 Task: In the  document Bella.txt change page color to  'Light Brown'. Add link on bottom left corner of the sheet: 'in.pinterest.com' Insert page numer on bottom of the page
Action: Mouse moved to (279, 491)
Screenshot: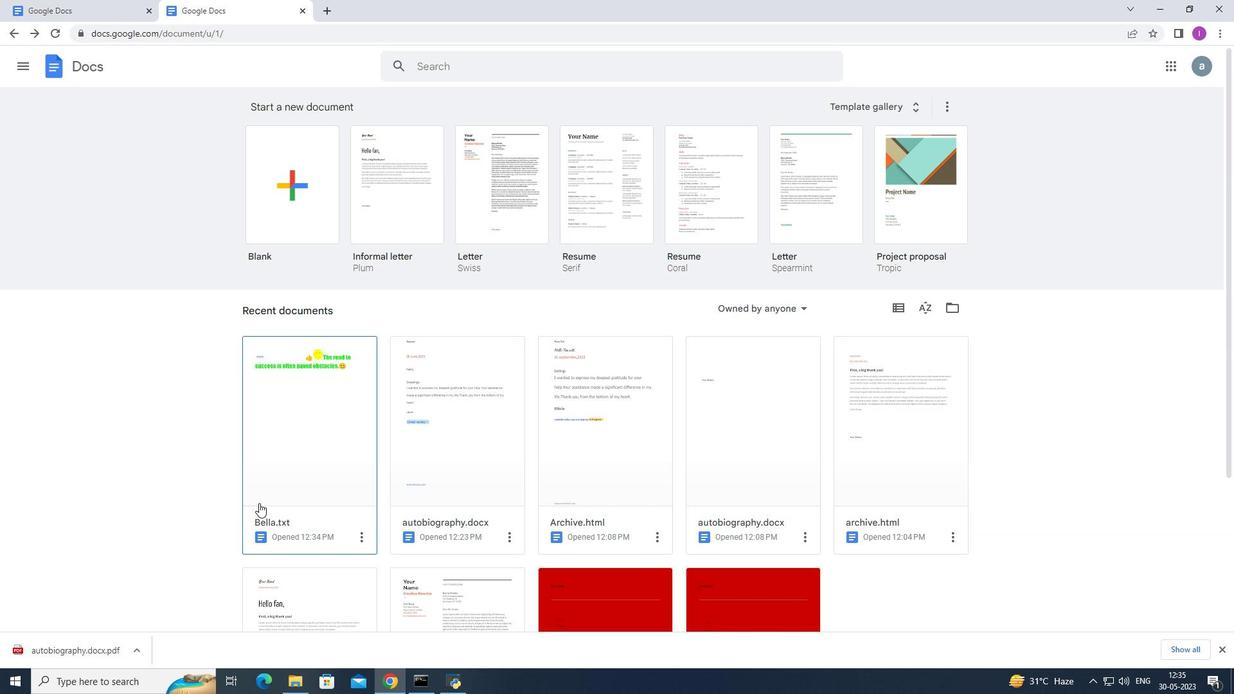 
Action: Mouse pressed left at (279, 491)
Screenshot: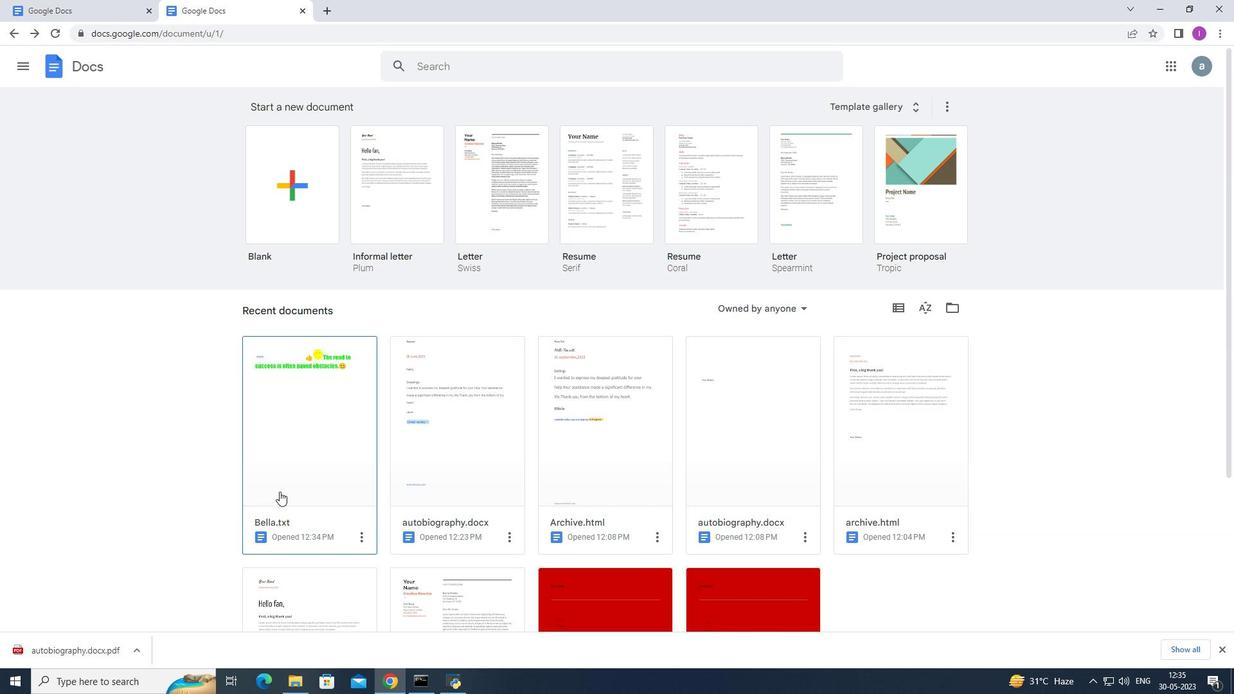 
Action: Mouse moved to (13, 29)
Screenshot: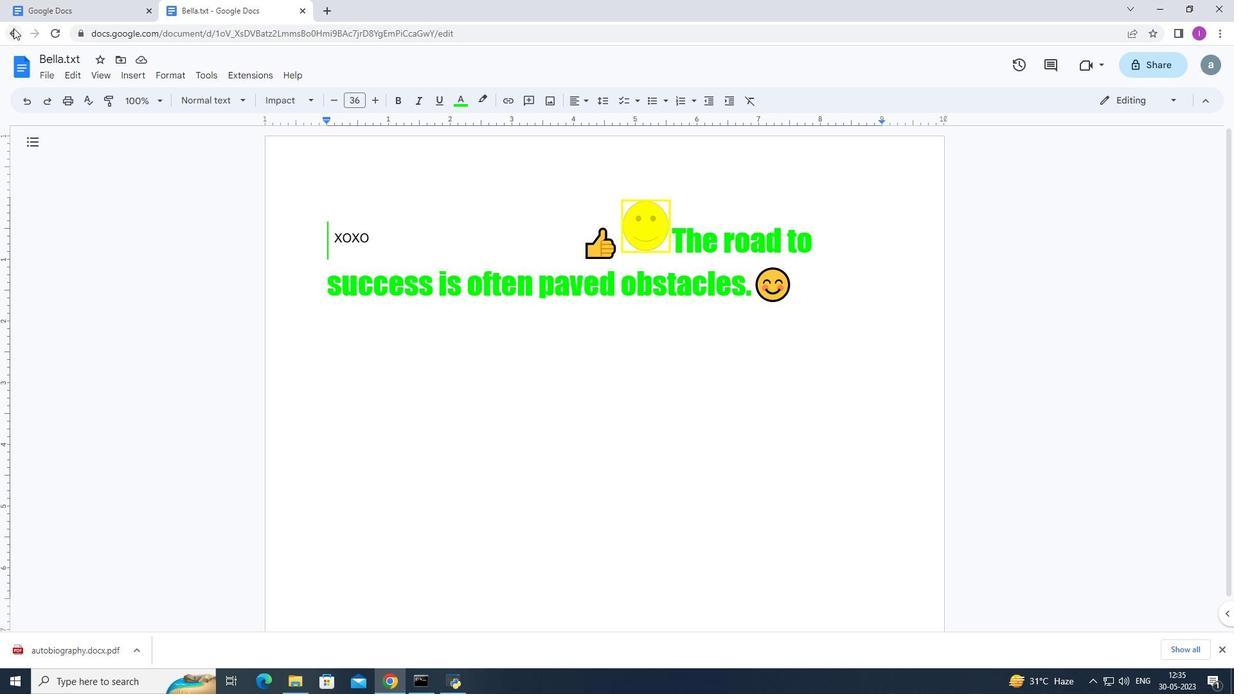 
Action: Mouse pressed left at (13, 29)
Screenshot: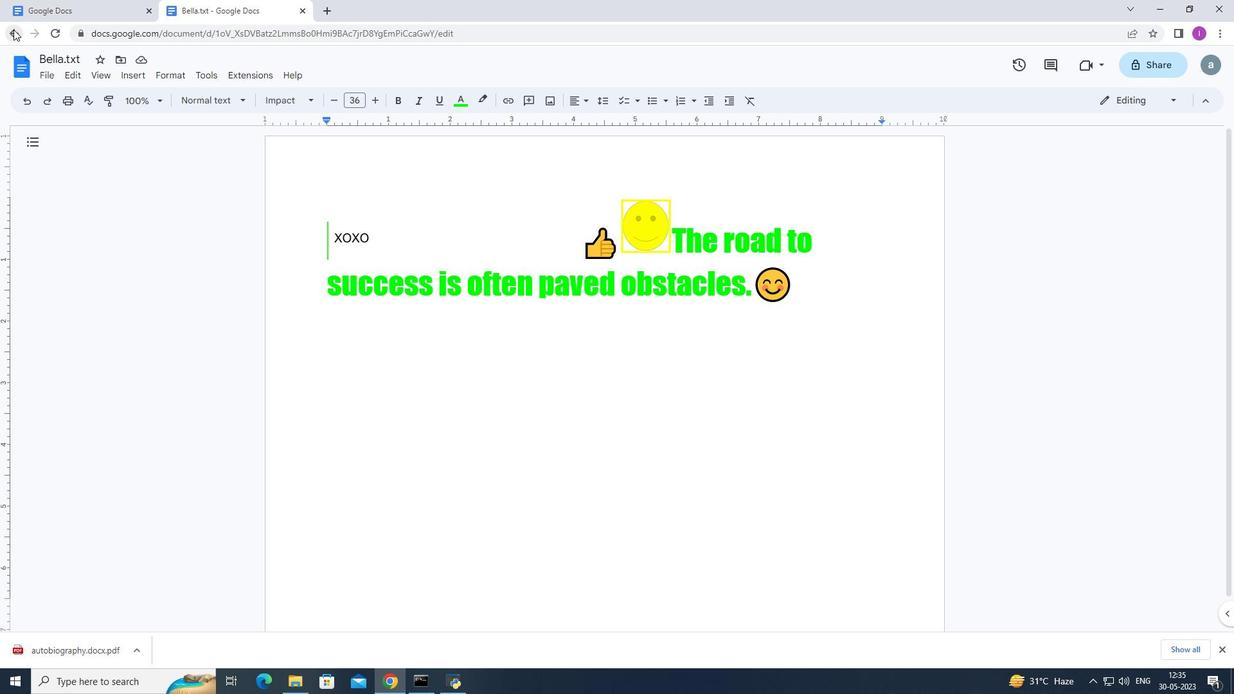 
Action: Mouse moved to (509, 476)
Screenshot: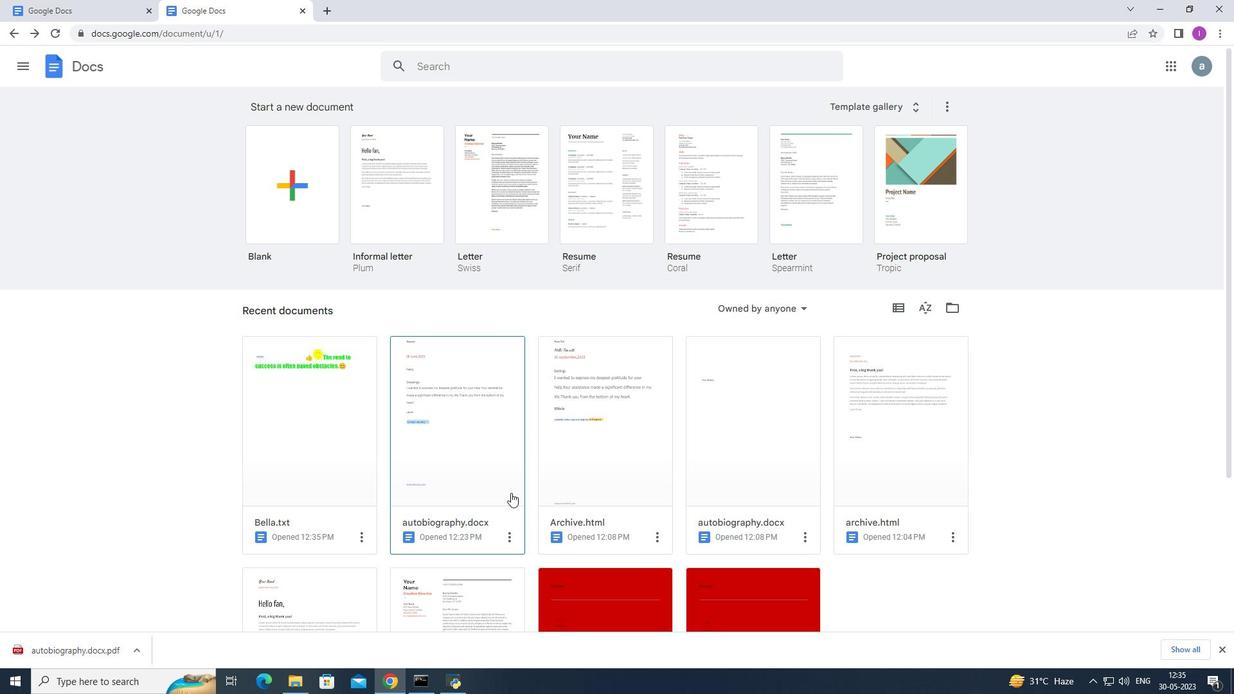 
Action: Mouse scrolled (509, 476) with delta (0, 0)
Screenshot: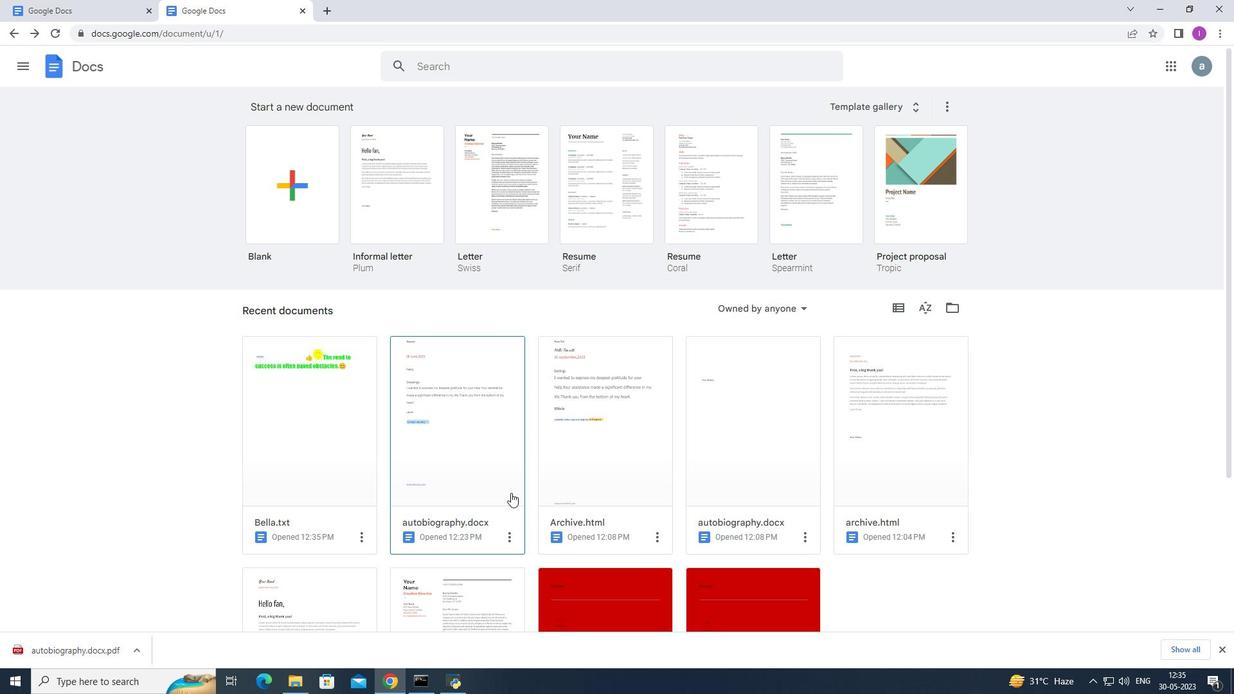 
Action: Mouse moved to (509, 476)
Screenshot: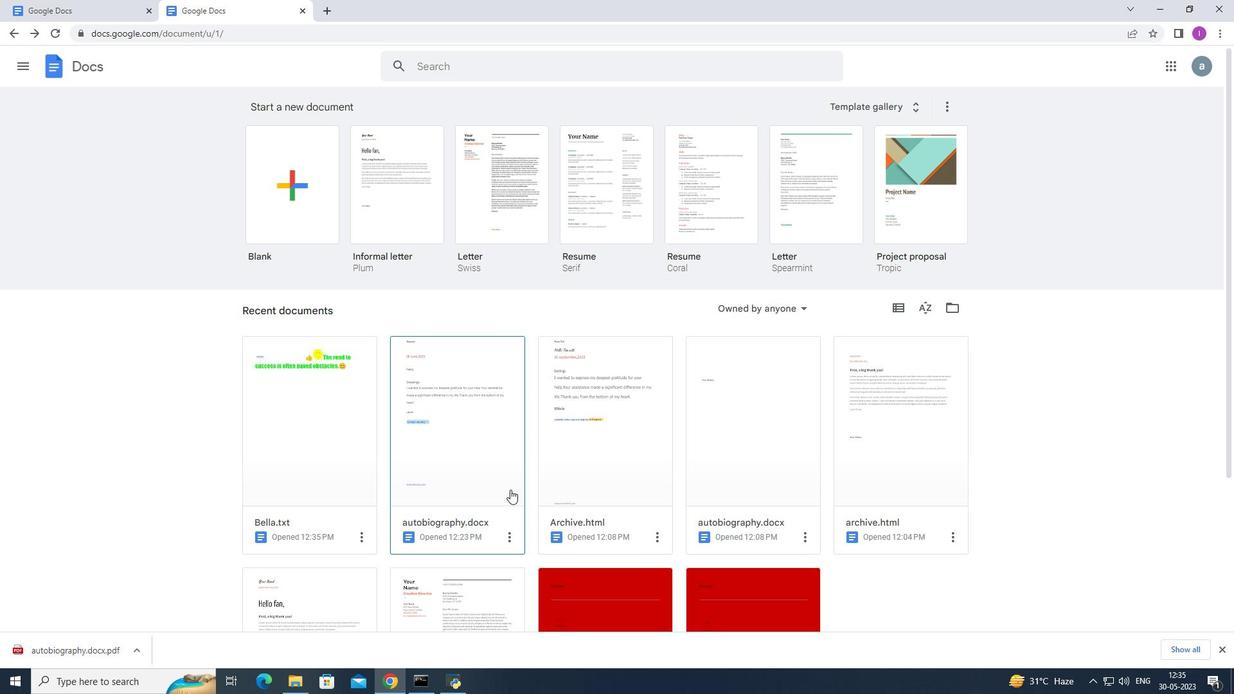 
Action: Mouse scrolled (509, 476) with delta (0, 0)
Screenshot: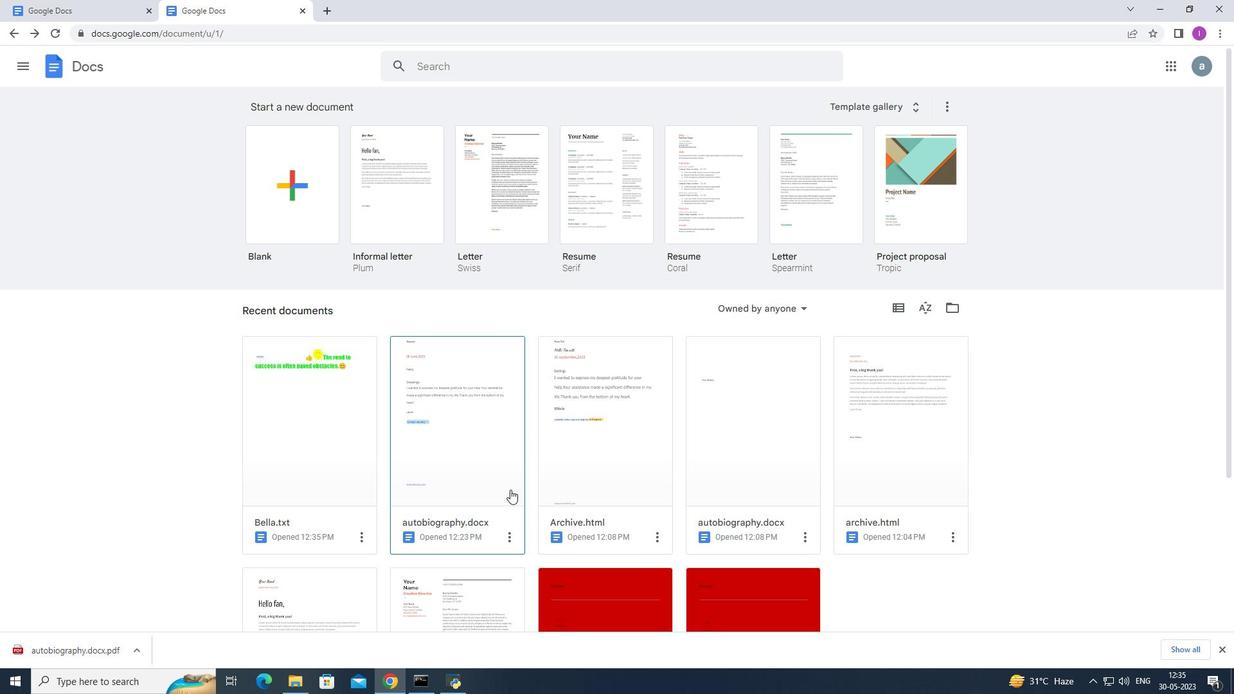 
Action: Mouse moved to (511, 476)
Screenshot: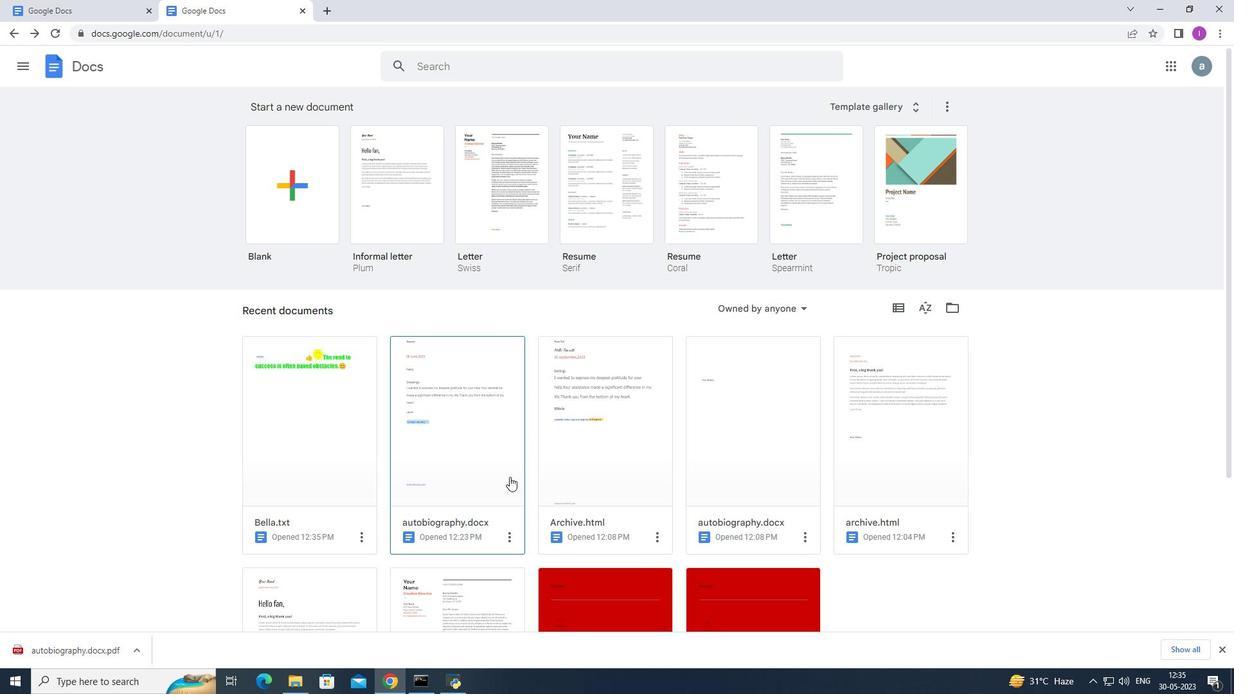 
Action: Mouse scrolled (511, 475) with delta (0, 0)
Screenshot: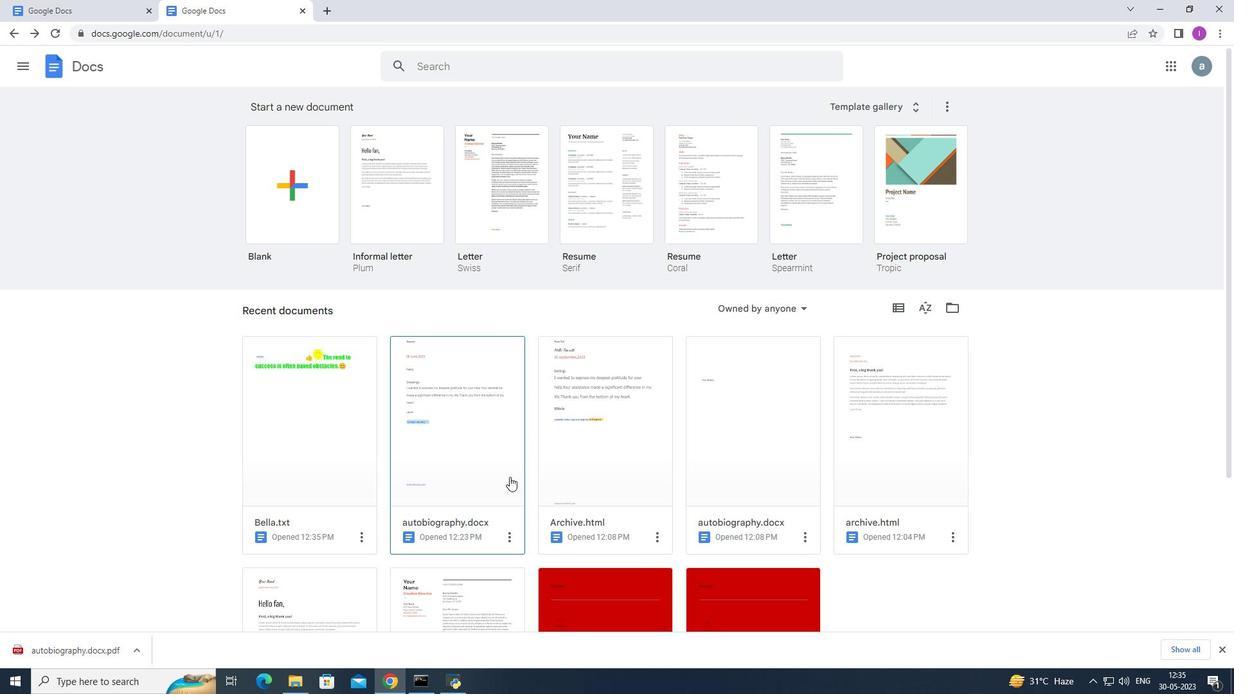 
Action: Mouse scrolled (511, 476) with delta (0, 0)
Screenshot: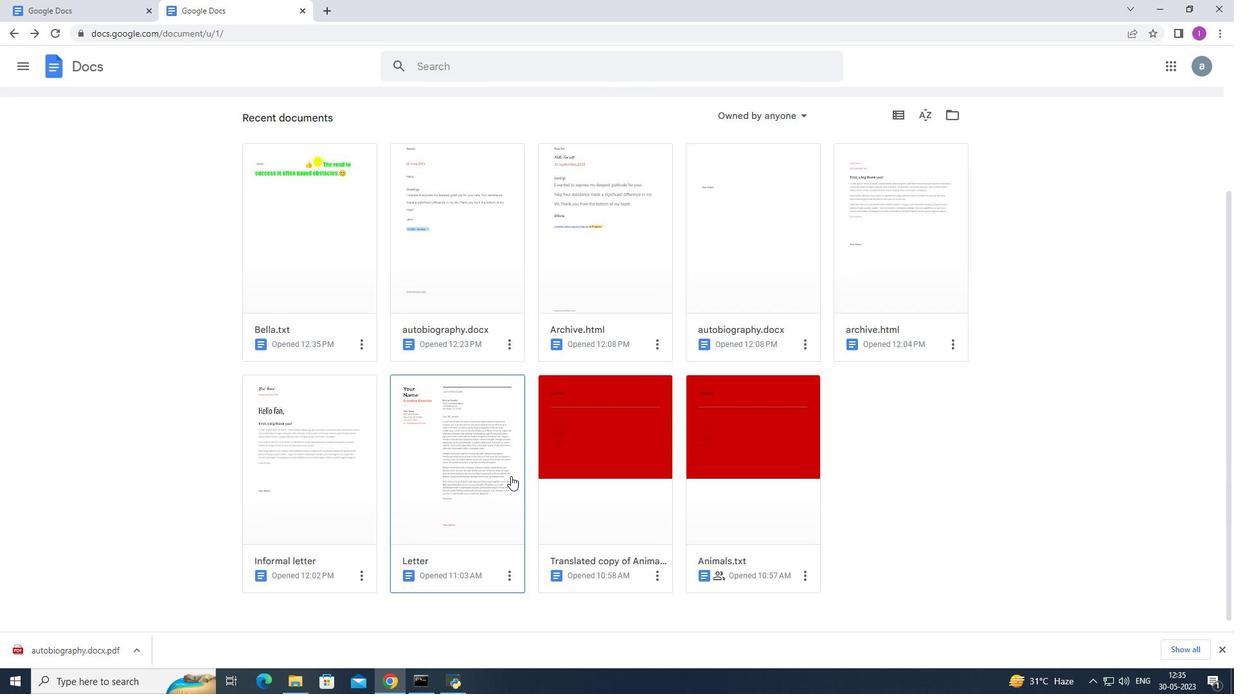 
Action: Mouse scrolled (511, 476) with delta (0, 0)
Screenshot: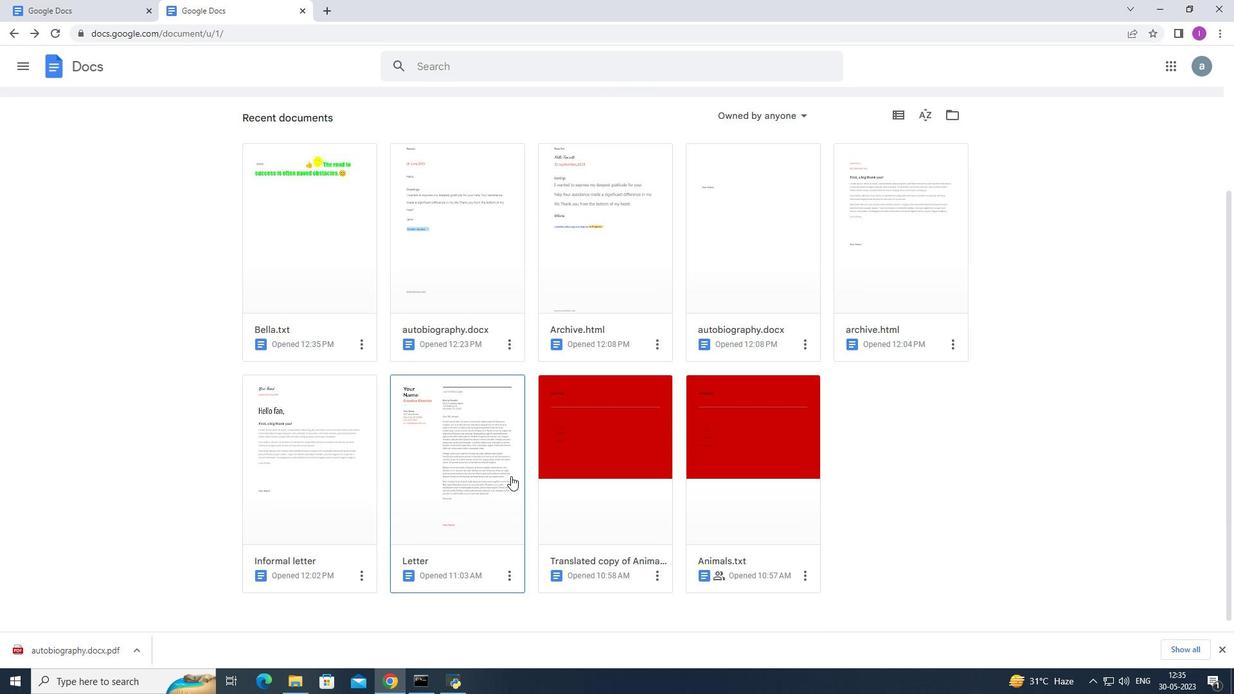 
Action: Mouse scrolled (511, 476) with delta (0, 0)
Screenshot: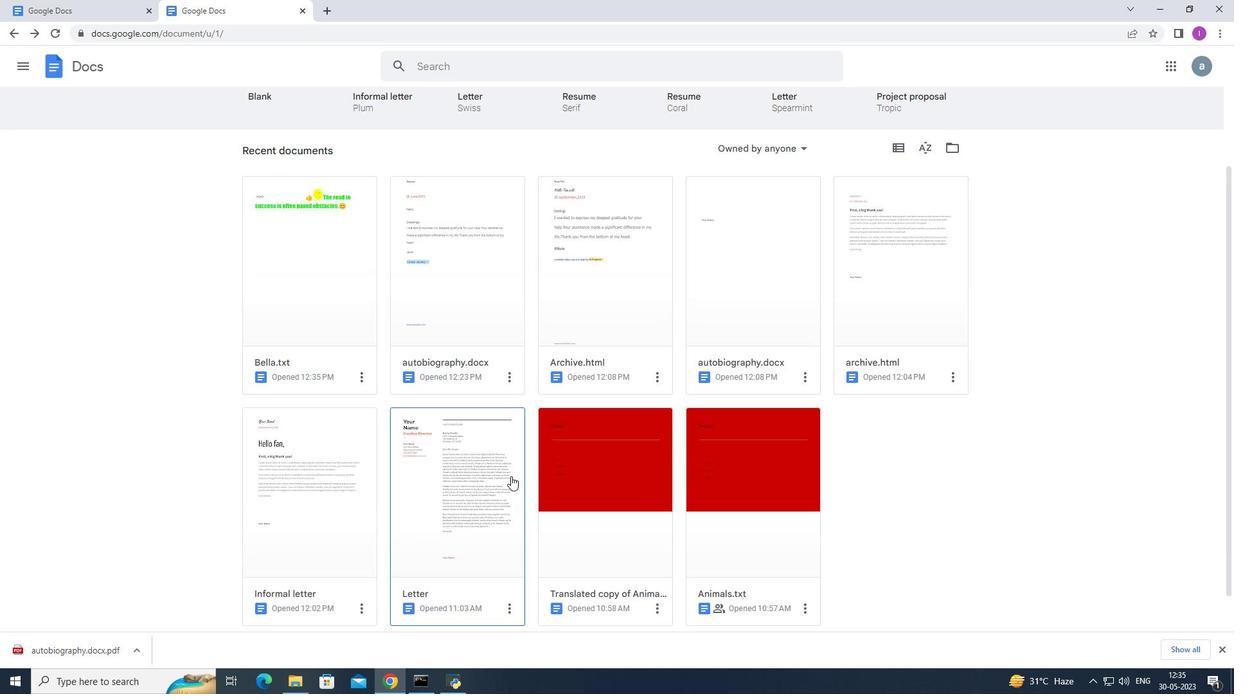 
Action: Mouse scrolled (511, 476) with delta (0, 0)
Screenshot: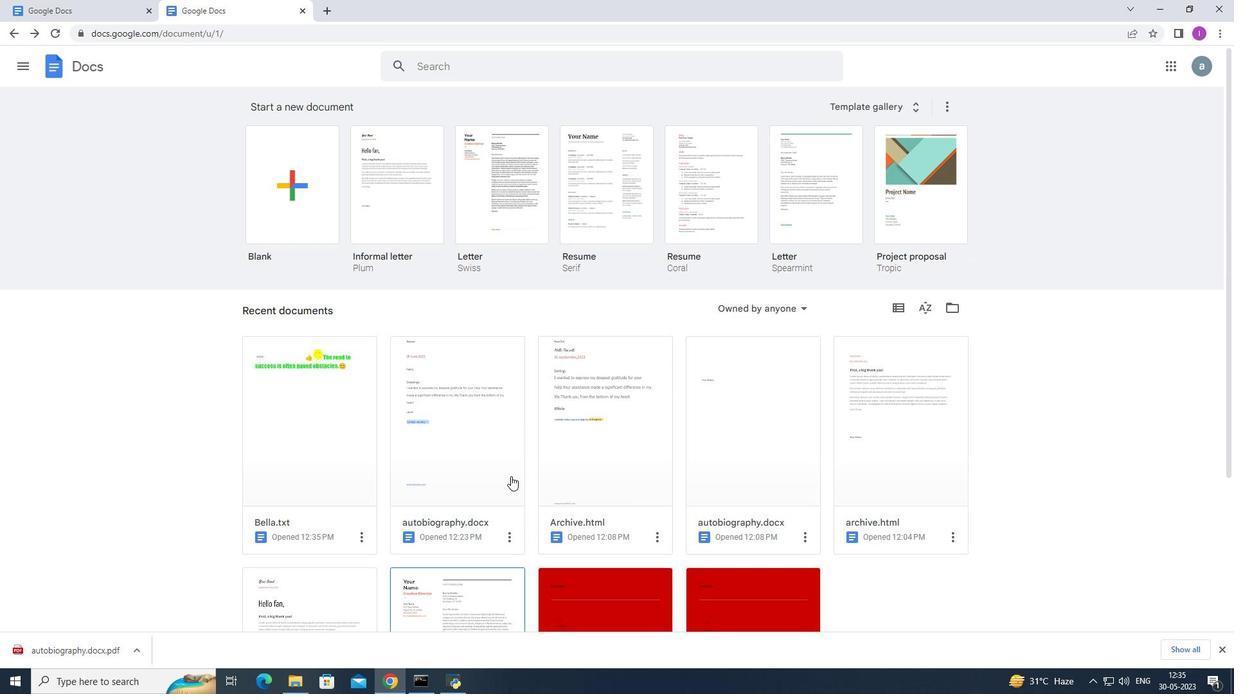 
Action: Mouse moved to (291, 471)
Screenshot: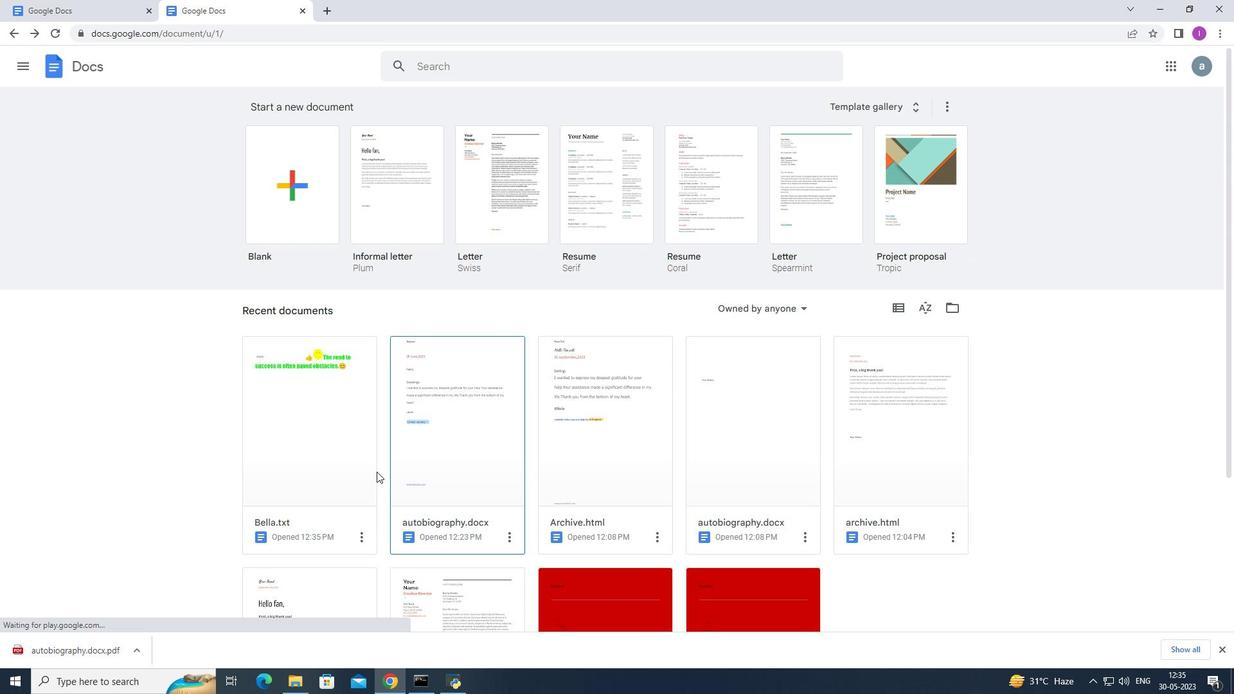 
Action: Mouse pressed left at (291, 471)
Screenshot: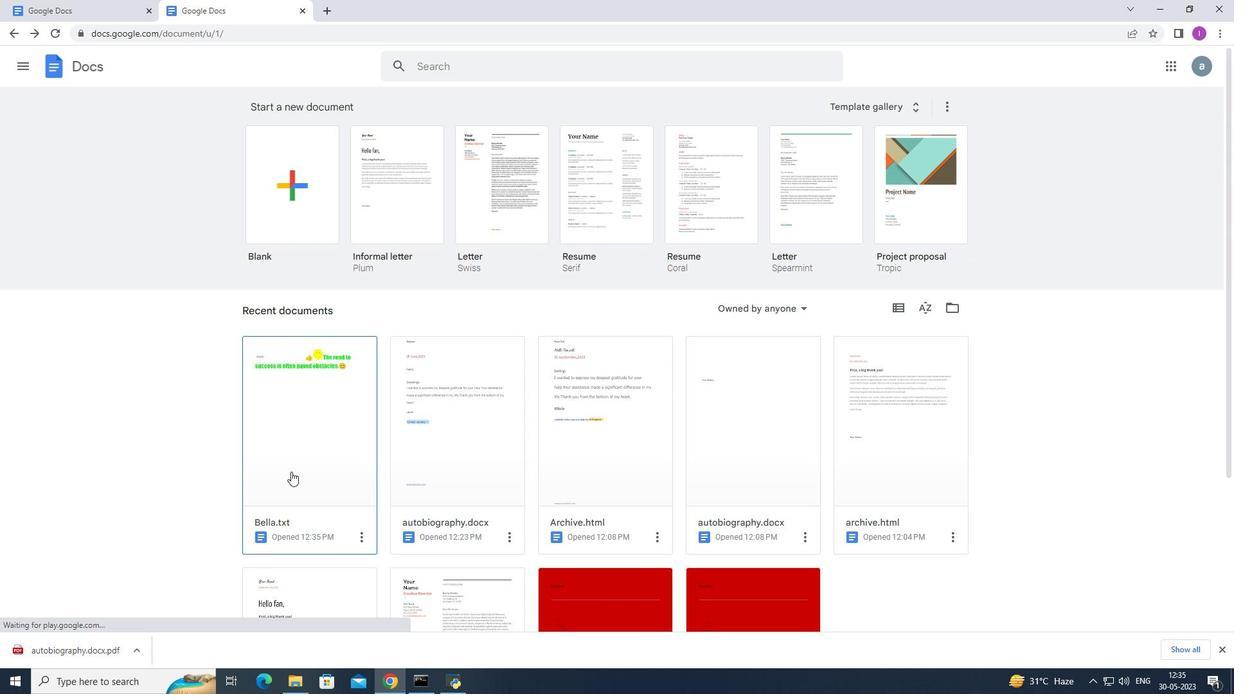 
Action: Mouse moved to (756, 289)
Screenshot: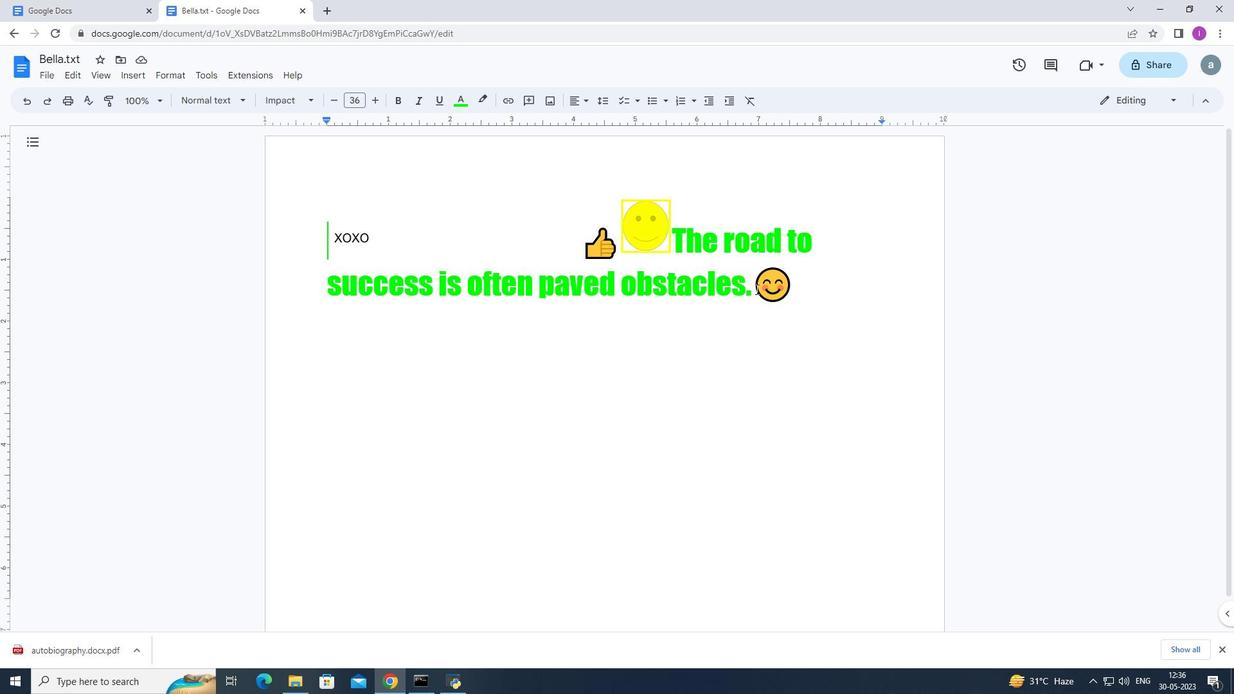 
Action: Mouse pressed left at (756, 289)
Screenshot: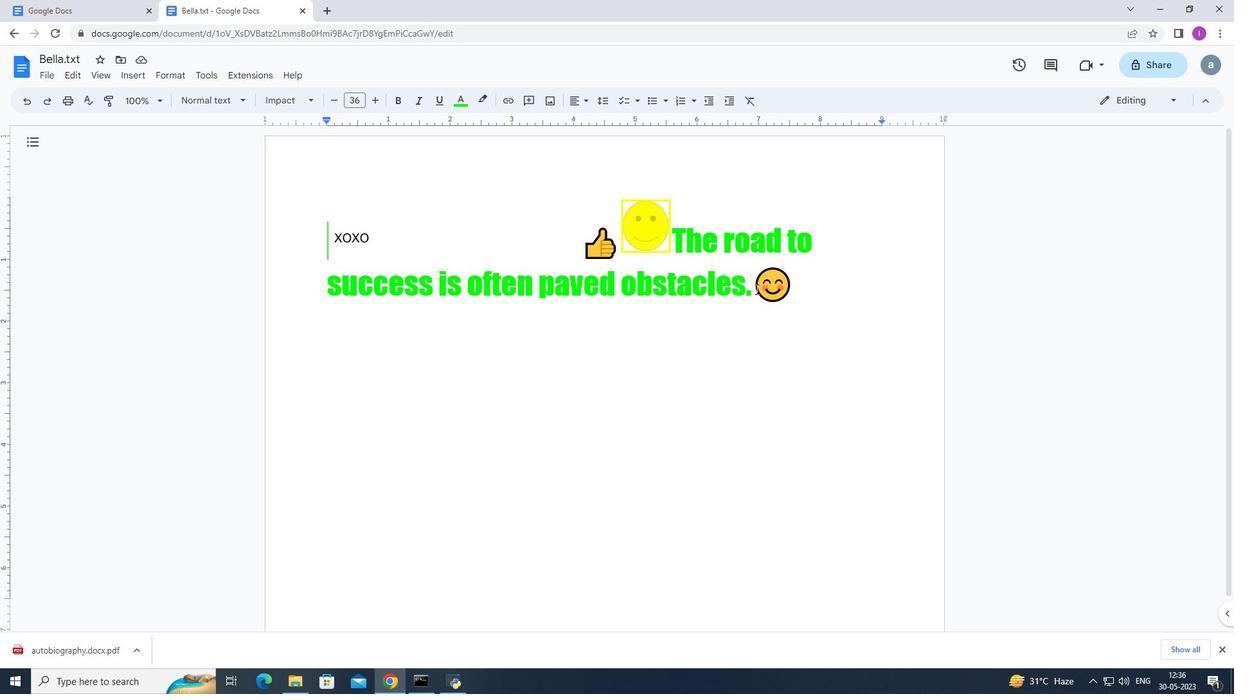 
Action: Mouse moved to (518, 519)
Screenshot: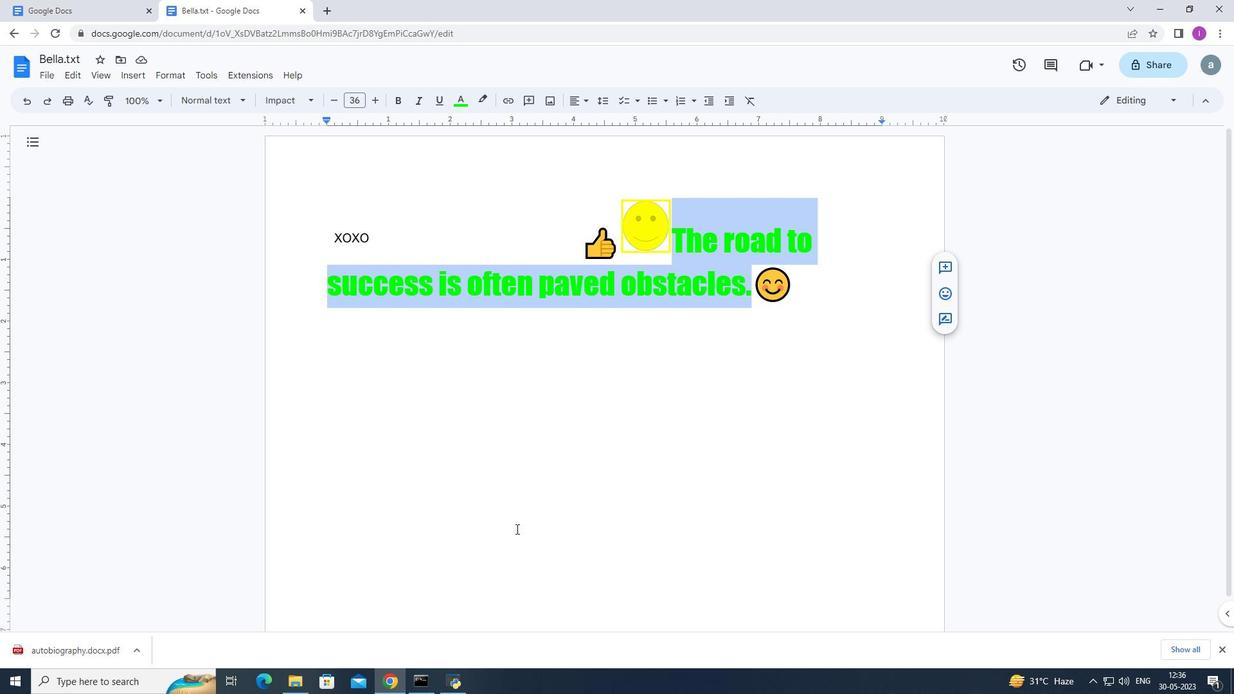 
Action: Mouse pressed left at (518, 519)
Screenshot: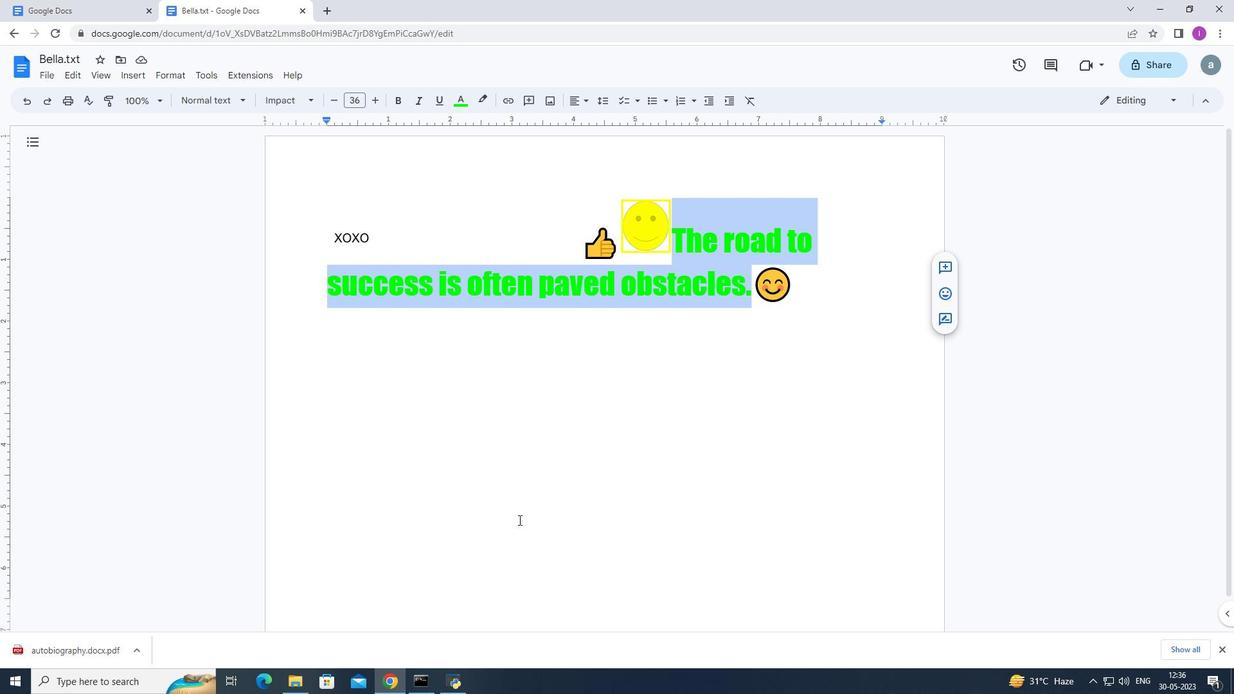 
Action: Mouse moved to (132, 79)
Screenshot: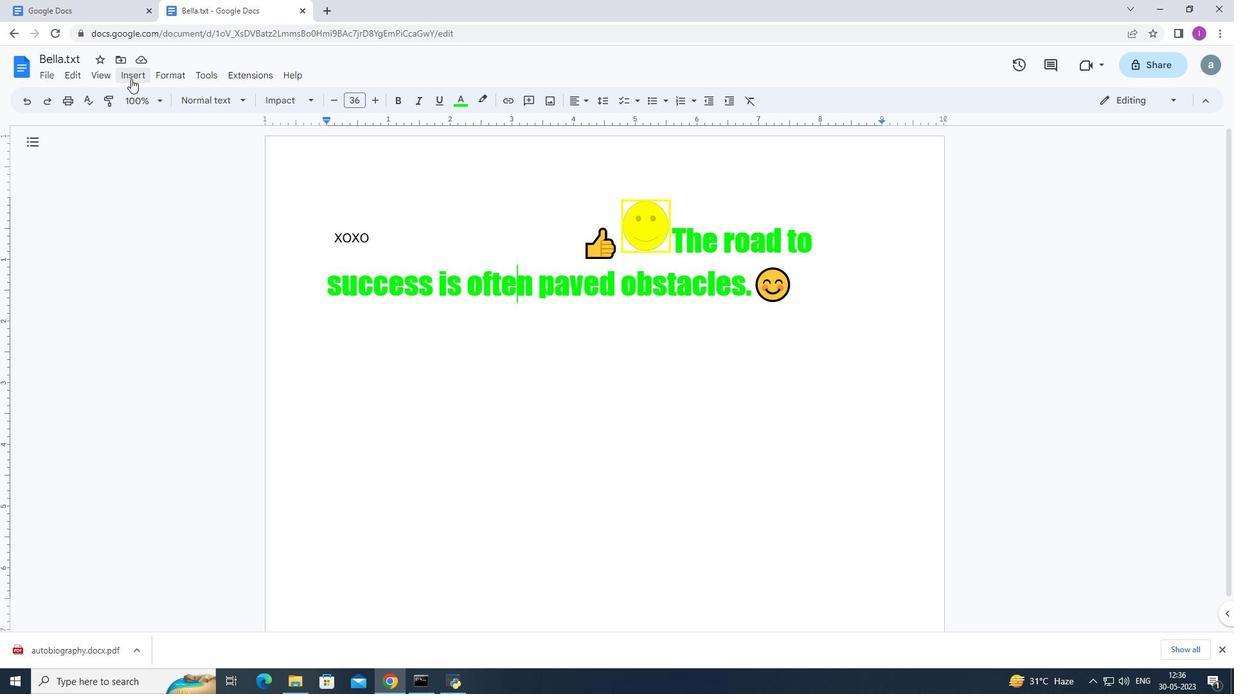 
Action: Mouse pressed left at (132, 79)
Screenshot: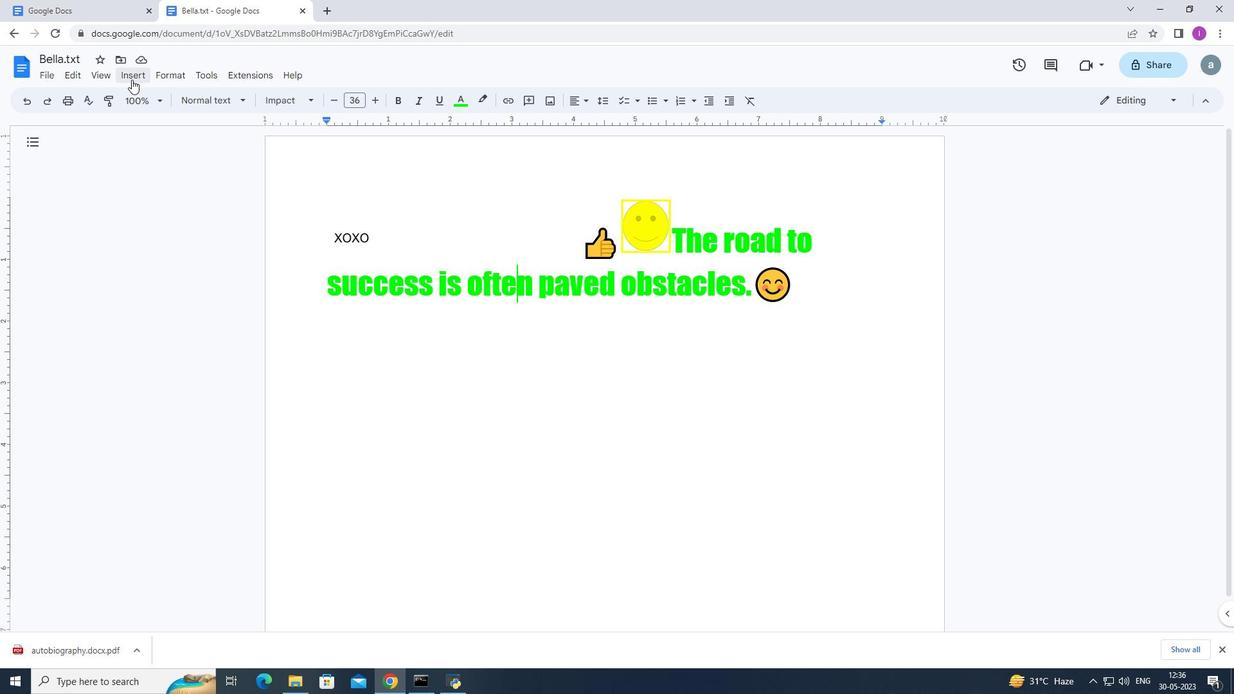 
Action: Mouse moved to (165, 71)
Screenshot: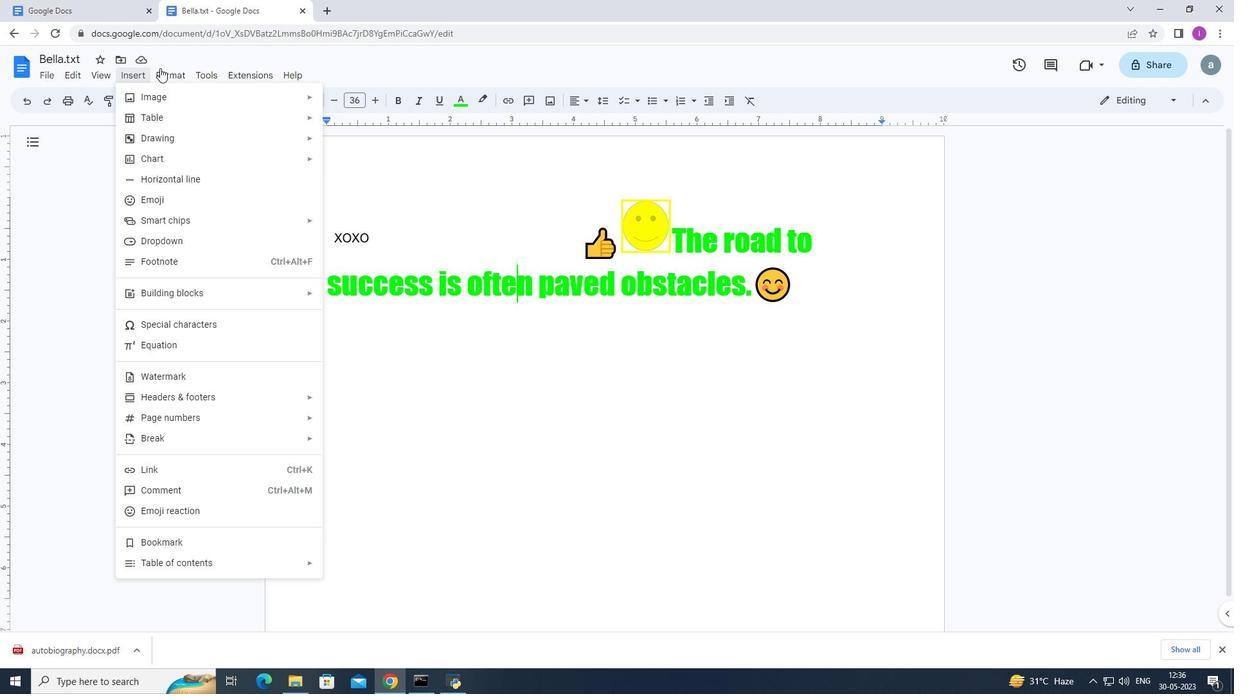 
Action: Mouse pressed left at (165, 71)
Screenshot: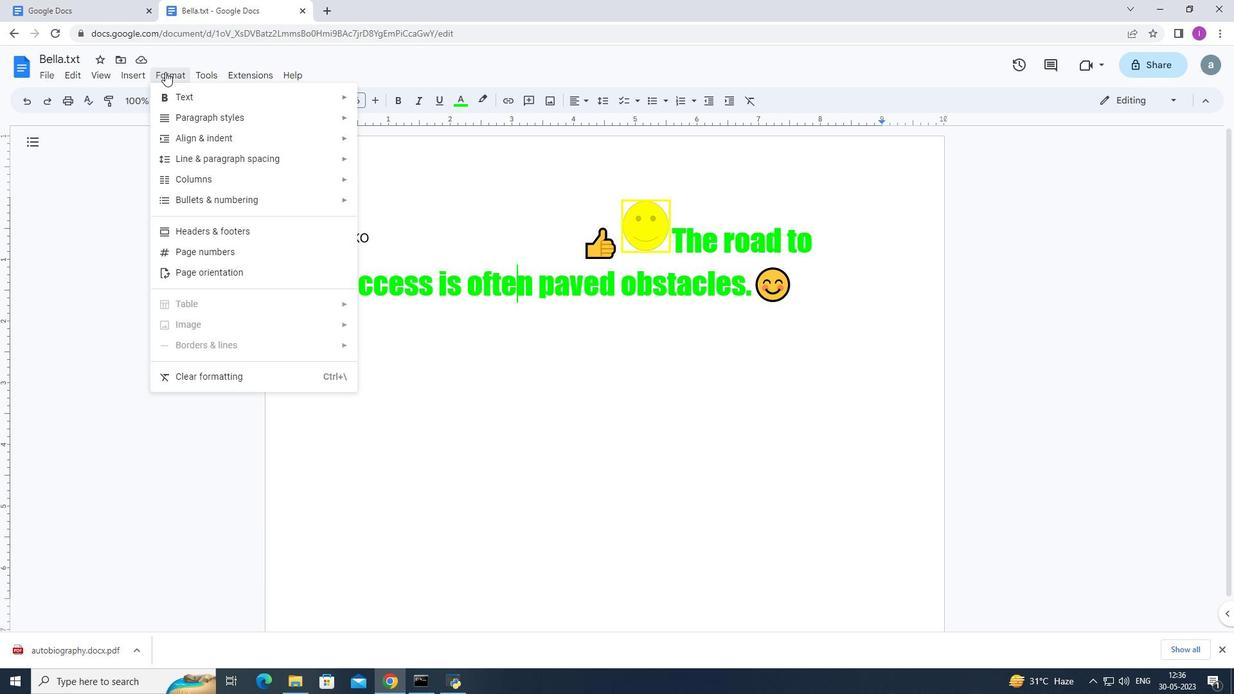 
Action: Mouse pressed left at (165, 71)
Screenshot: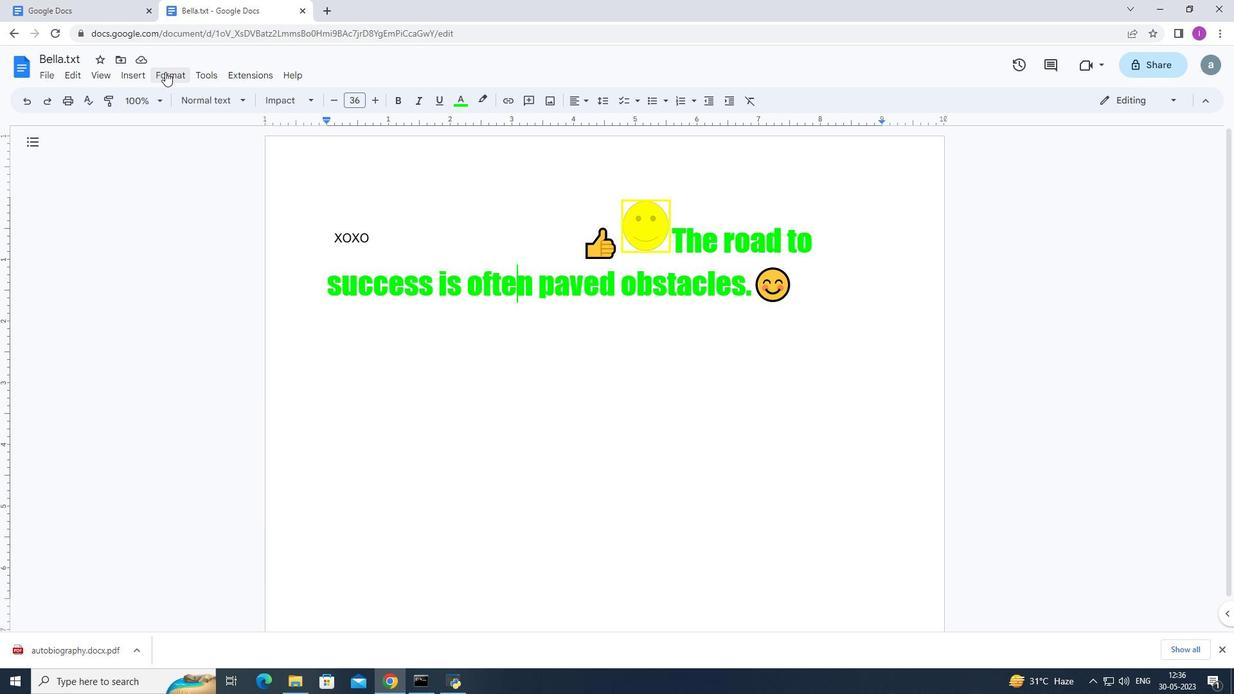 
Action: Mouse moved to (207, 76)
Screenshot: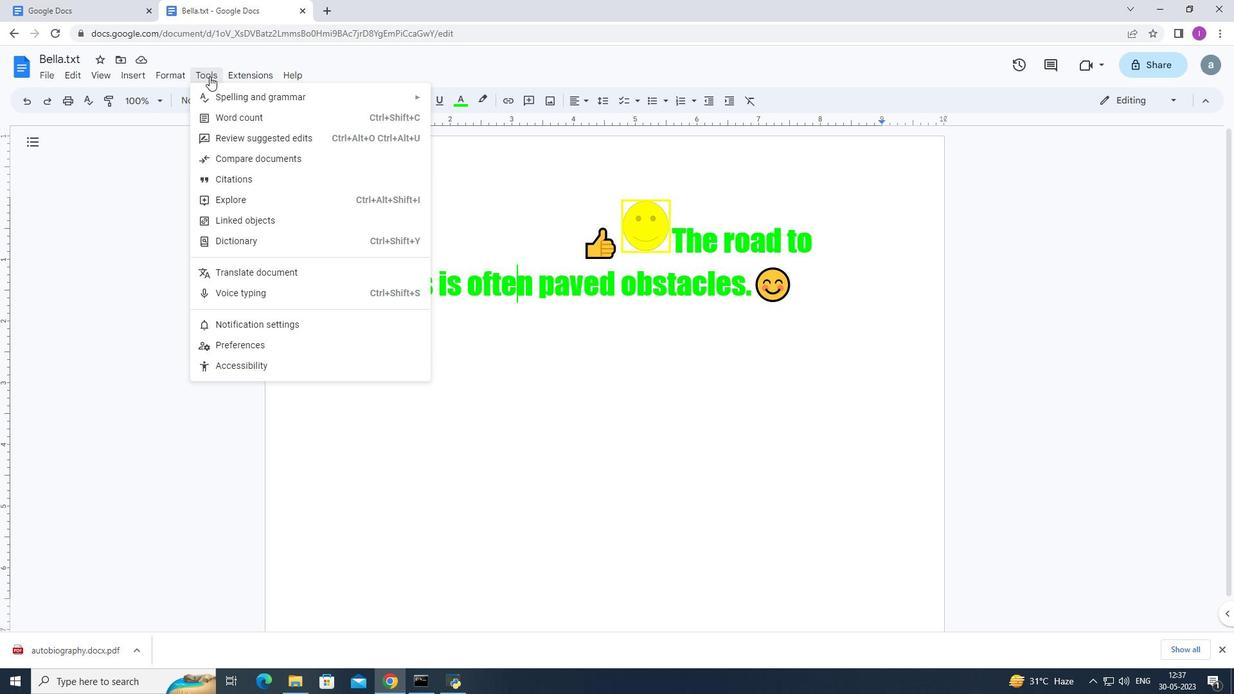
Action: Mouse pressed left at (207, 76)
Screenshot: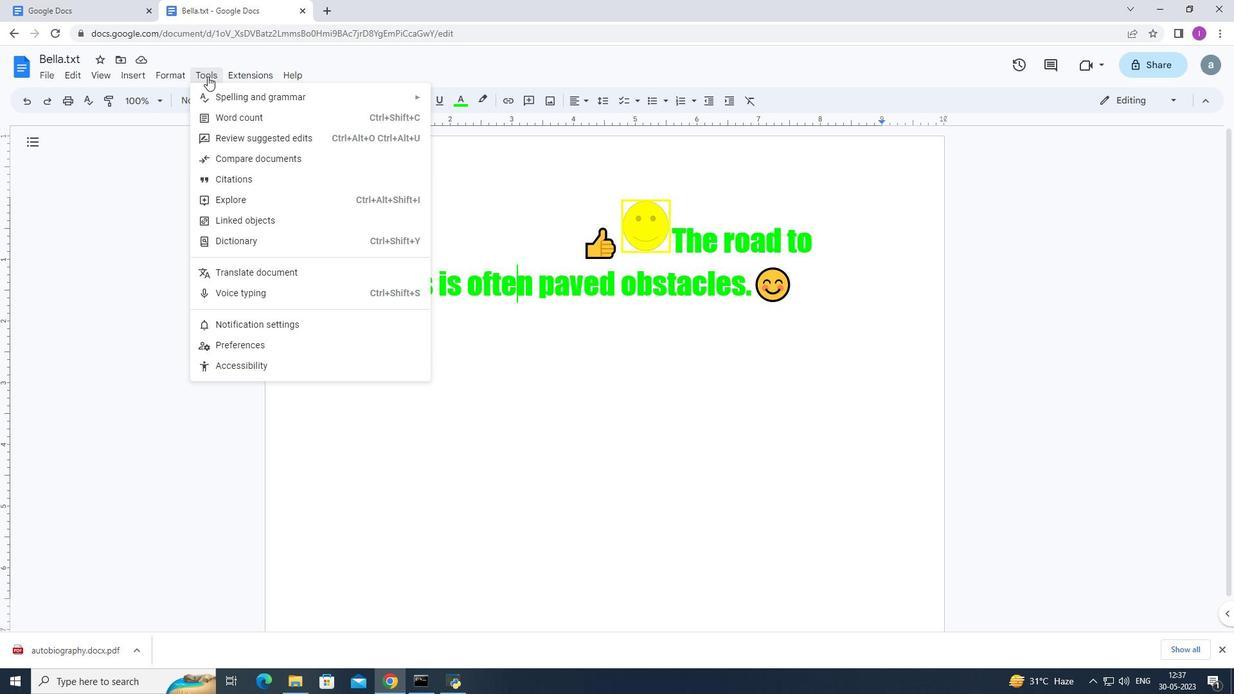 
Action: Mouse pressed left at (207, 76)
Screenshot: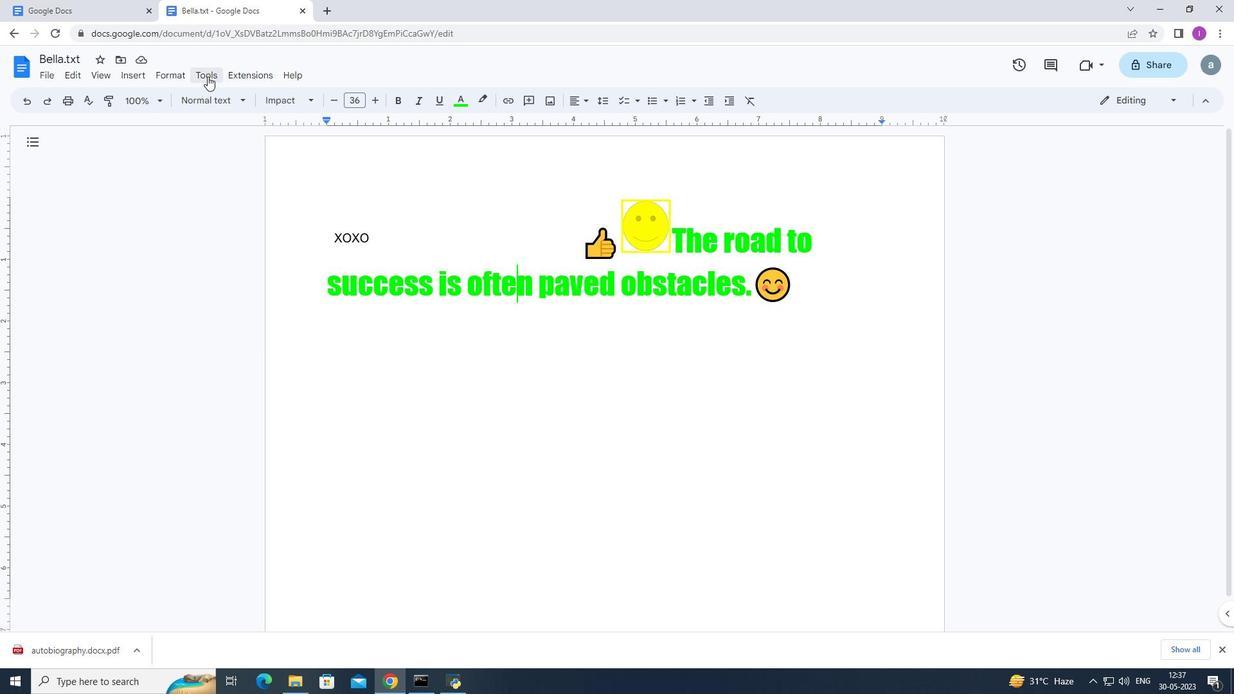 
Action: Mouse moved to (205, 264)
Screenshot: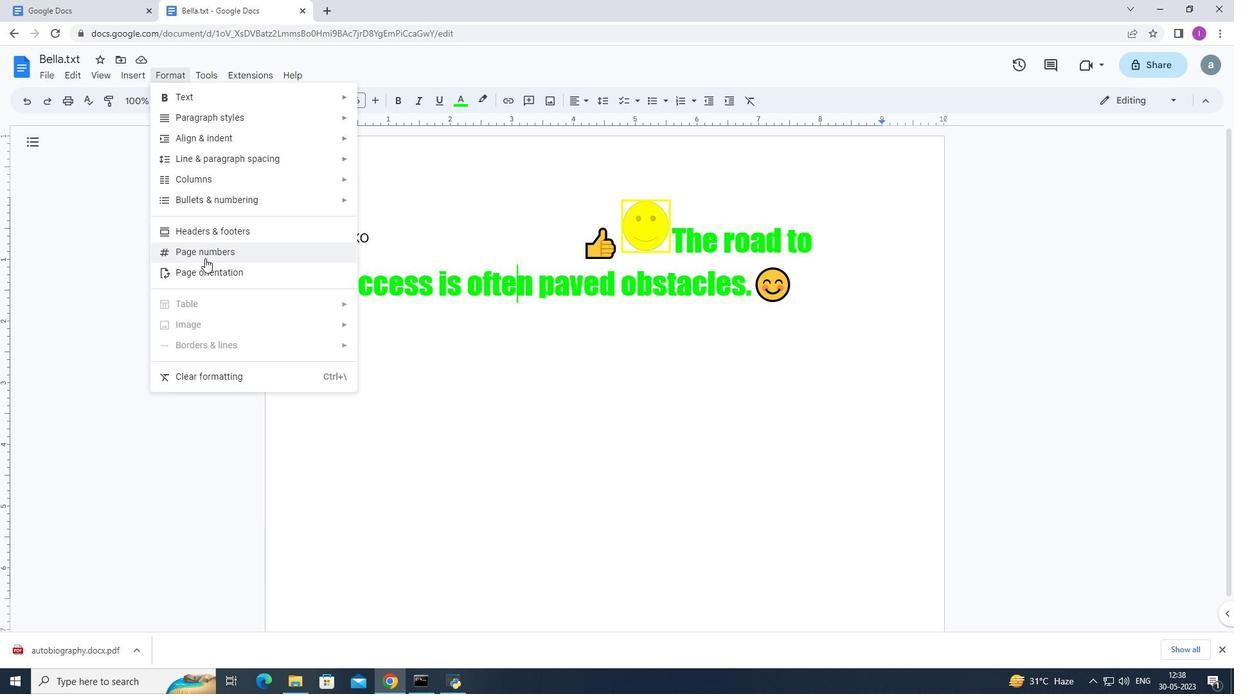 
Action: Mouse pressed left at (205, 264)
Screenshot: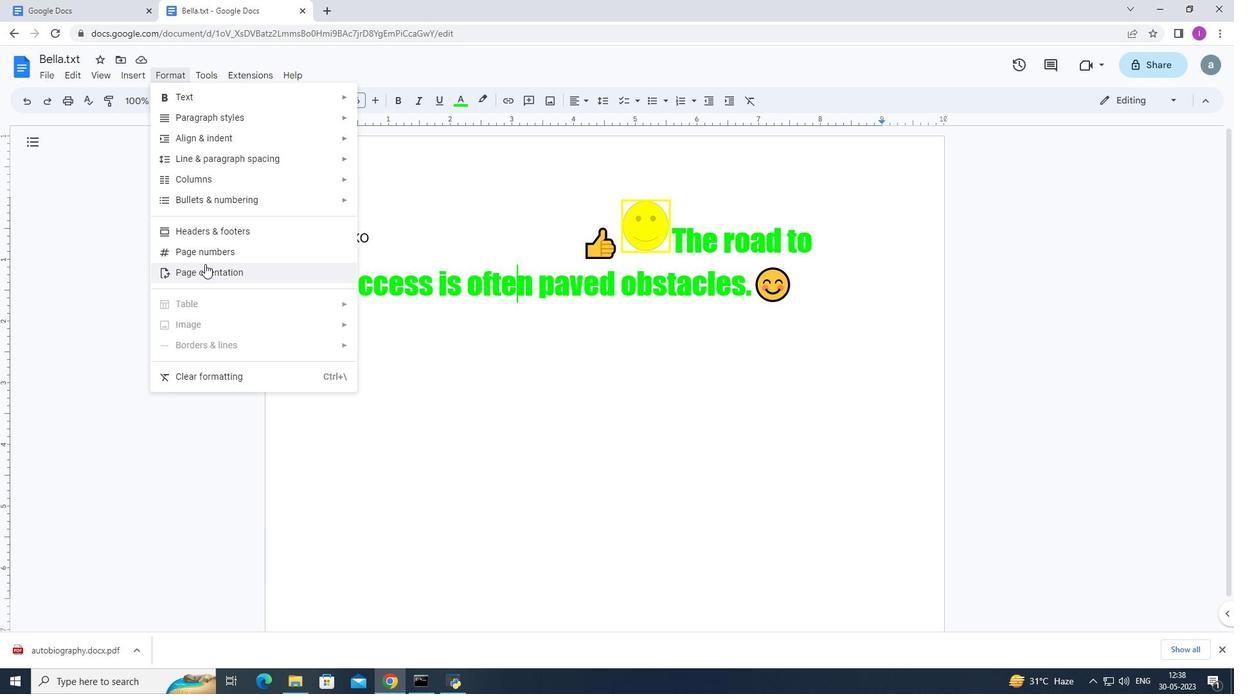 
Action: Mouse moved to (703, 258)
Screenshot: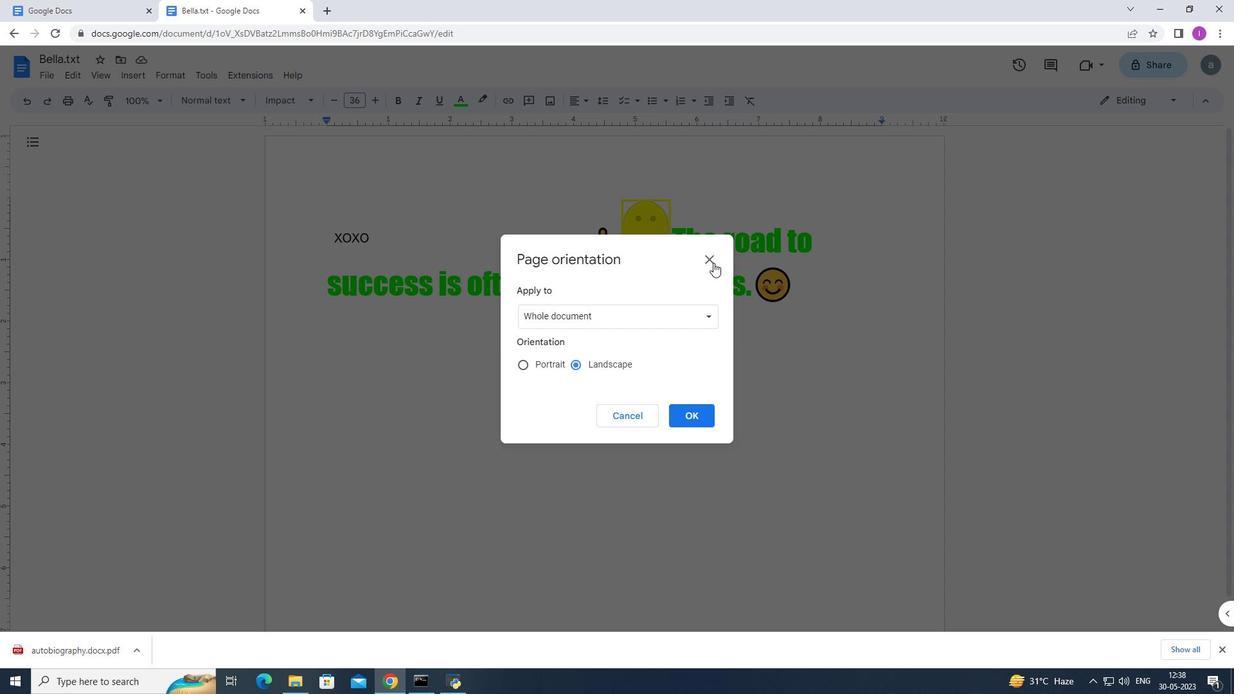 
Action: Mouse pressed left at (703, 258)
Screenshot: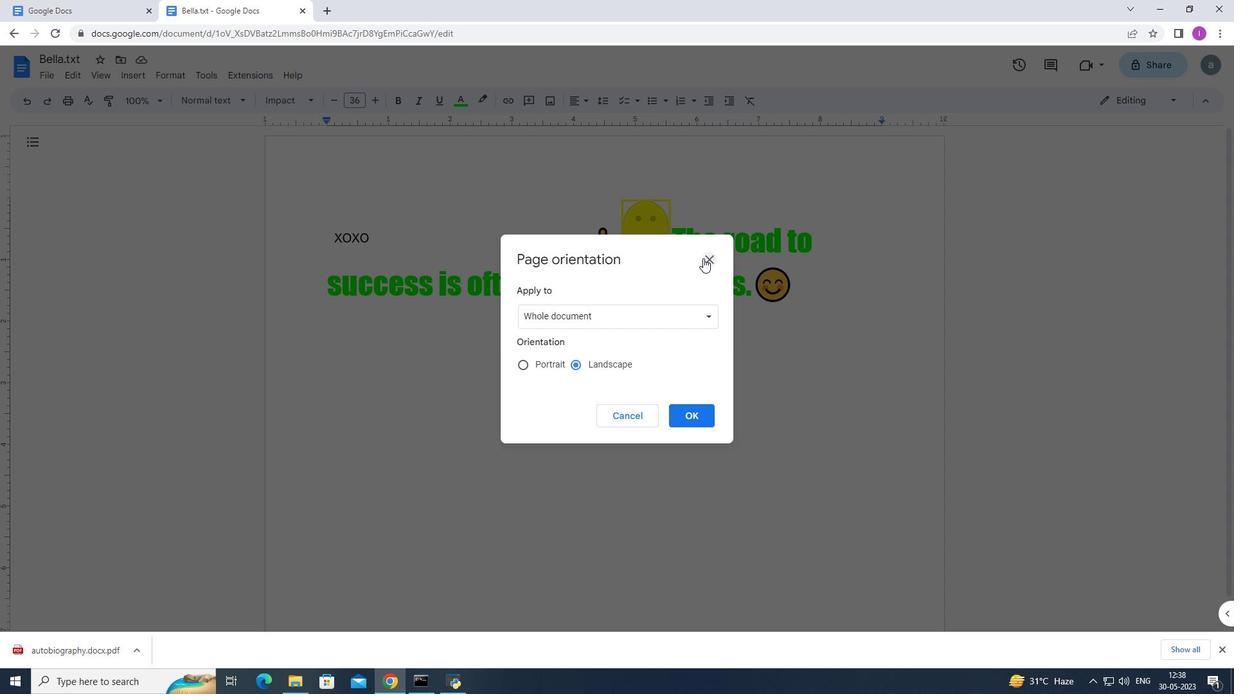 
Action: Mouse moved to (239, 71)
Screenshot: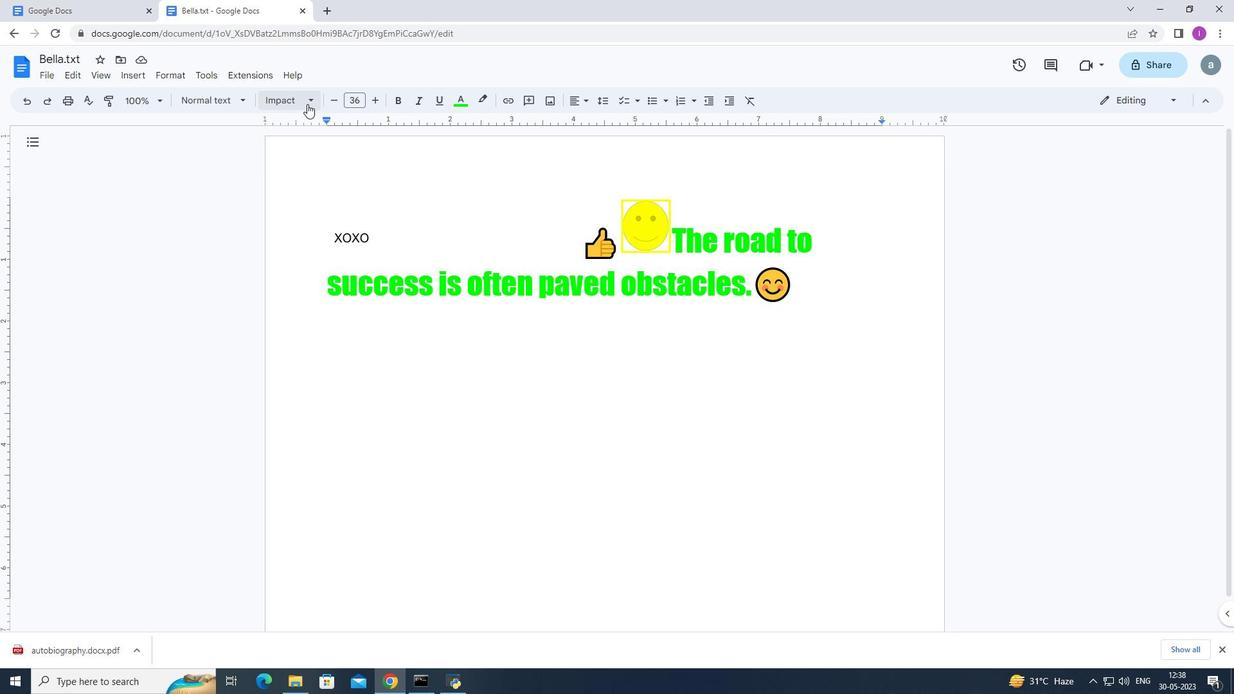 
Action: Mouse pressed left at (239, 71)
Screenshot: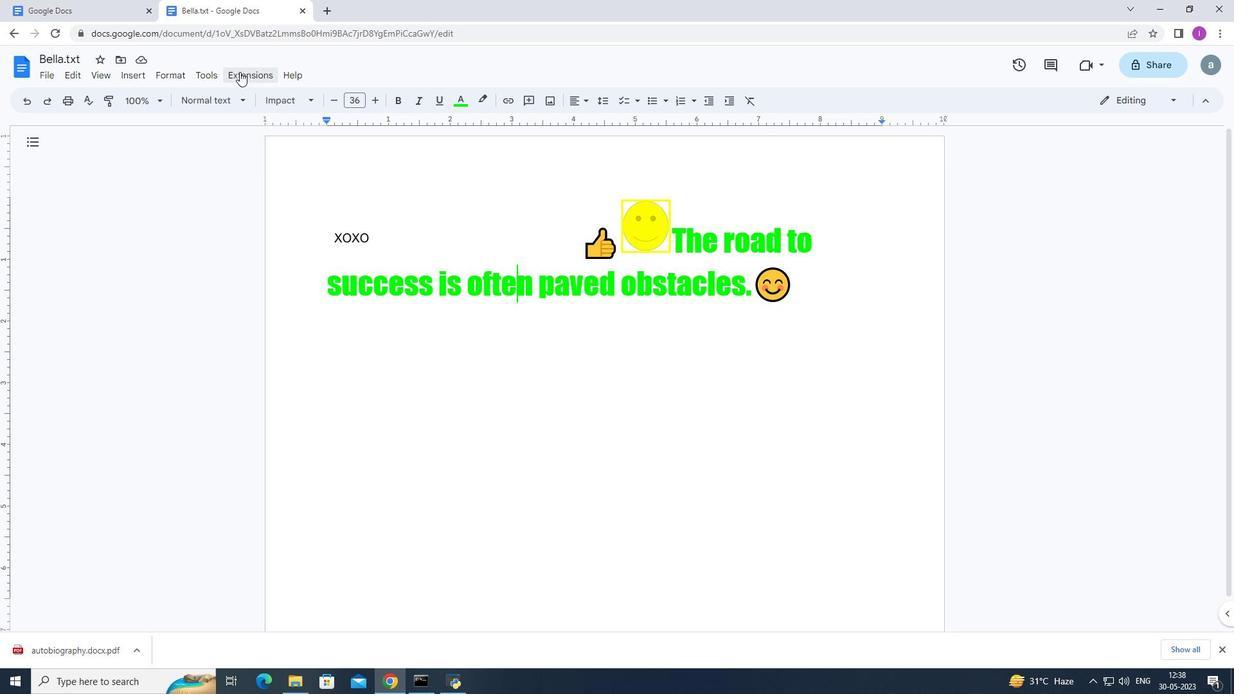 
Action: Mouse moved to (201, 71)
Screenshot: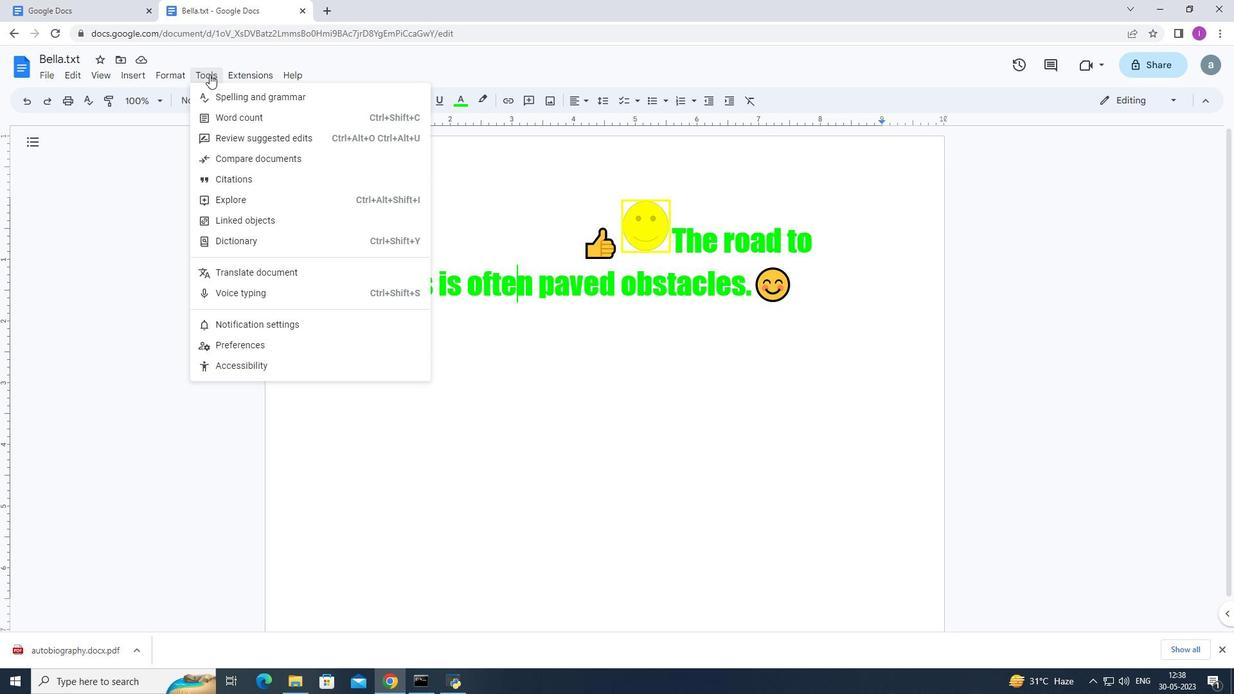 
Action: Mouse pressed left at (201, 71)
Screenshot: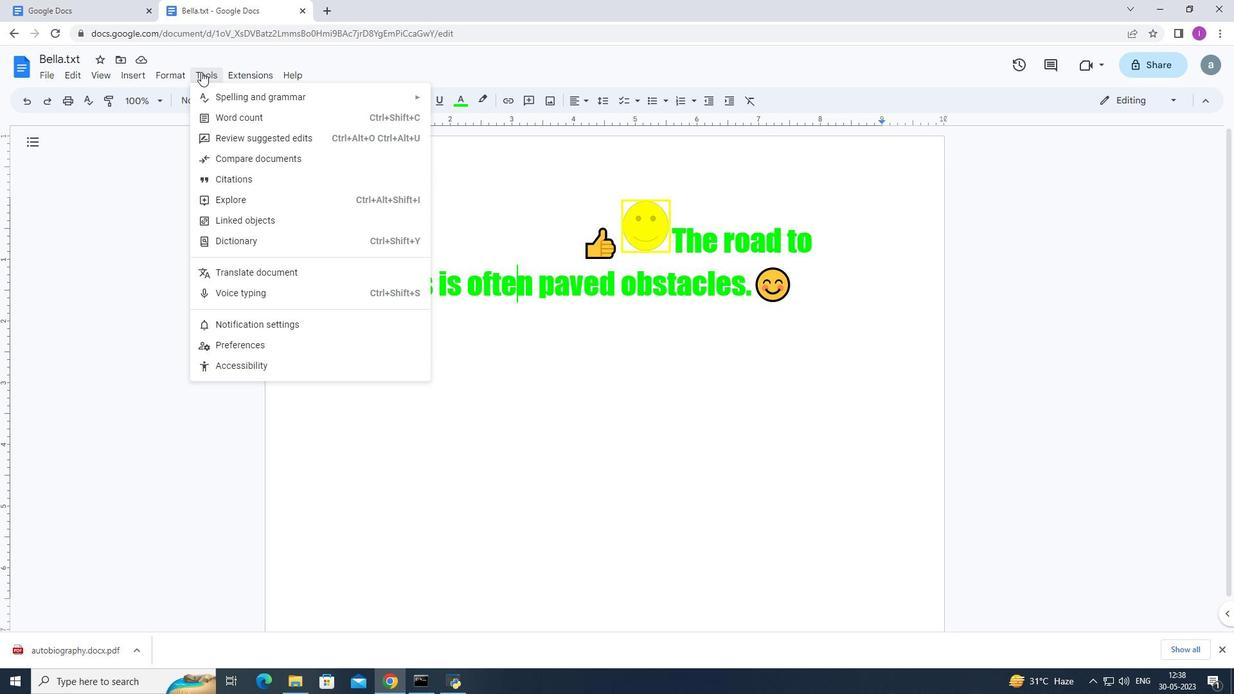 
Action: Mouse pressed left at (201, 71)
Screenshot: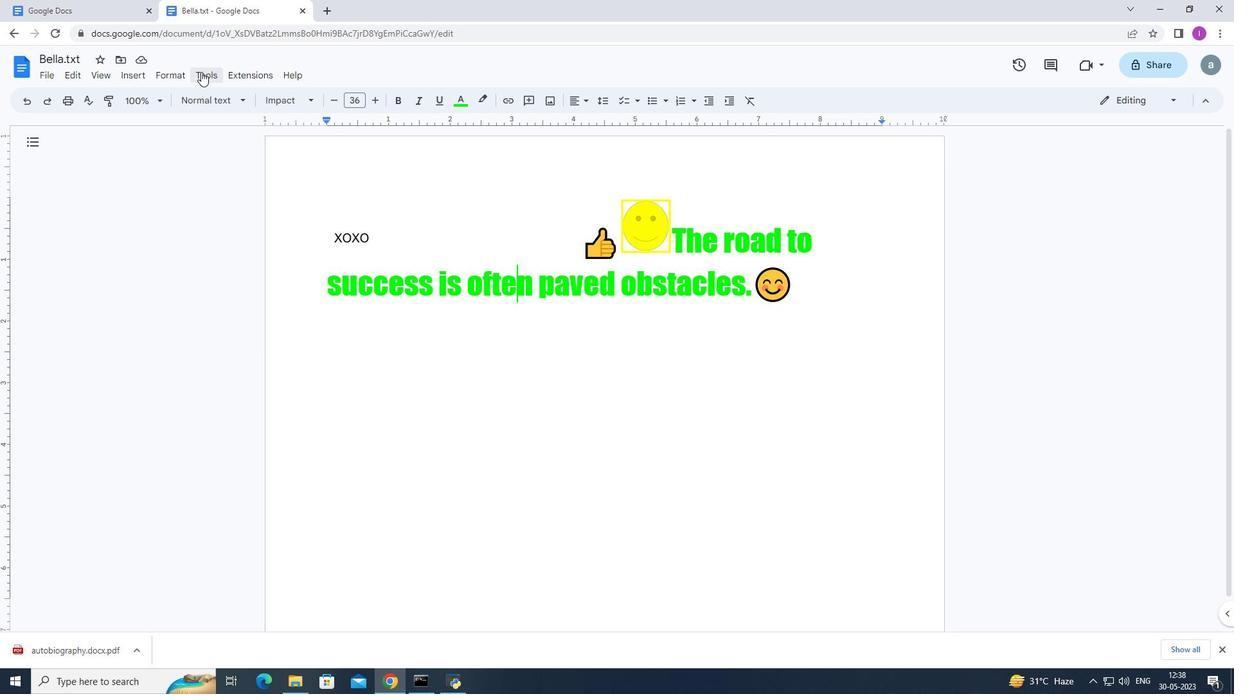 
Action: Mouse moved to (77, 434)
Screenshot: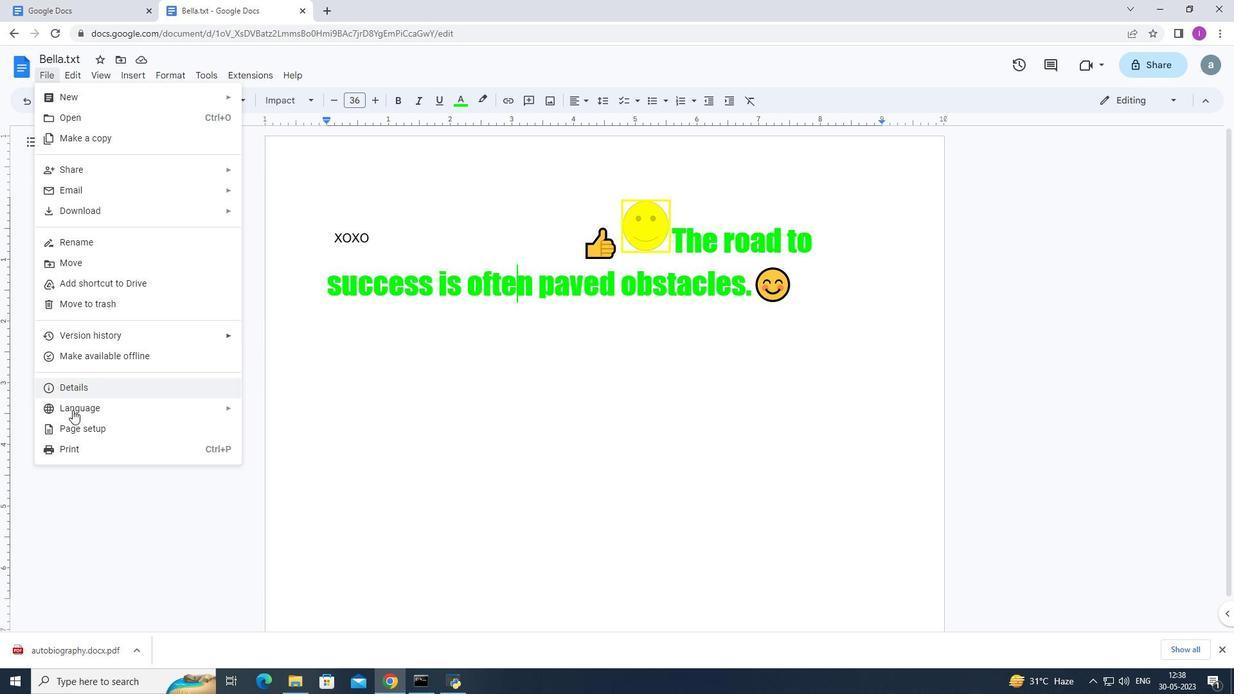 
Action: Mouse pressed left at (77, 434)
Screenshot: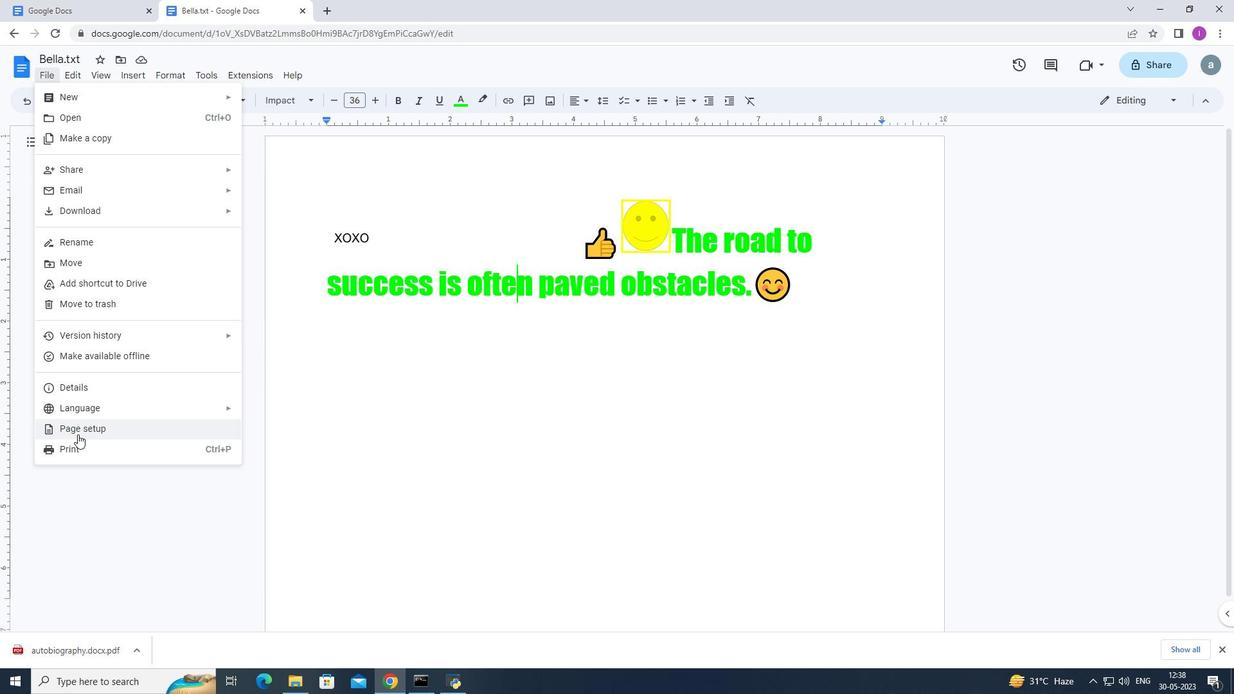 
Action: Mouse moved to (513, 420)
Screenshot: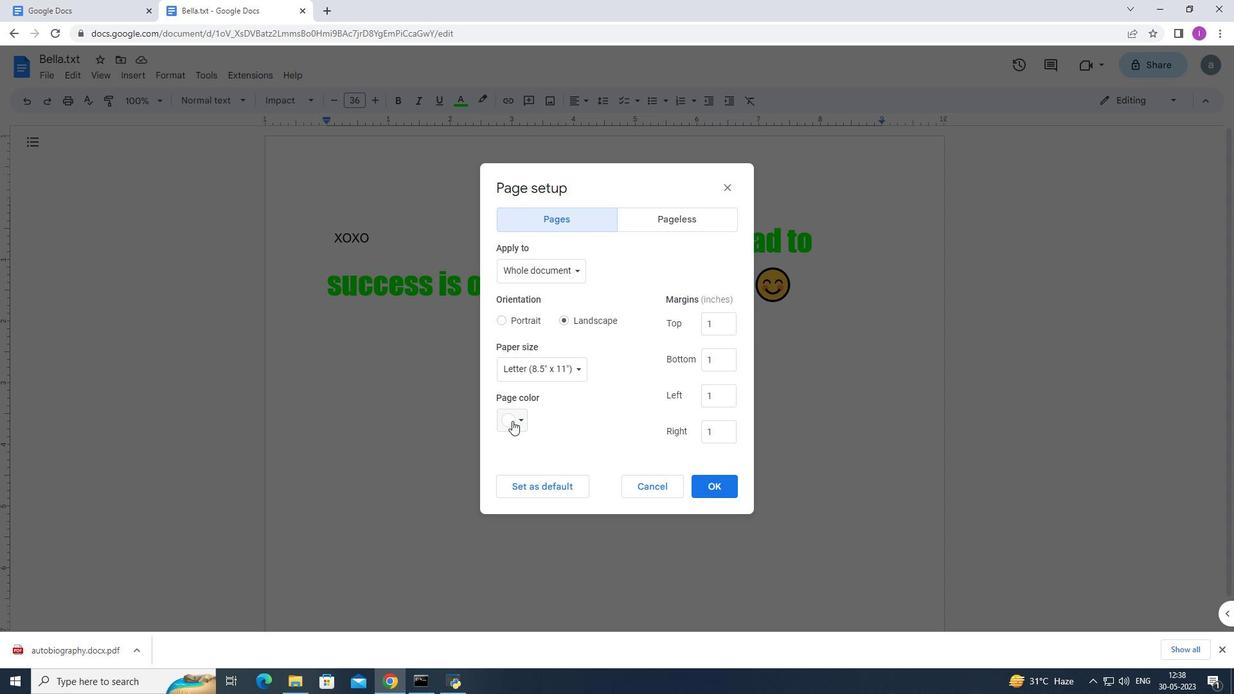 
Action: Mouse pressed left at (513, 420)
Screenshot: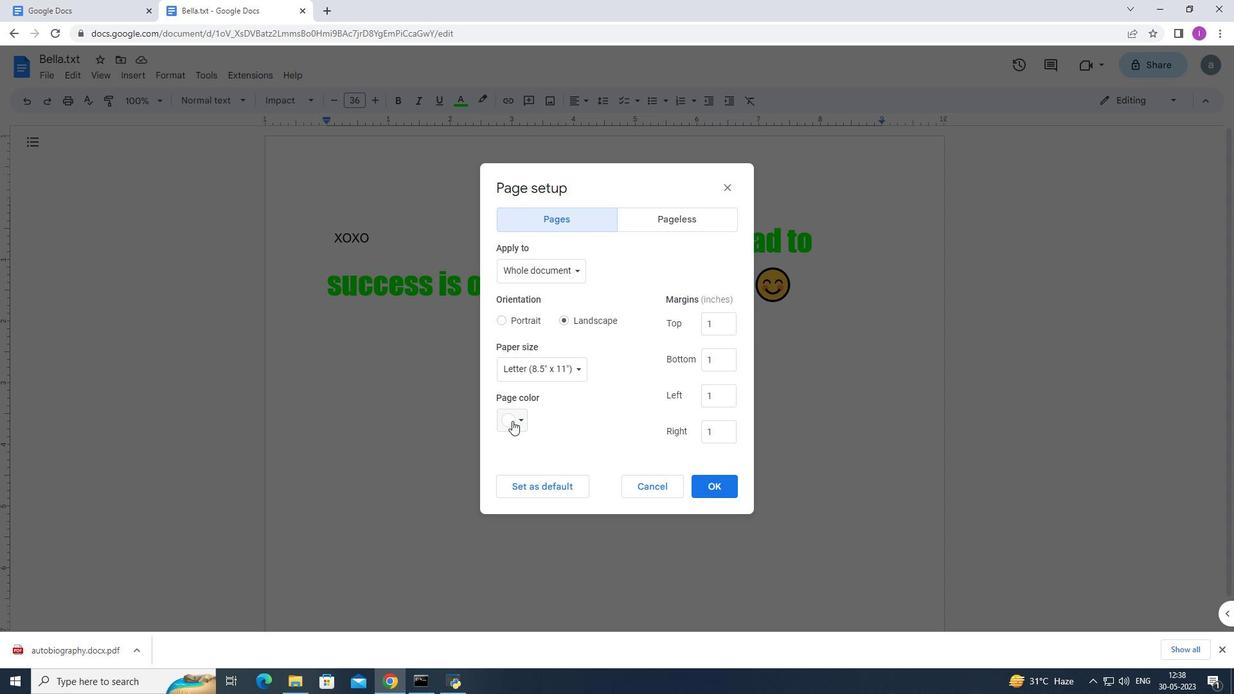 
Action: Mouse moved to (512, 576)
Screenshot: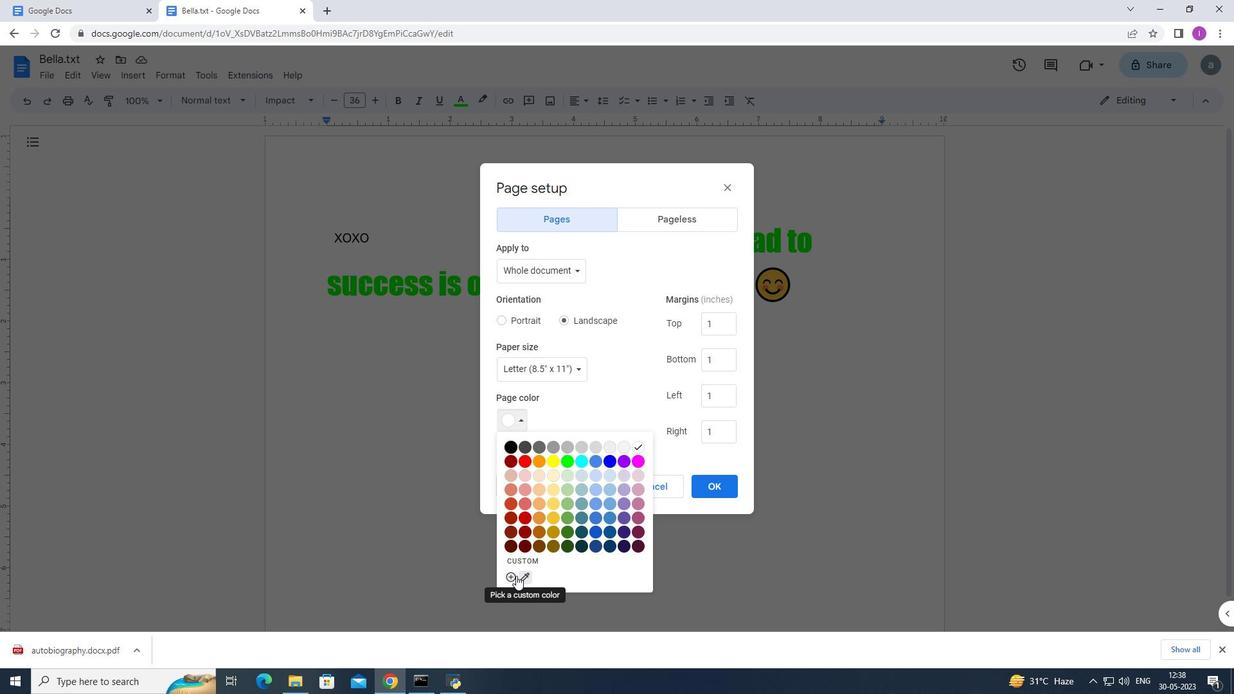 
Action: Mouse pressed left at (512, 576)
Screenshot: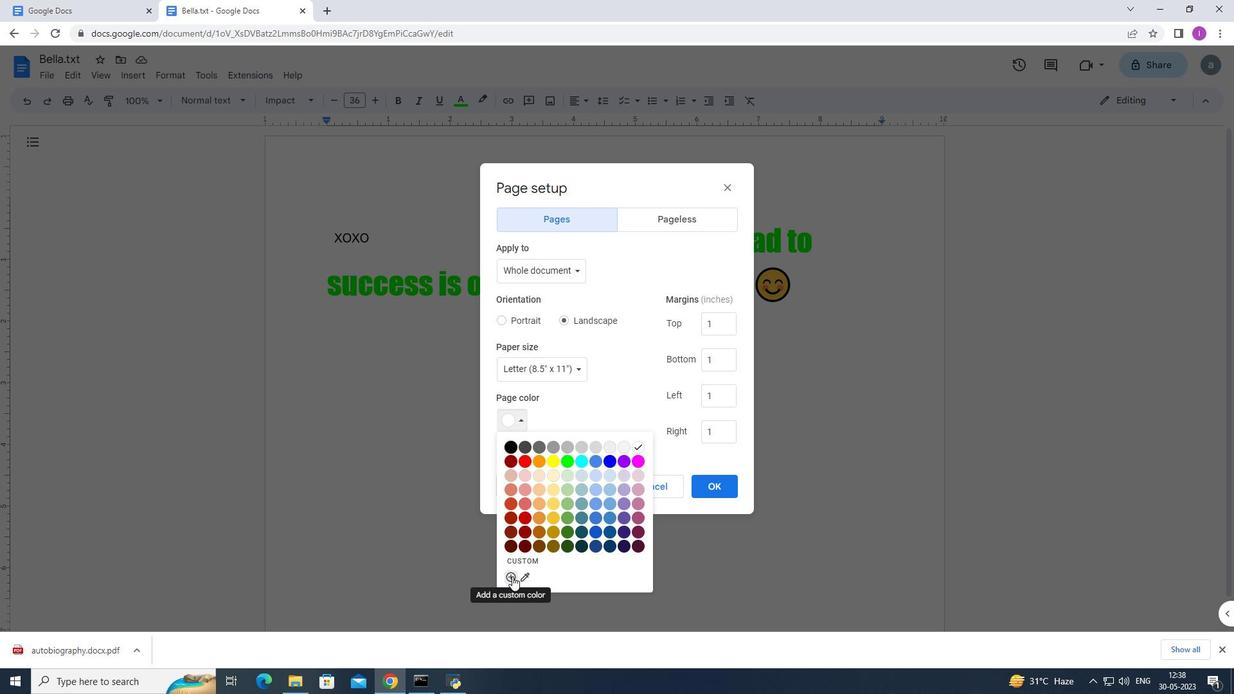 
Action: Mouse moved to (623, 430)
Screenshot: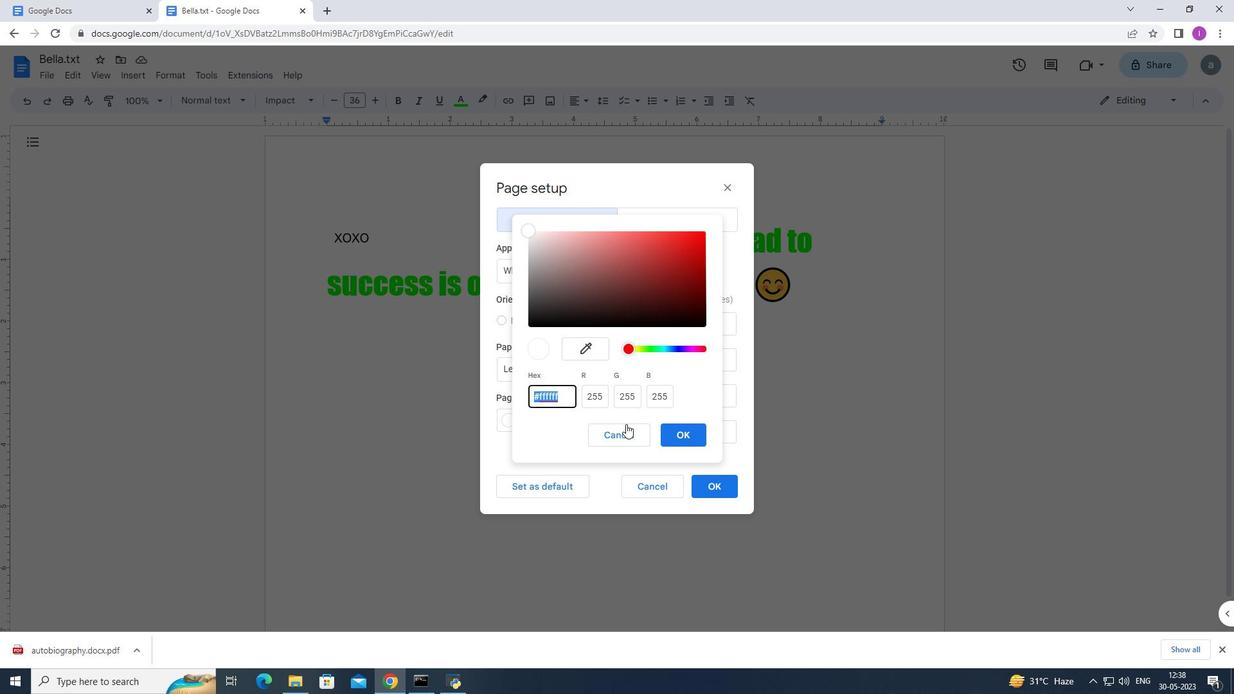 
Action: Mouse pressed left at (623, 430)
Screenshot: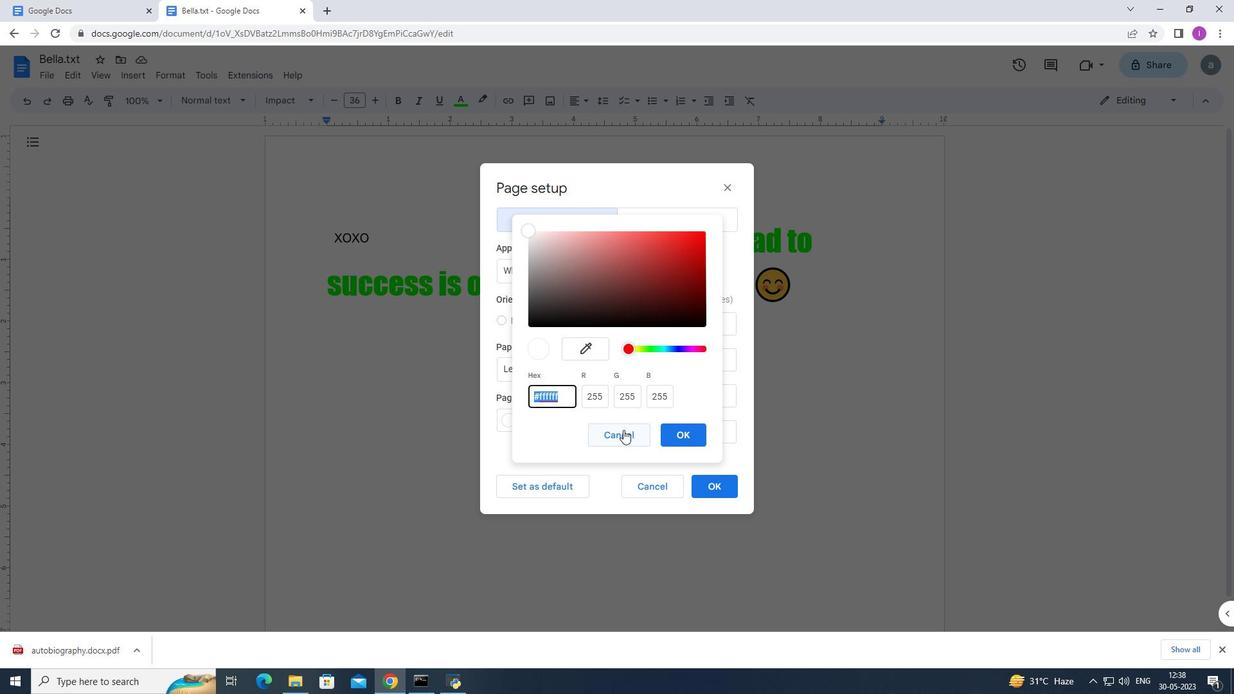 
Action: Mouse moved to (522, 420)
Screenshot: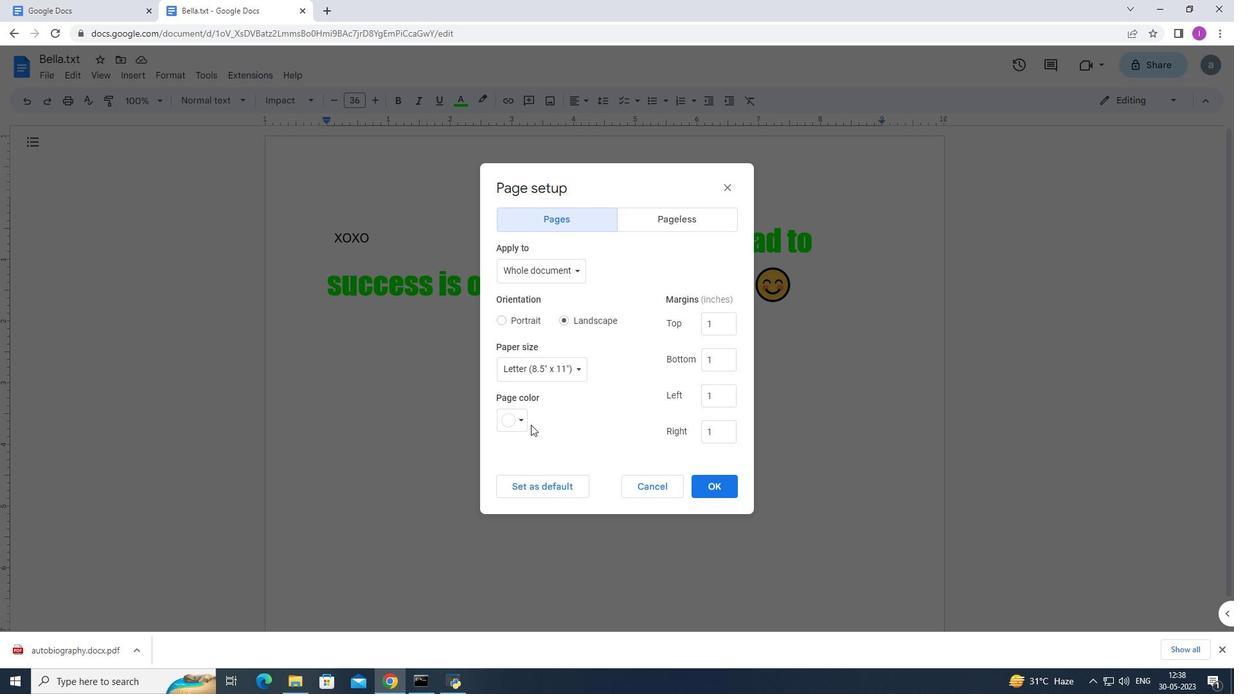 
Action: Mouse pressed left at (522, 420)
Screenshot: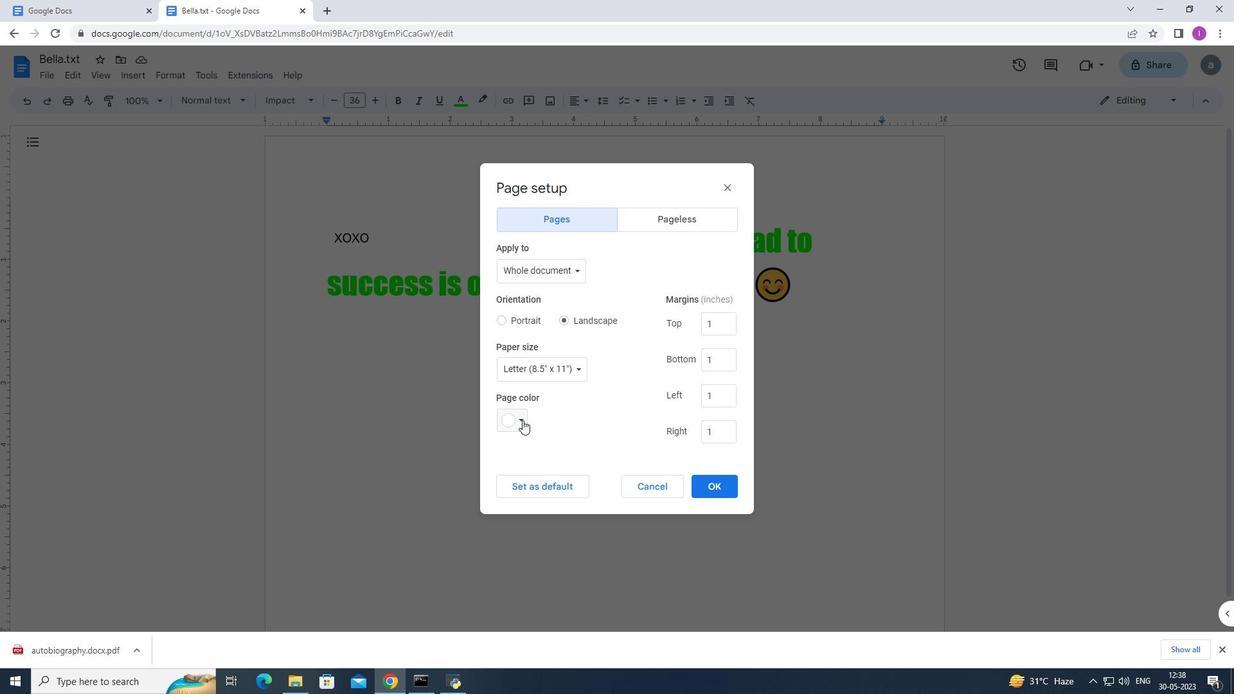 
Action: Mouse moved to (538, 531)
Screenshot: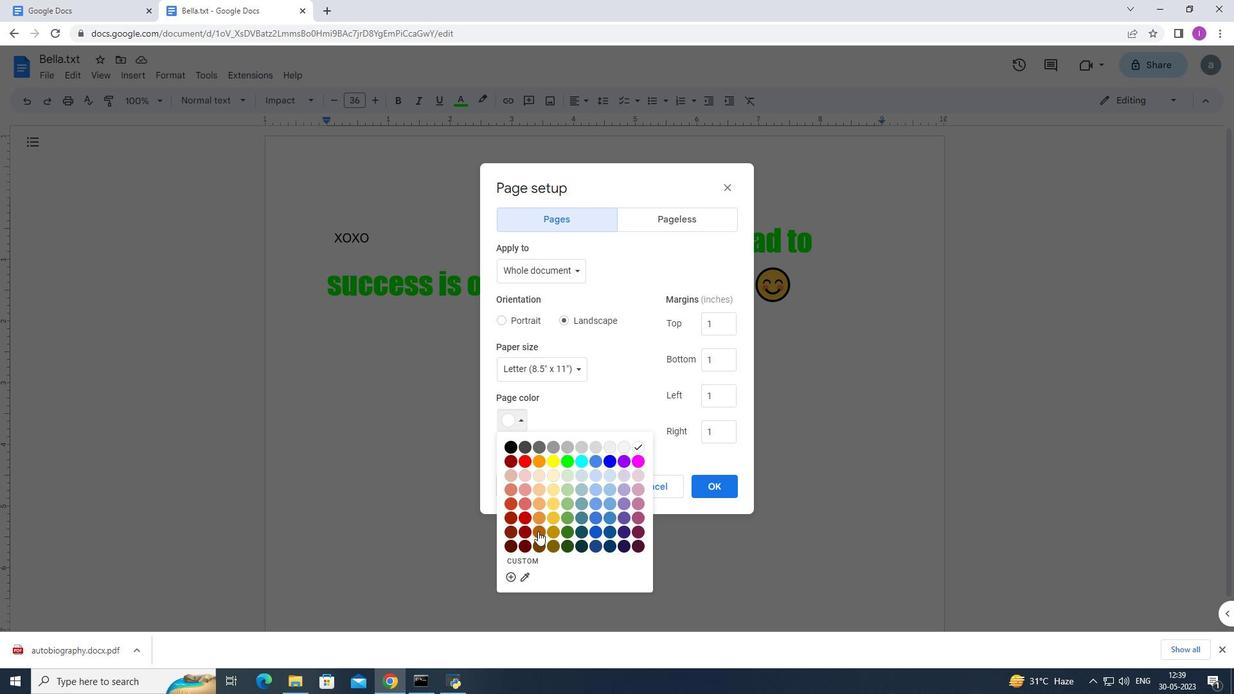 
Action: Mouse pressed left at (538, 531)
Screenshot: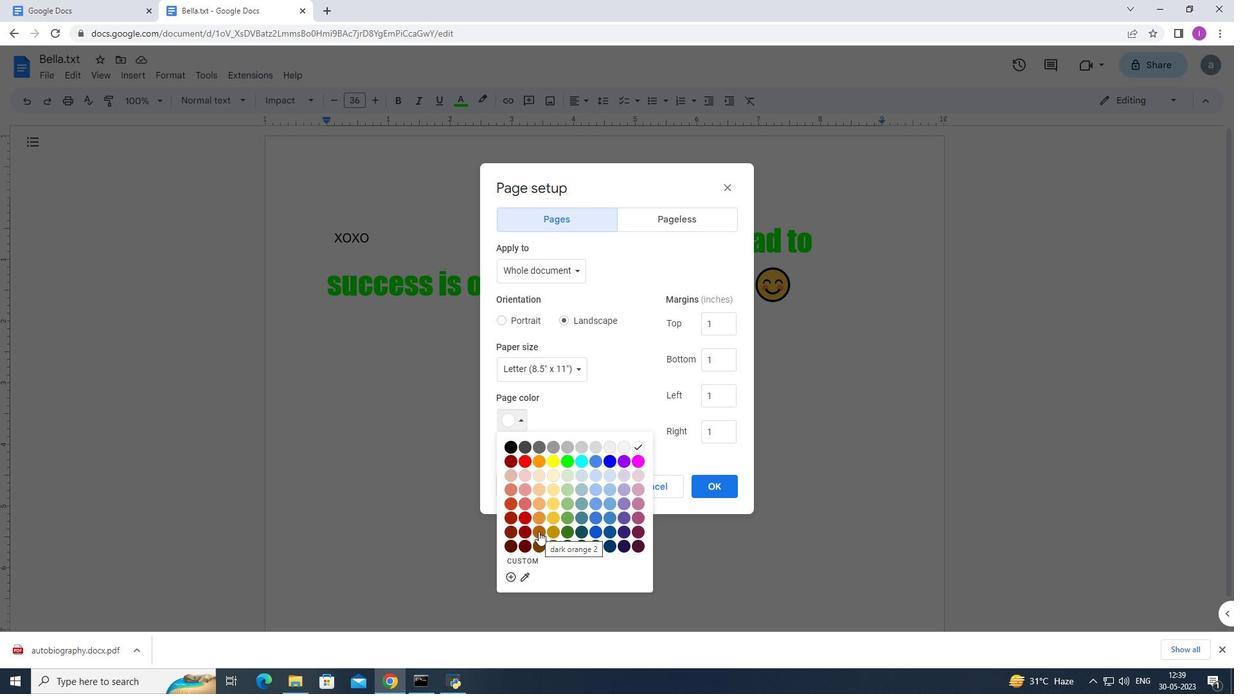 
Action: Mouse moved to (725, 484)
Screenshot: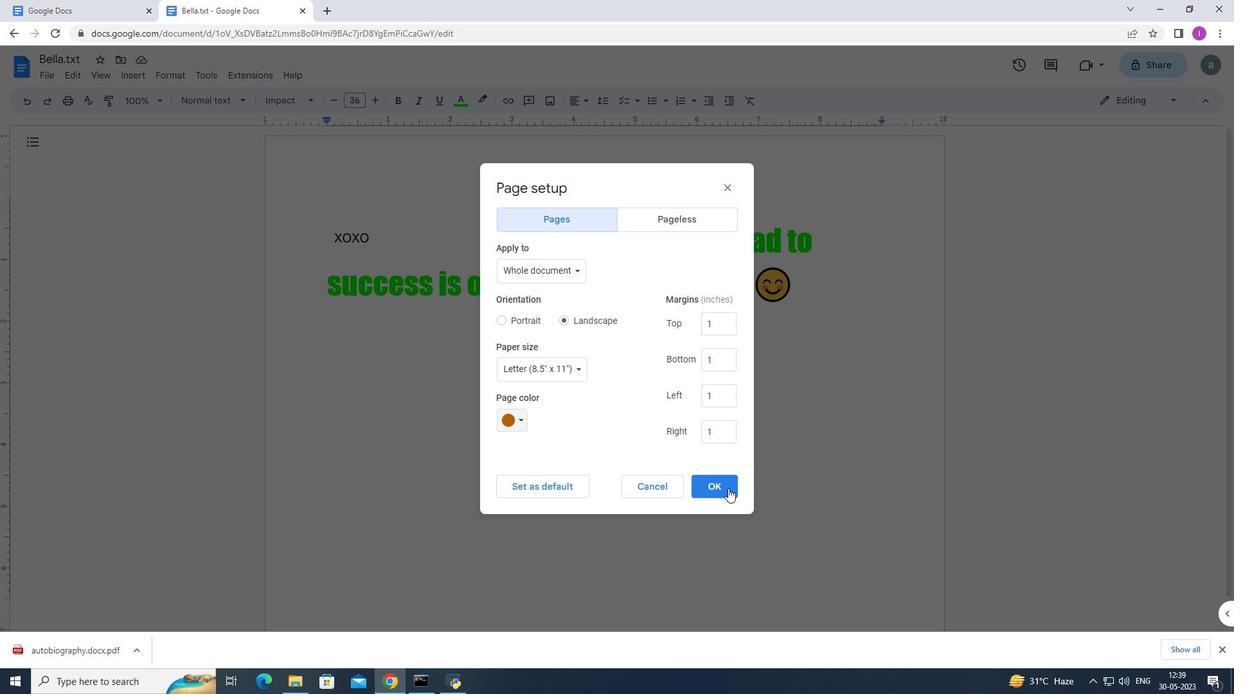 
Action: Mouse pressed left at (725, 484)
Screenshot: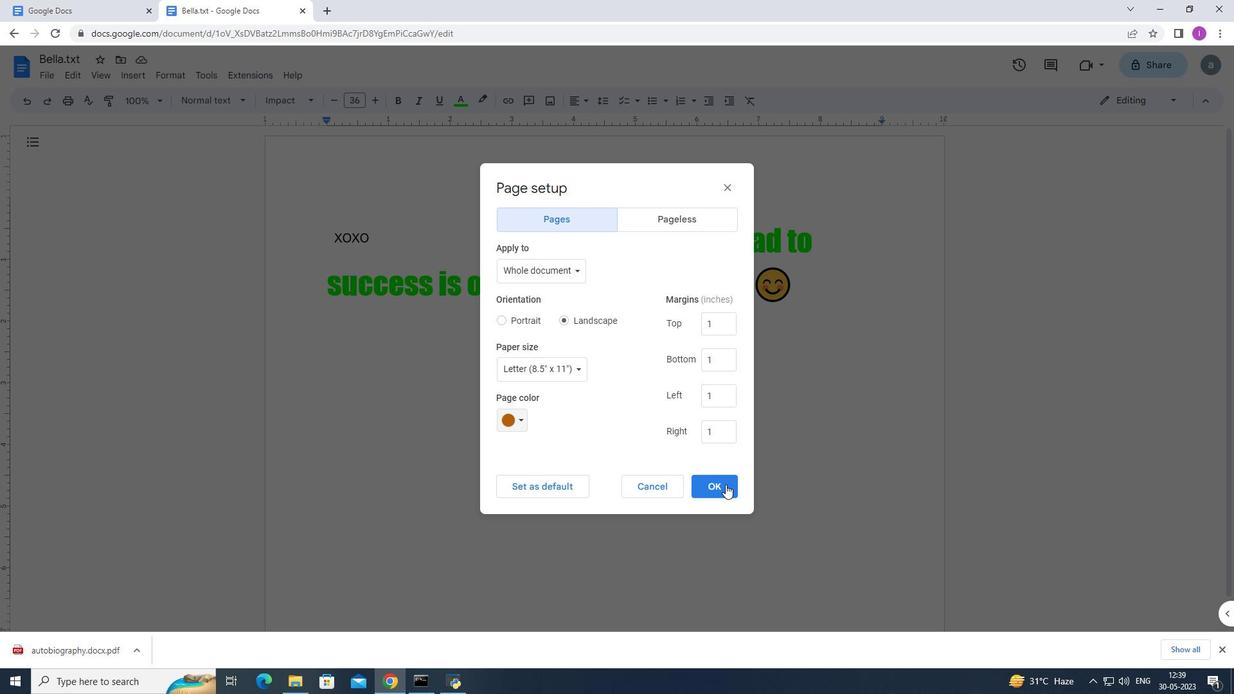 
Action: Mouse moved to (138, 77)
Screenshot: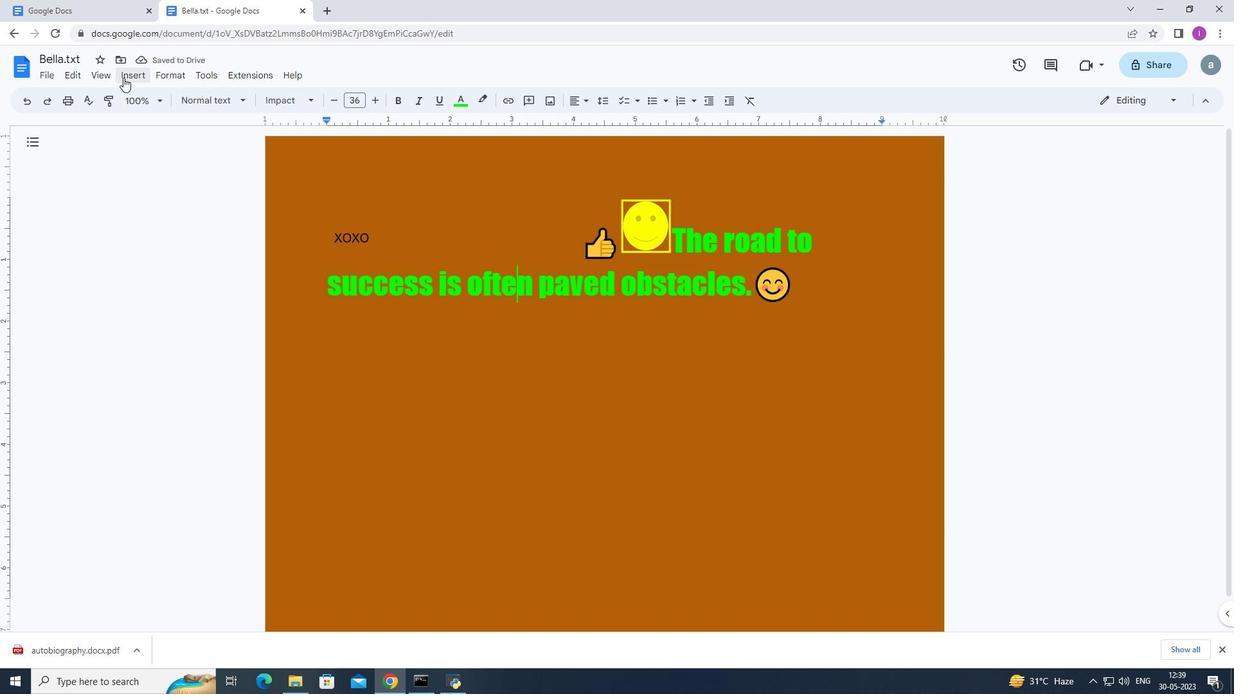 
Action: Mouse pressed left at (138, 77)
Screenshot: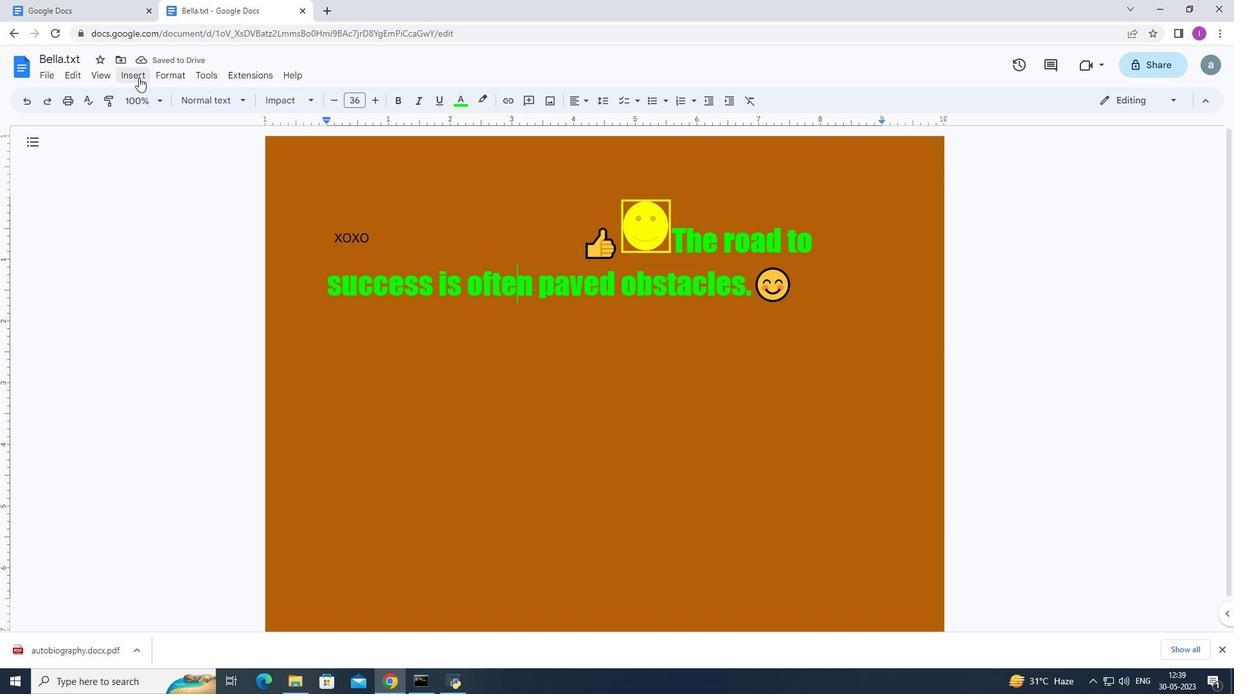 
Action: Mouse moved to (389, 544)
Screenshot: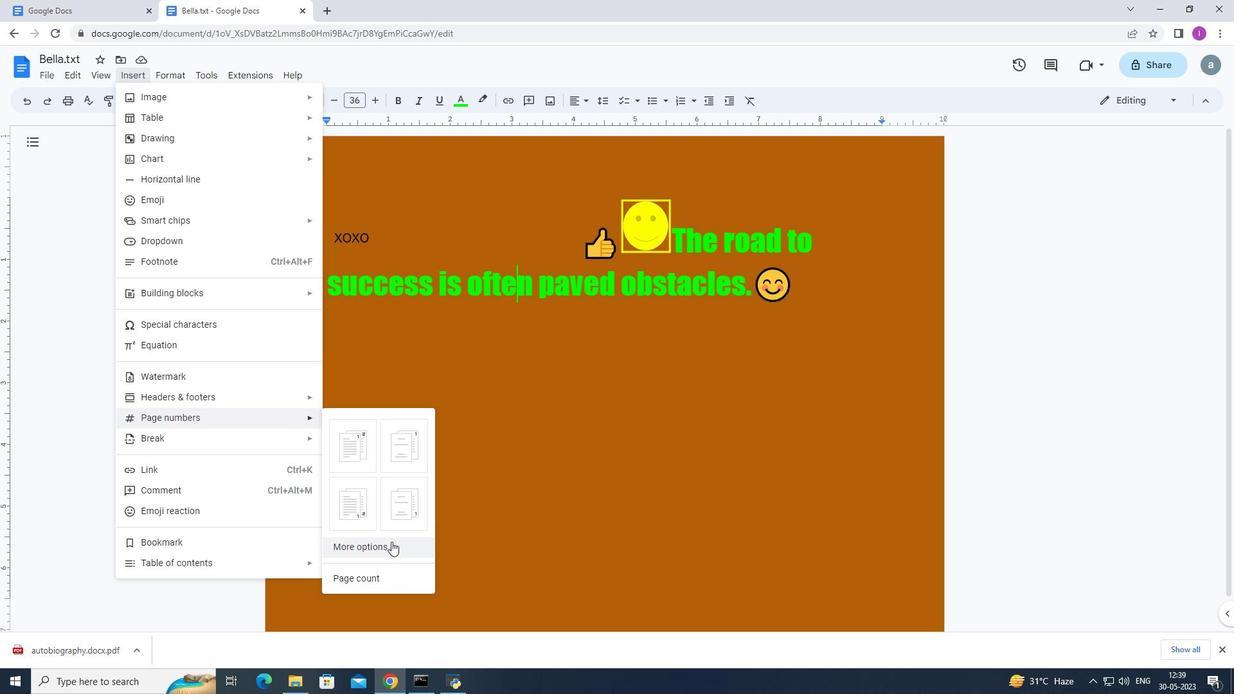 
Action: Mouse pressed left at (389, 544)
Screenshot: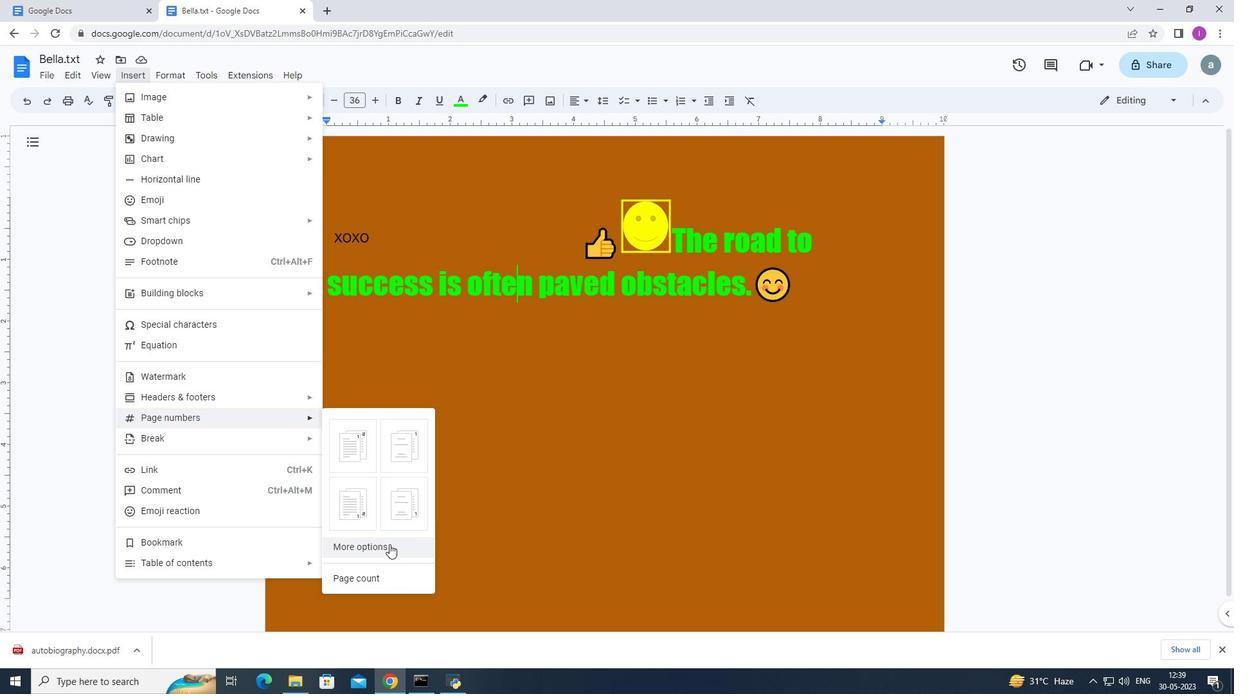 
Action: Mouse moved to (590, 284)
Screenshot: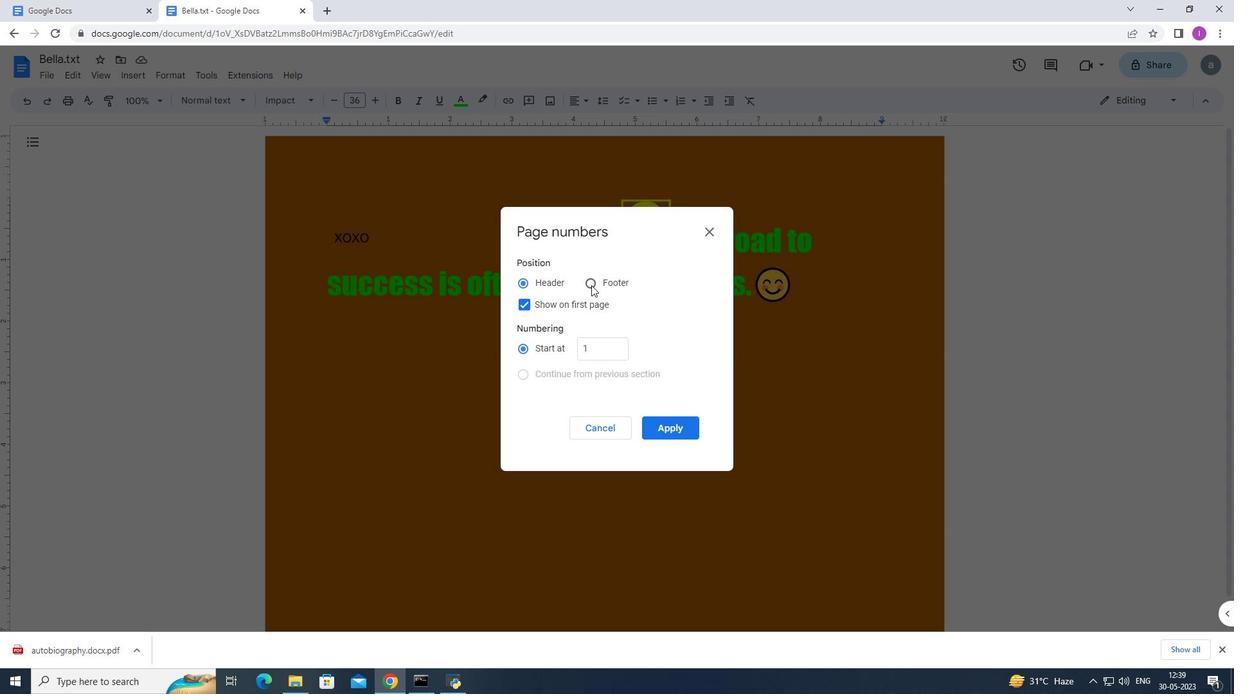 
Action: Mouse pressed left at (590, 284)
Screenshot: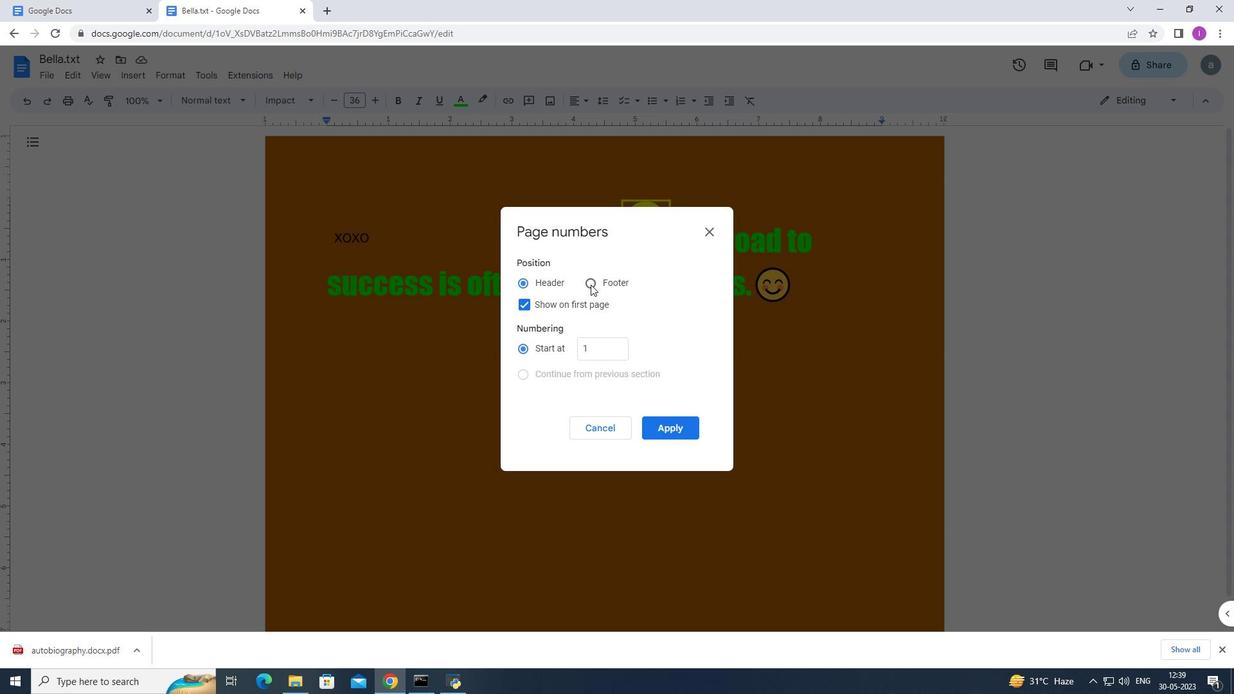 
Action: Mouse moved to (675, 431)
Screenshot: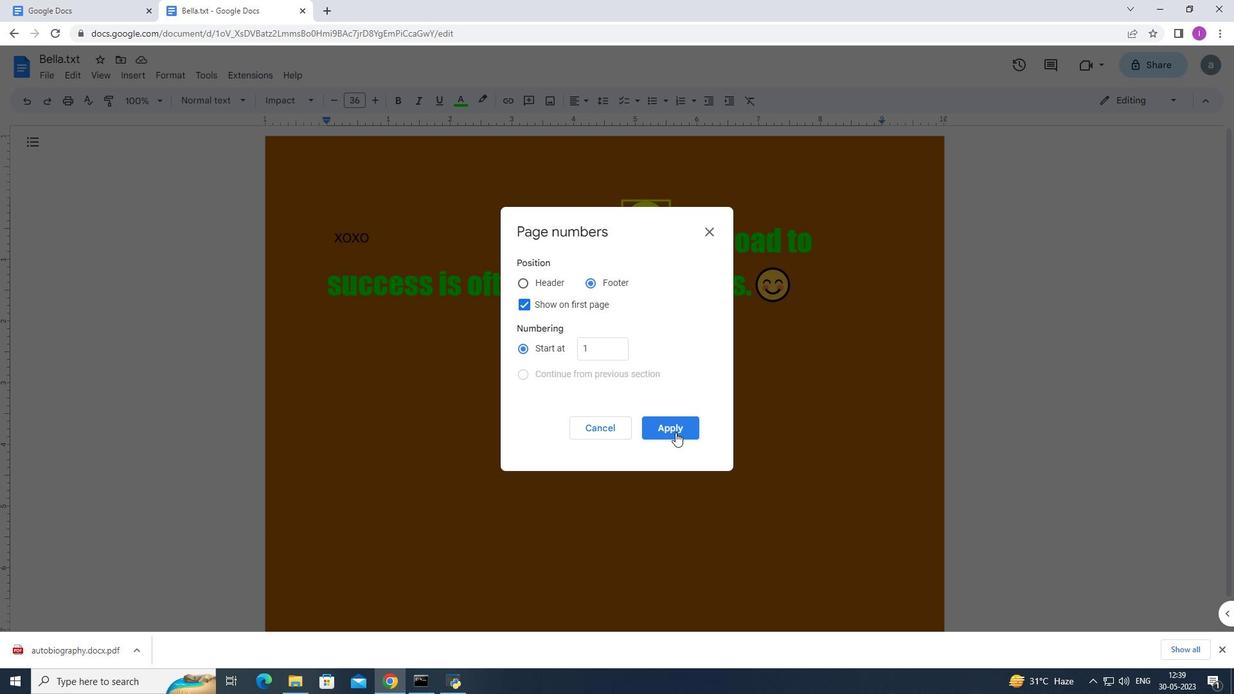 
Action: Mouse pressed left at (675, 431)
Screenshot: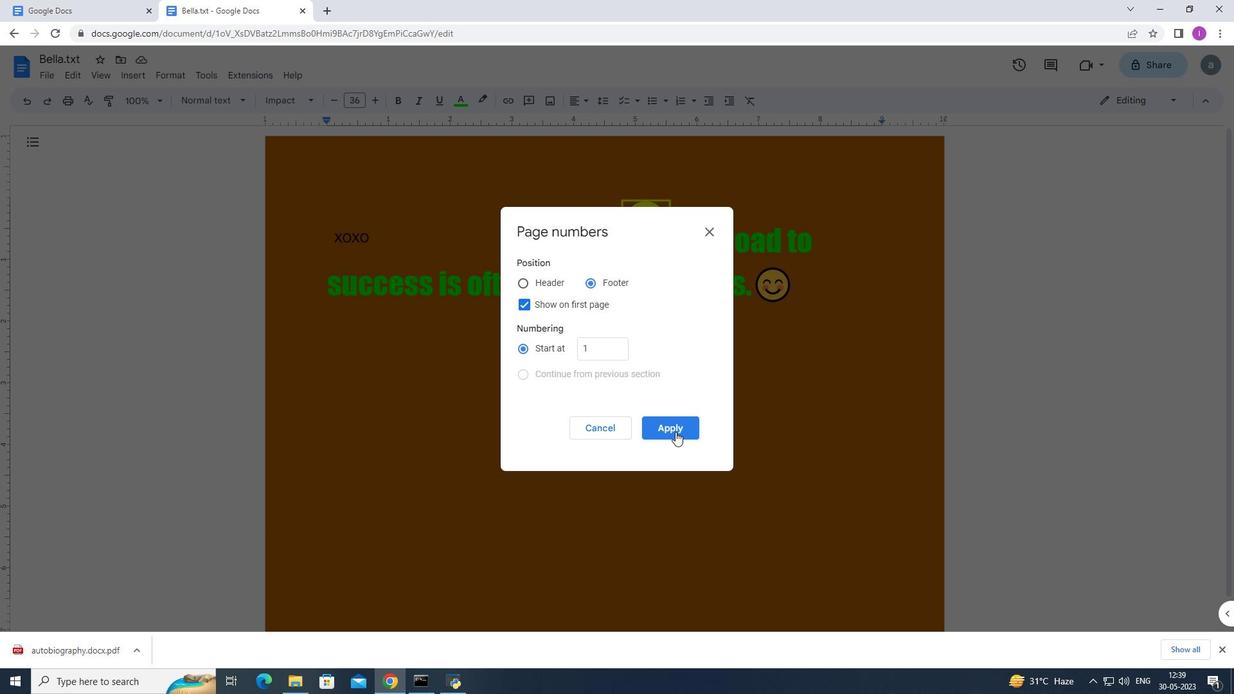 
Action: Mouse moved to (925, 586)
Screenshot: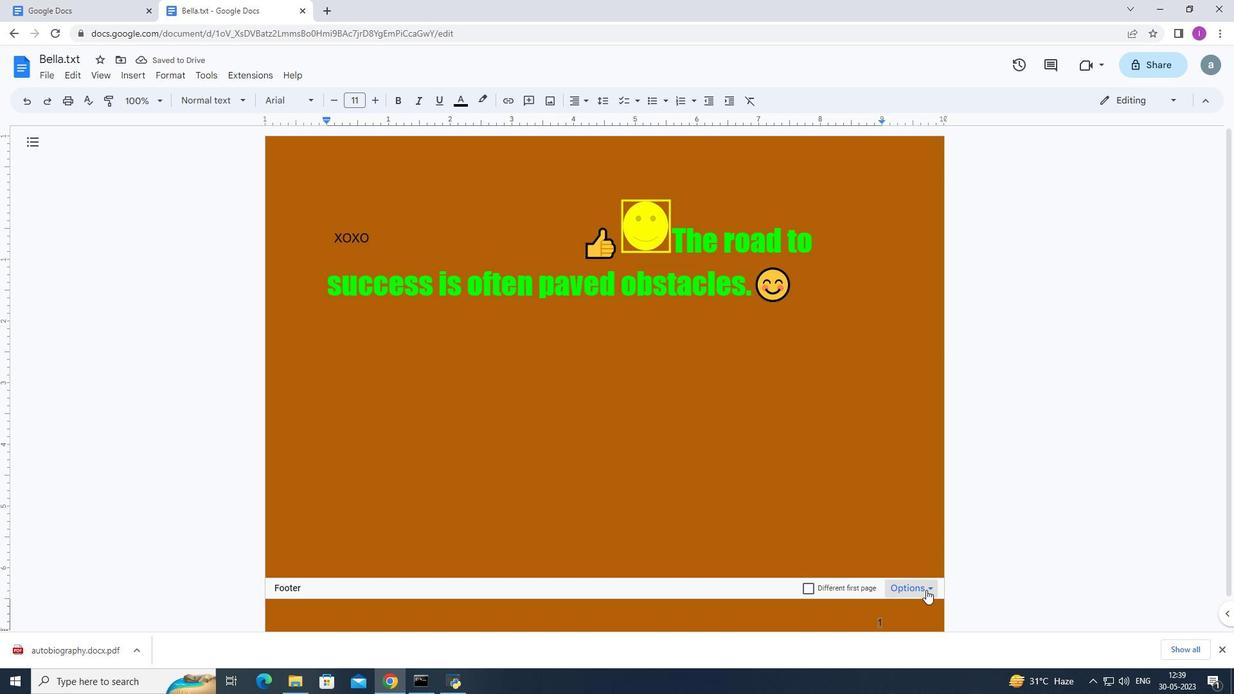 
Action: Mouse pressed left at (925, 586)
Screenshot: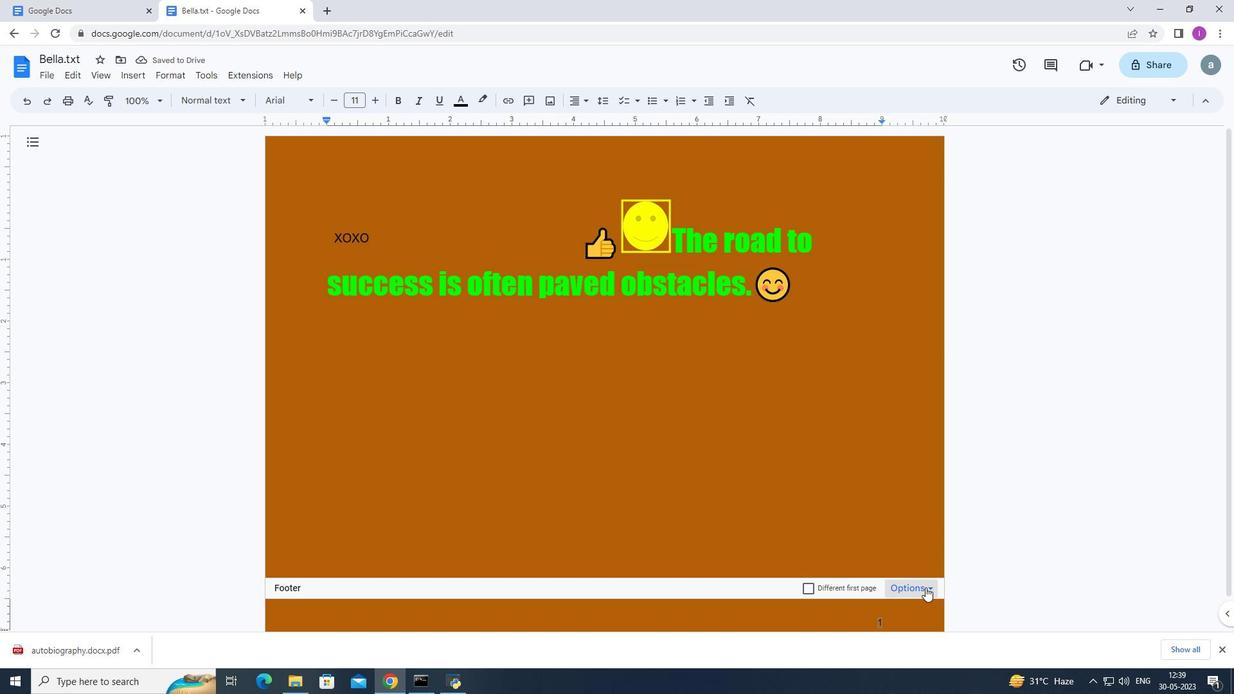 
Action: Mouse moved to (899, 623)
Screenshot: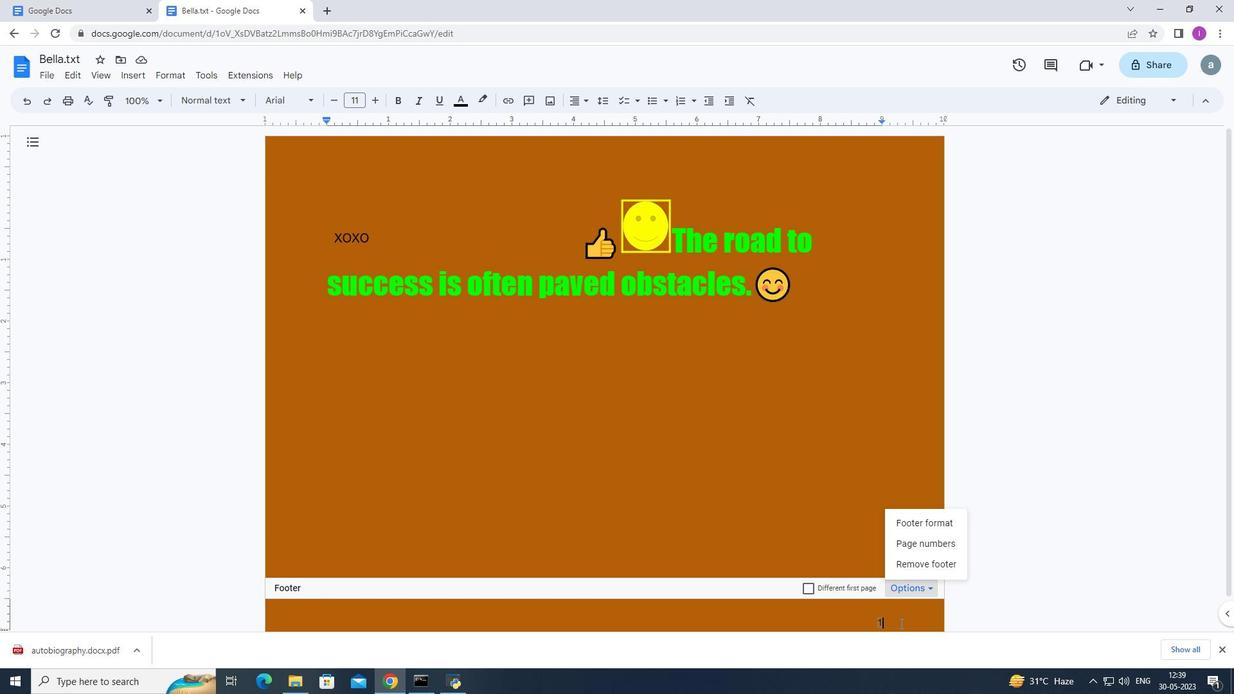 
Action: Mouse pressed left at (899, 623)
Screenshot: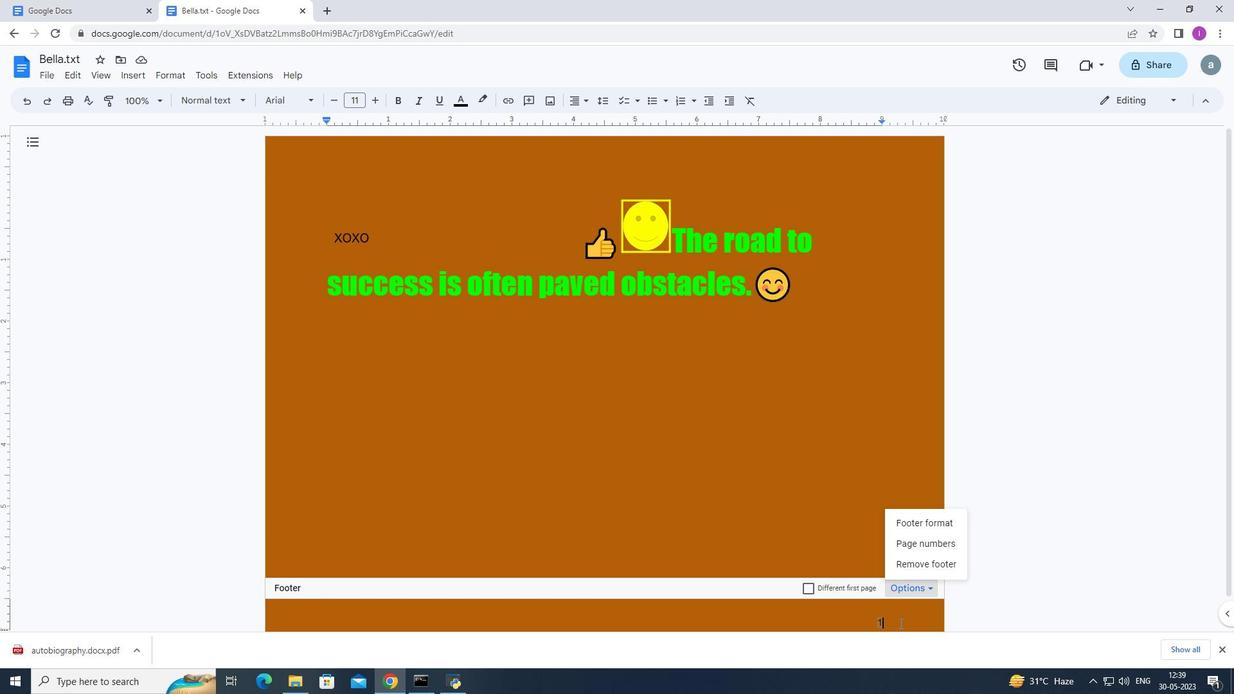 
Action: Mouse moved to (137, 75)
Screenshot: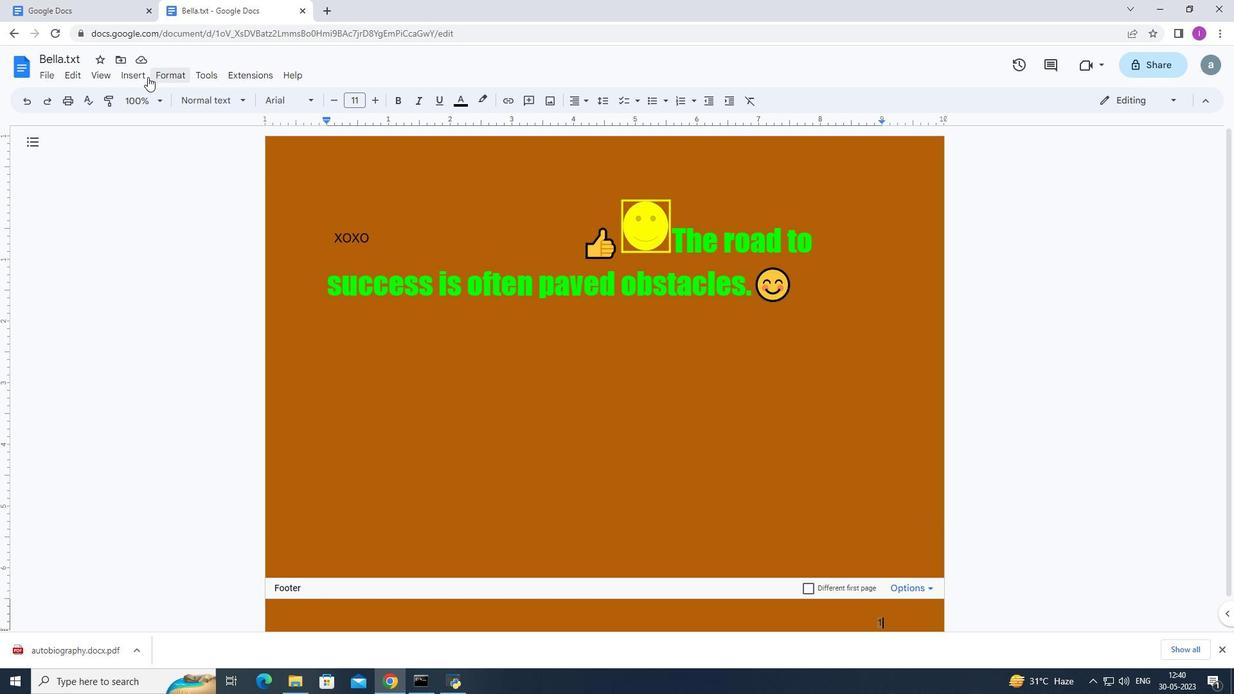 
Action: Mouse pressed left at (137, 75)
Screenshot: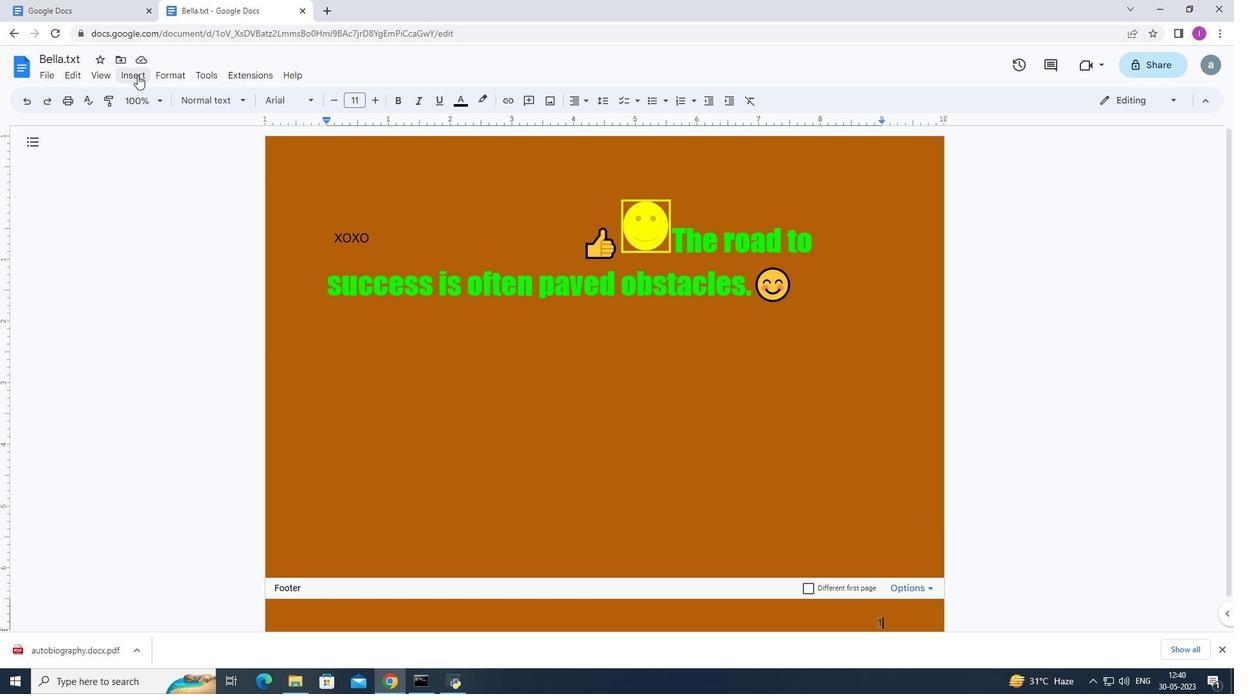 
Action: Mouse moved to (209, 419)
Screenshot: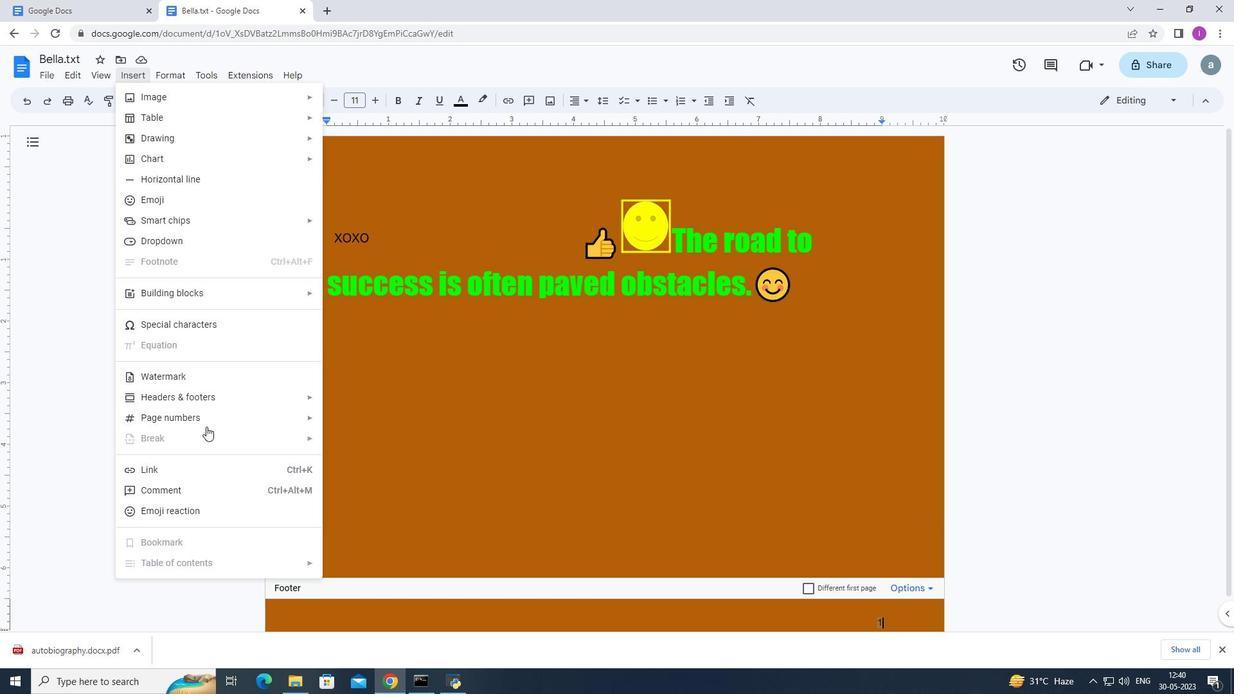 
Action: Mouse pressed left at (209, 419)
Screenshot: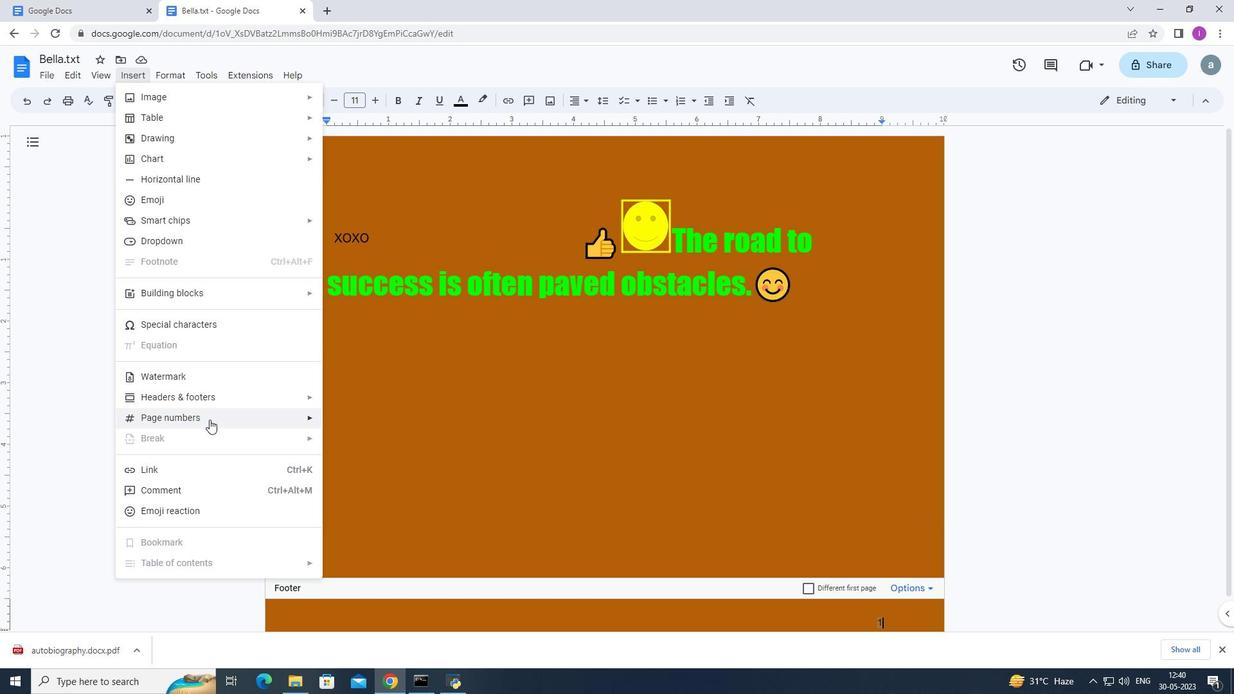 
Action: Mouse moved to (359, 544)
Screenshot: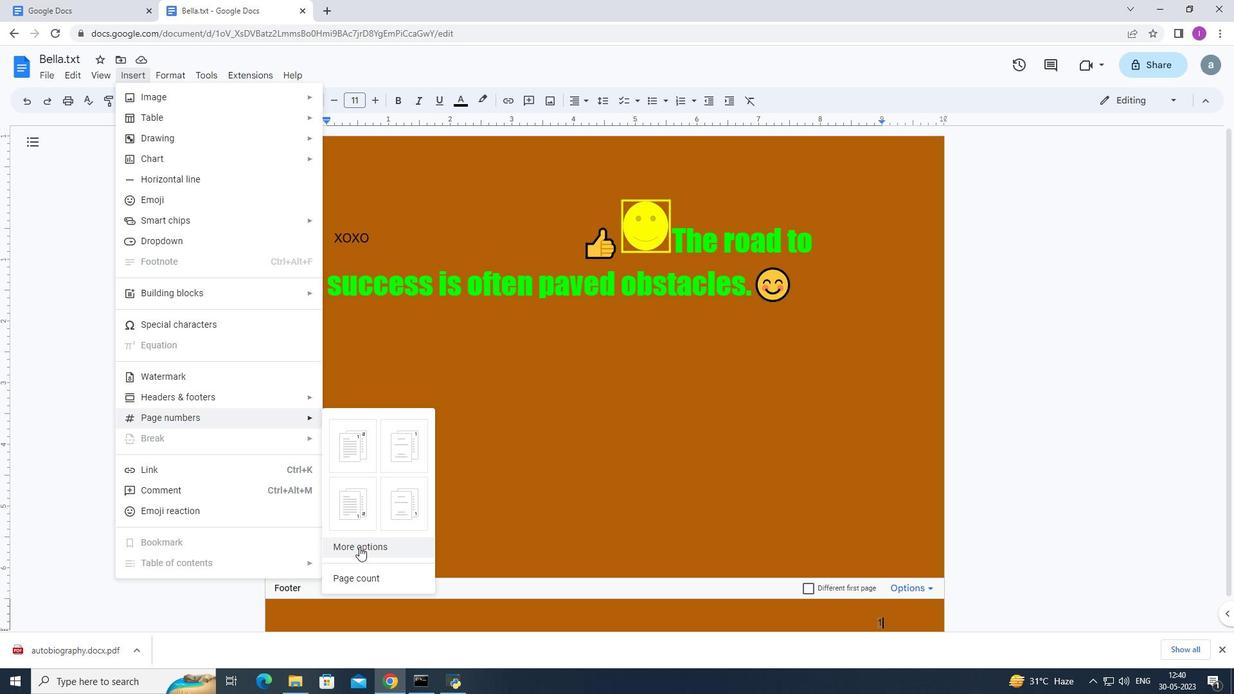 
Action: Mouse pressed left at (359, 544)
Screenshot: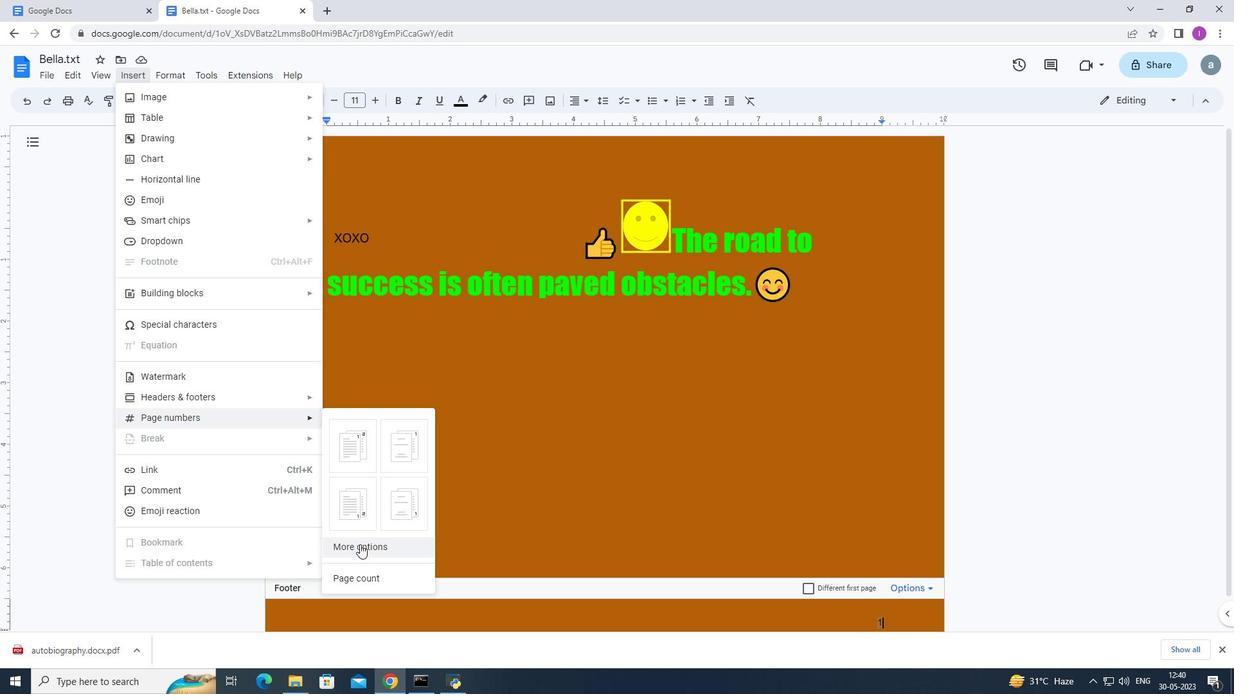 
Action: Mouse moved to (446, 449)
Screenshot: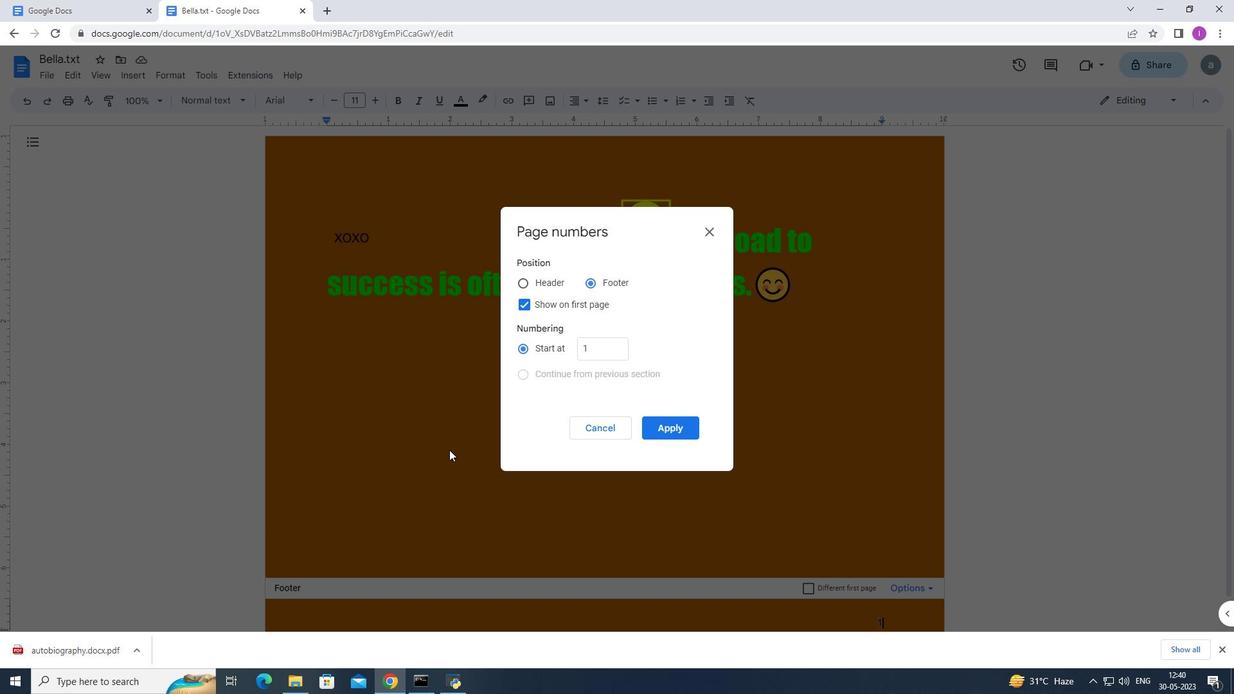 
Action: Mouse pressed left at (446, 449)
Screenshot: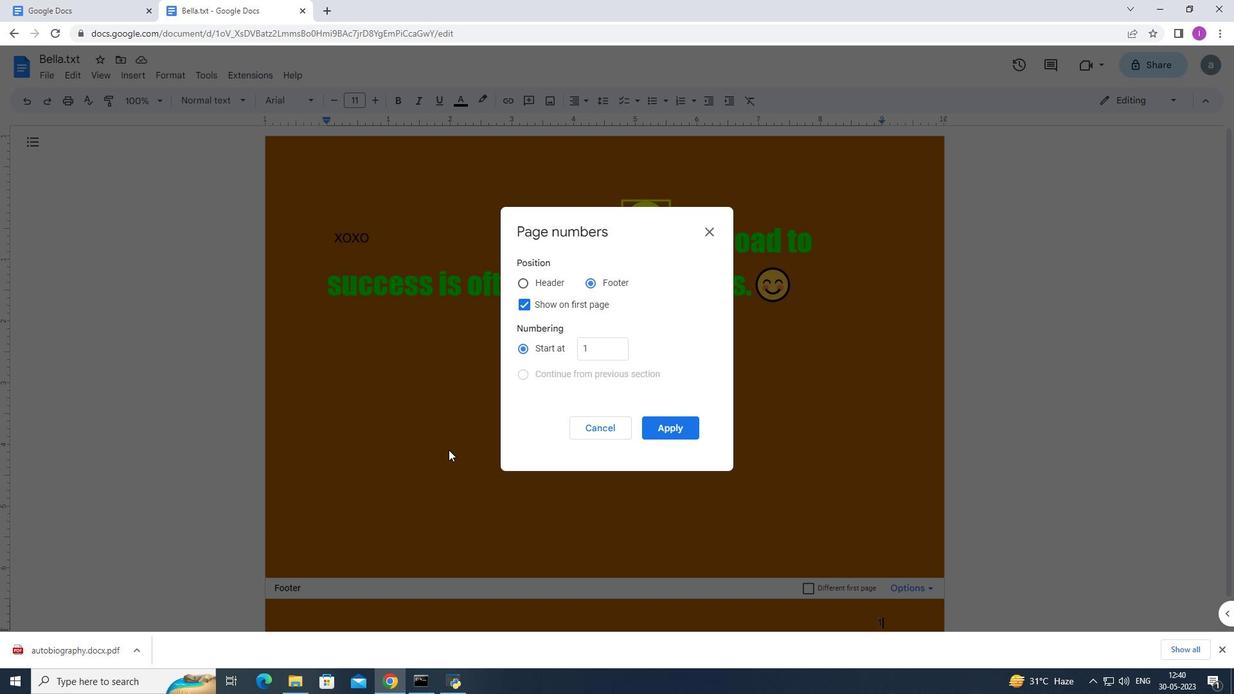 
Action: Mouse moved to (685, 419)
Screenshot: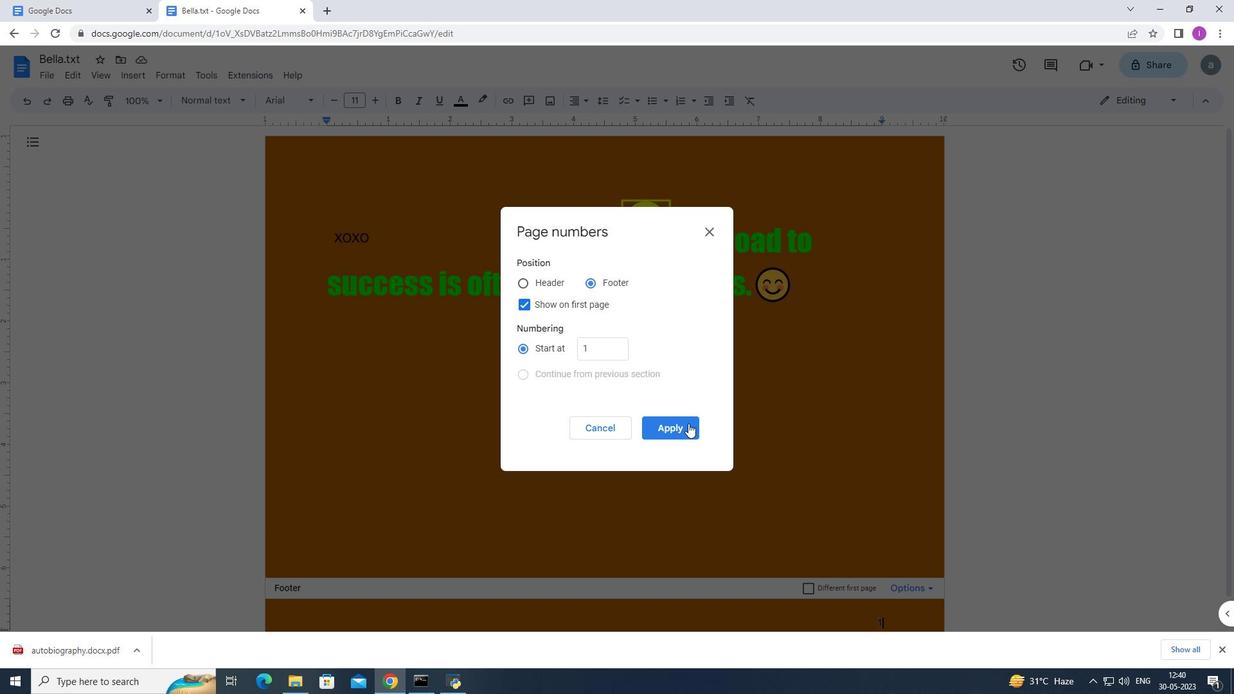 
Action: Mouse pressed left at (685, 419)
Screenshot: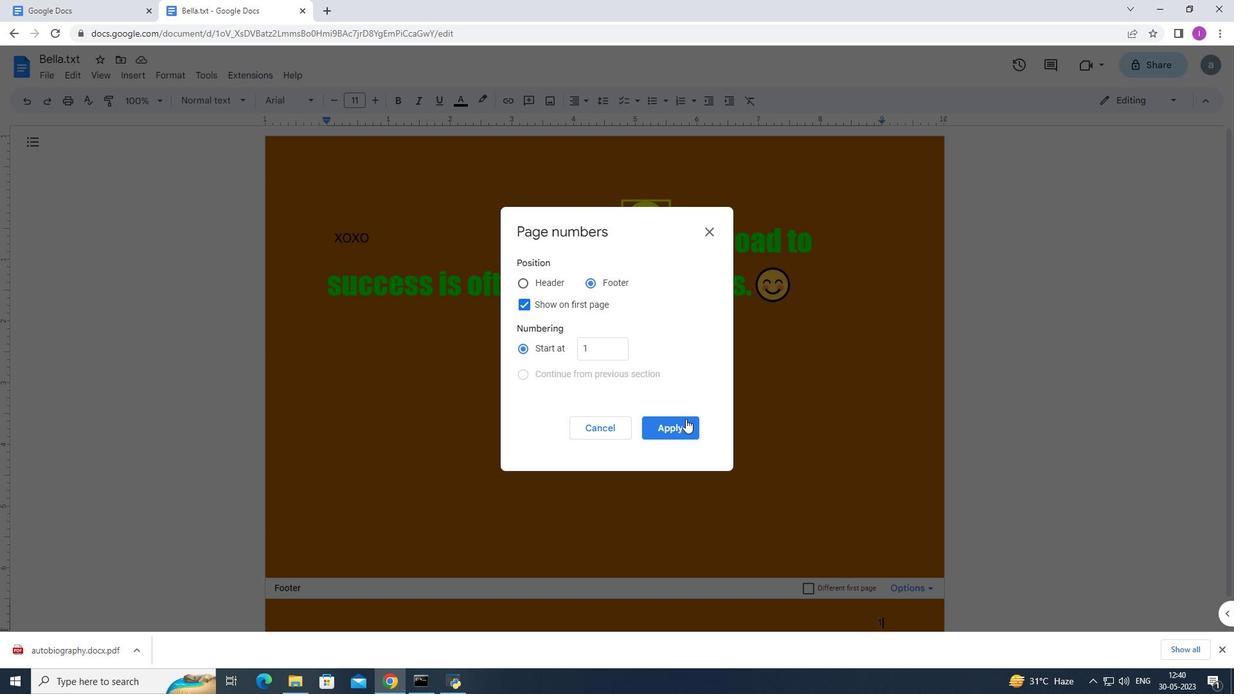 
Action: Mouse moved to (313, 558)
Screenshot: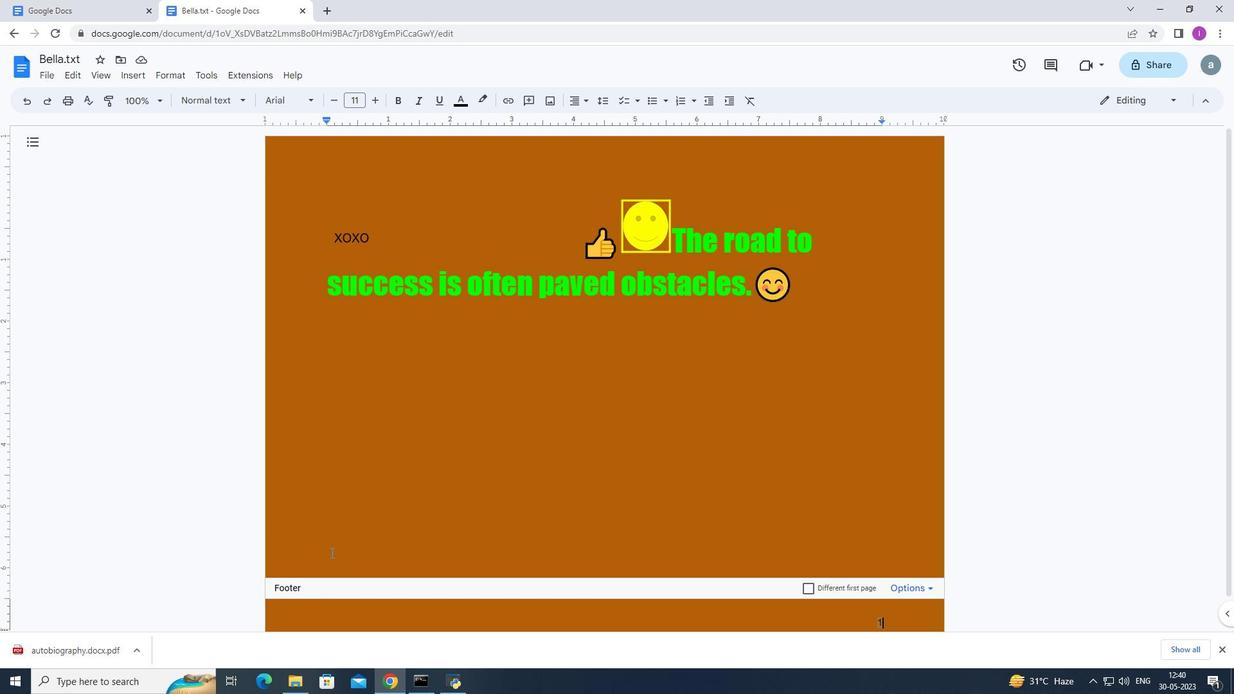 
Action: Mouse pressed left at (313, 558)
Screenshot: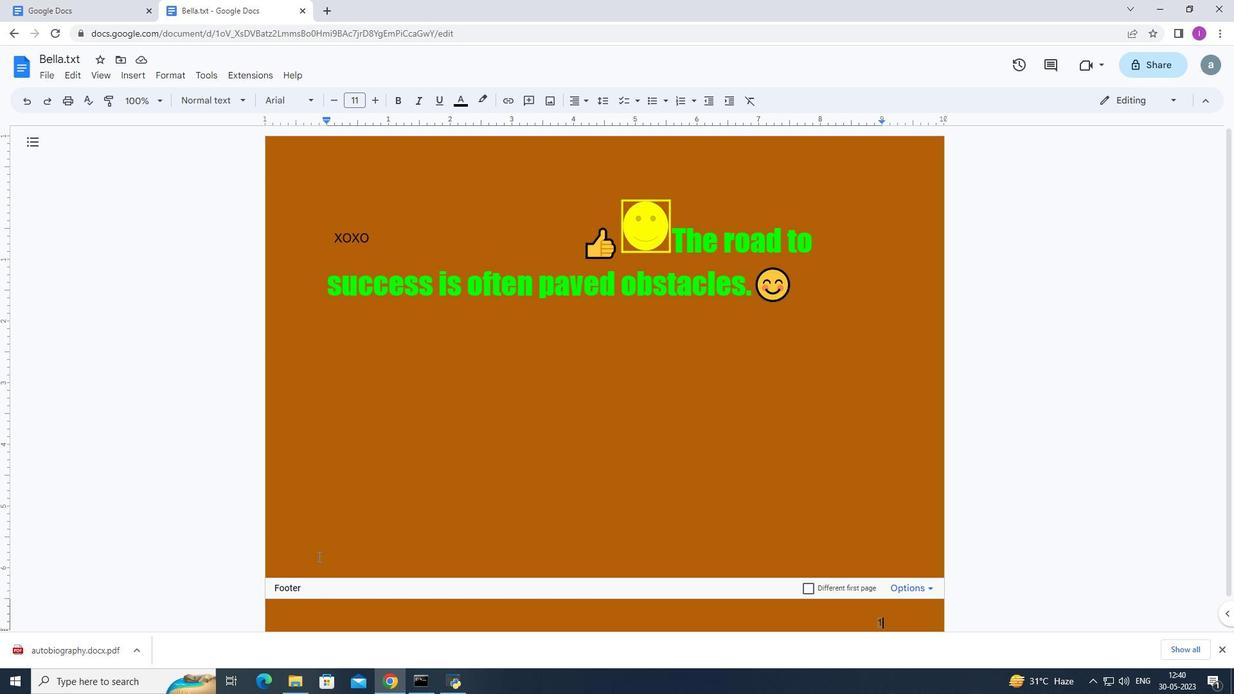 
Action: Mouse moved to (304, 566)
Screenshot: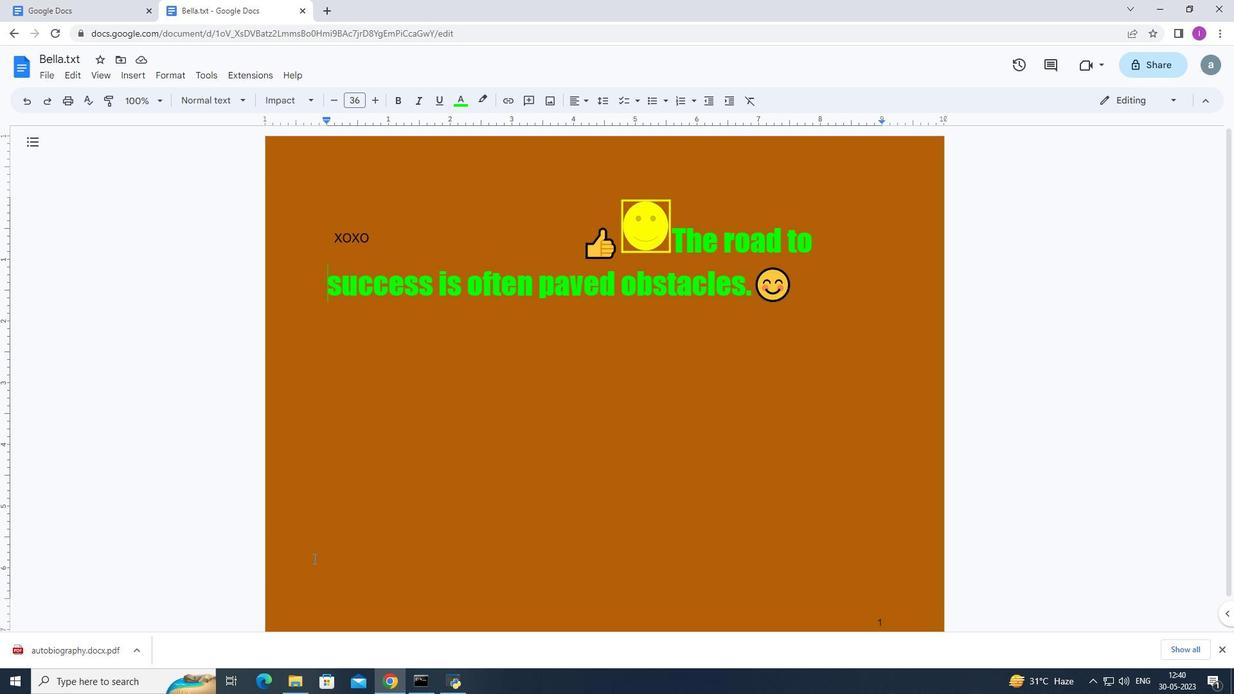 
Action: Mouse pressed left at (304, 566)
Screenshot: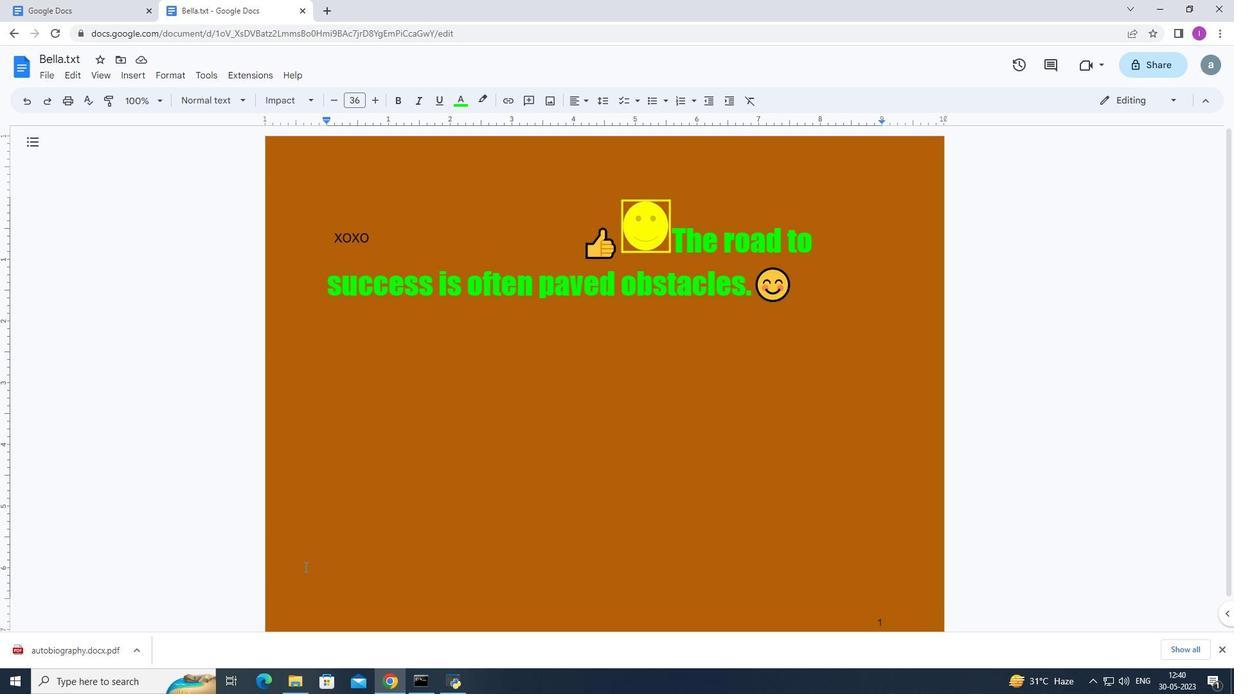 
Action: Mouse pressed left at (304, 566)
Screenshot: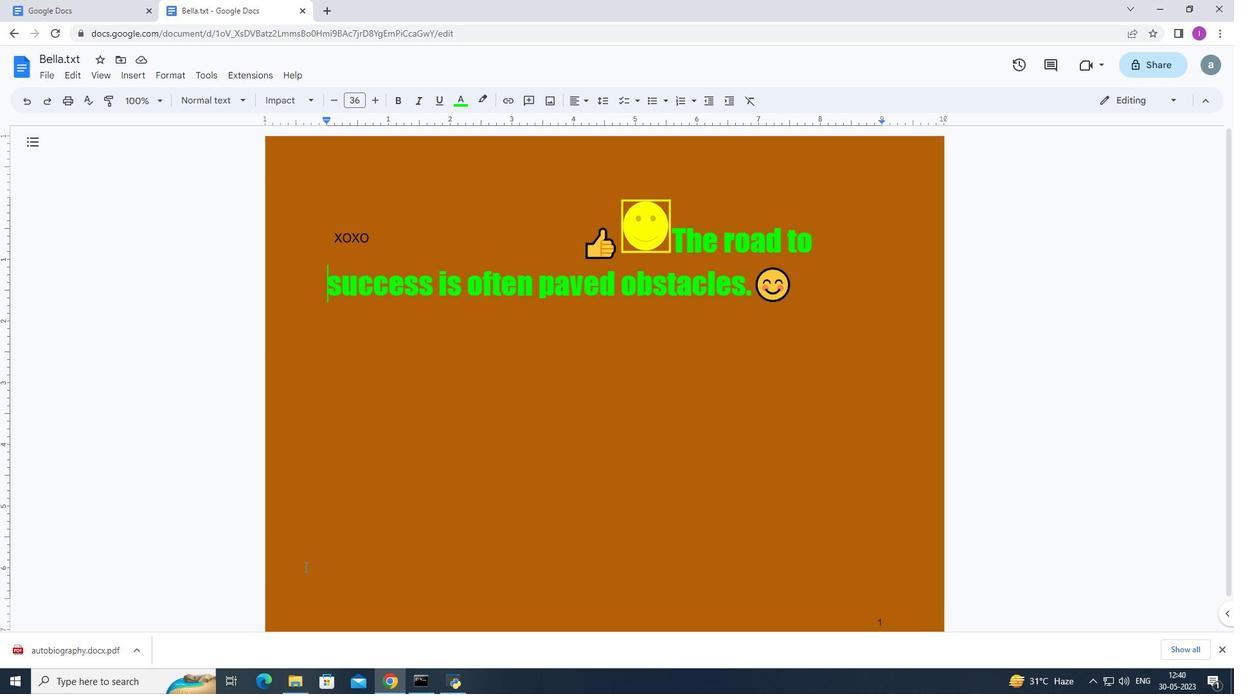 
Action: Mouse moved to (307, 560)
Screenshot: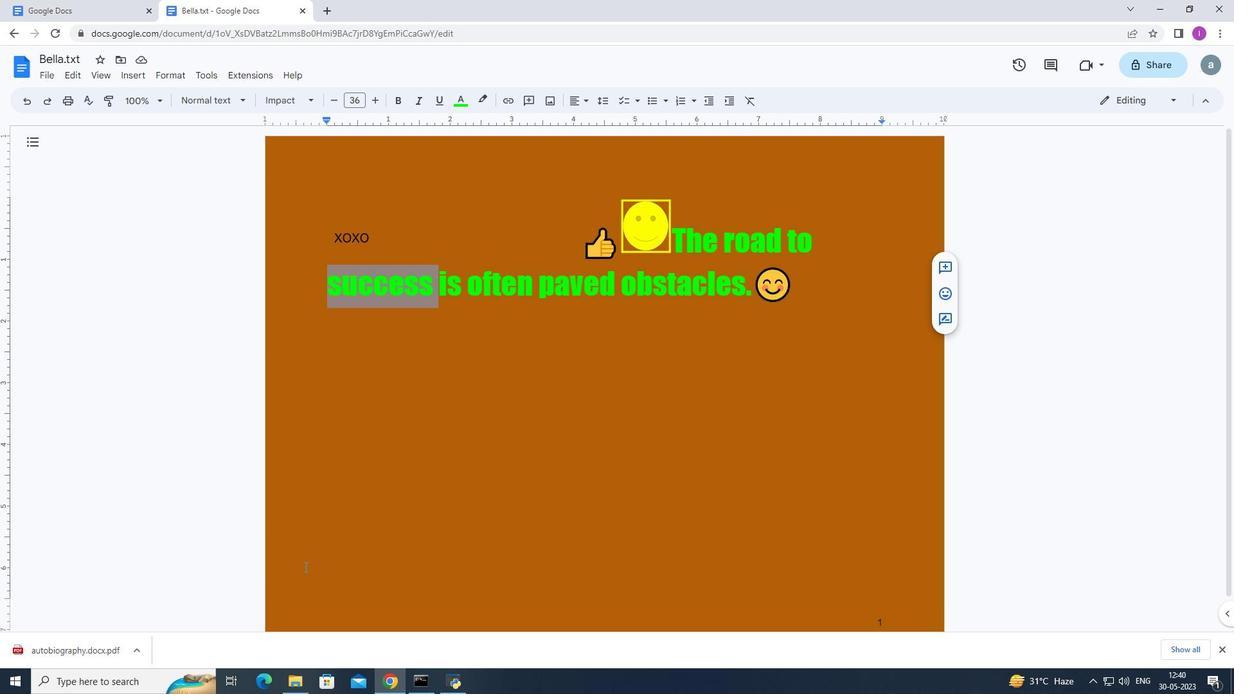 
Action: Mouse pressed left at (307, 560)
Screenshot: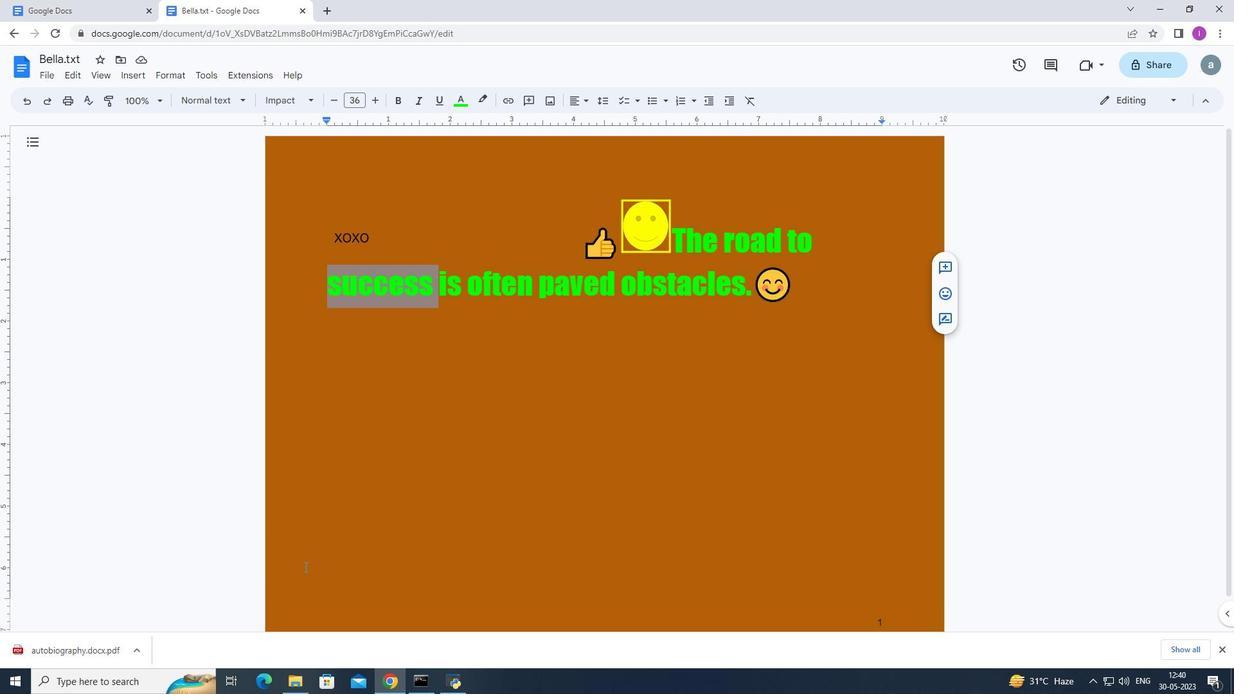 
Action: Mouse moved to (331, 548)
Screenshot: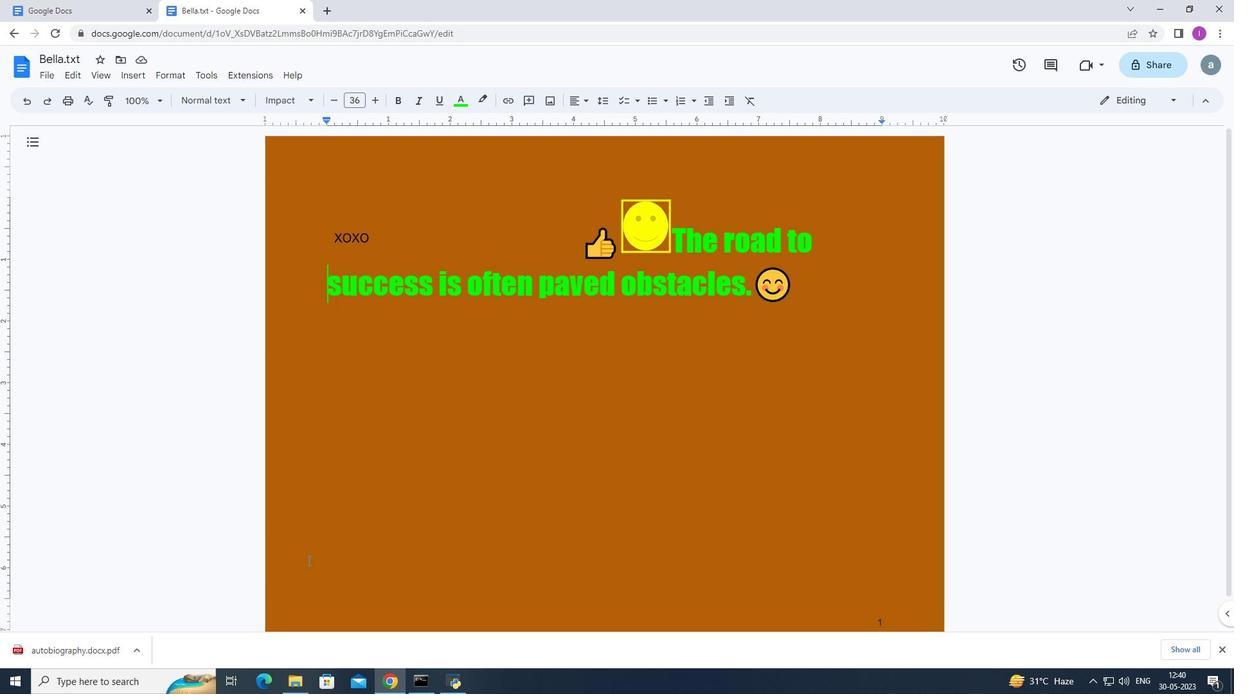 
Action: Mouse scrolled (331, 548) with delta (0, 0)
Screenshot: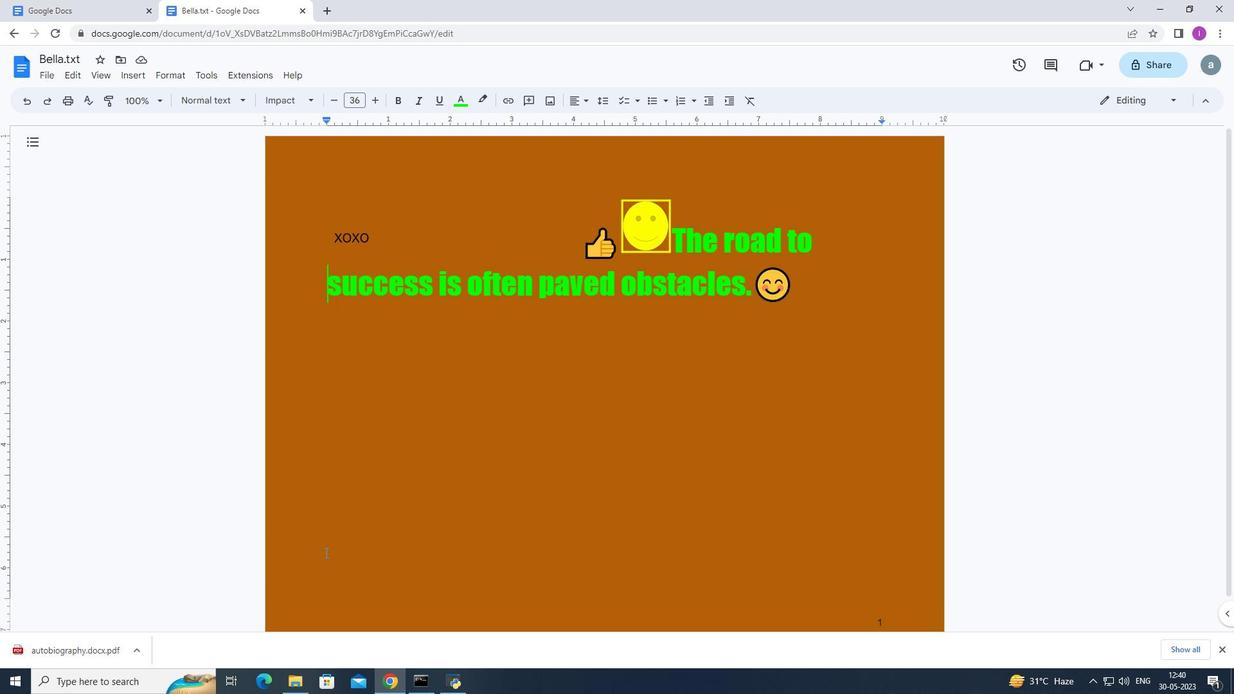 
Action: Mouse scrolled (331, 548) with delta (0, 0)
Screenshot: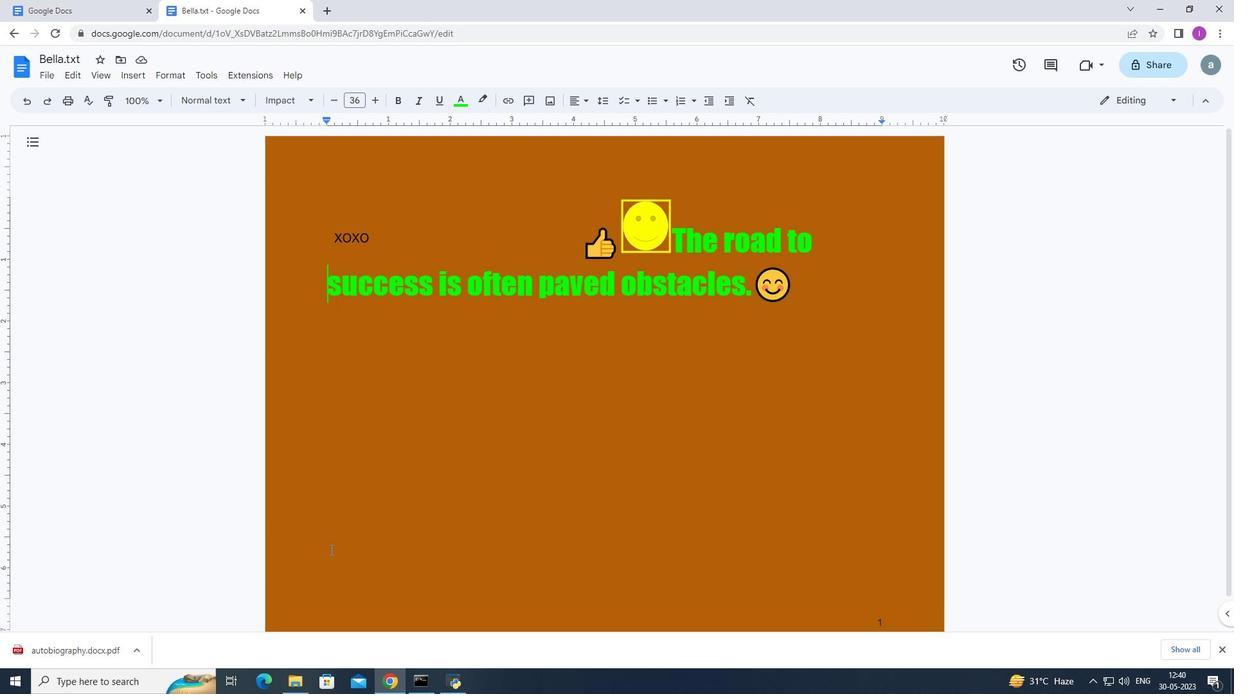 
Action: Mouse scrolled (331, 548) with delta (0, 0)
Screenshot: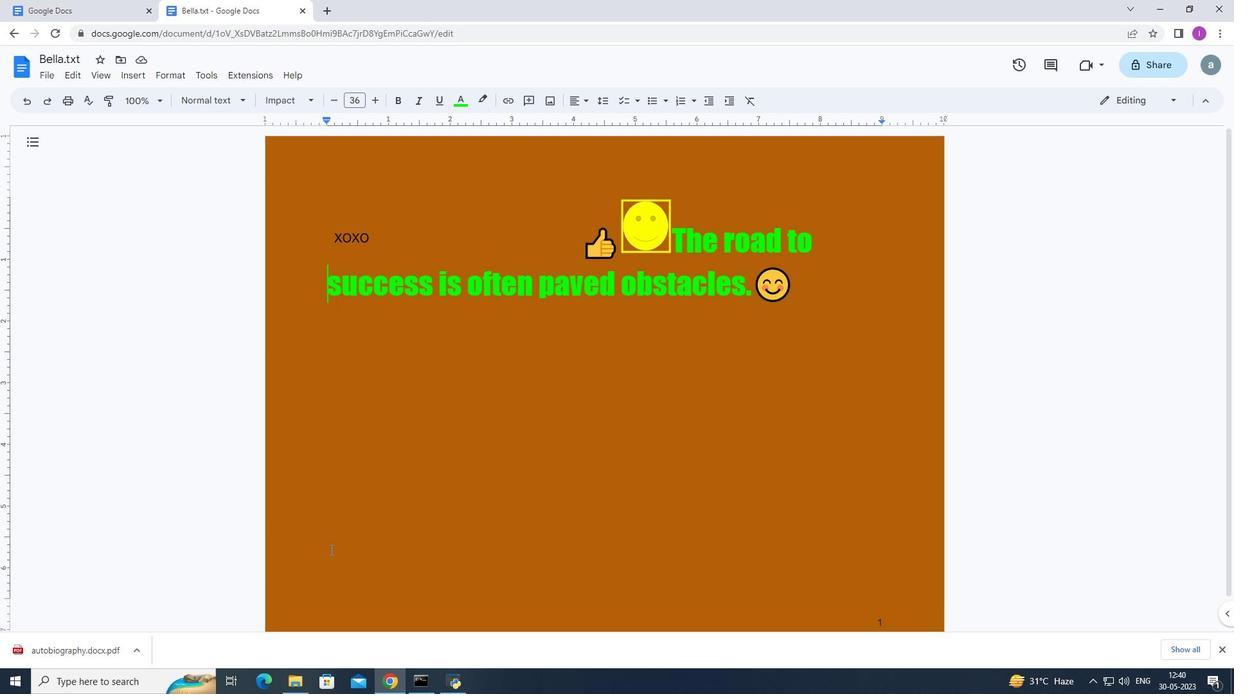 
Action: Mouse scrolled (331, 548) with delta (0, 0)
Screenshot: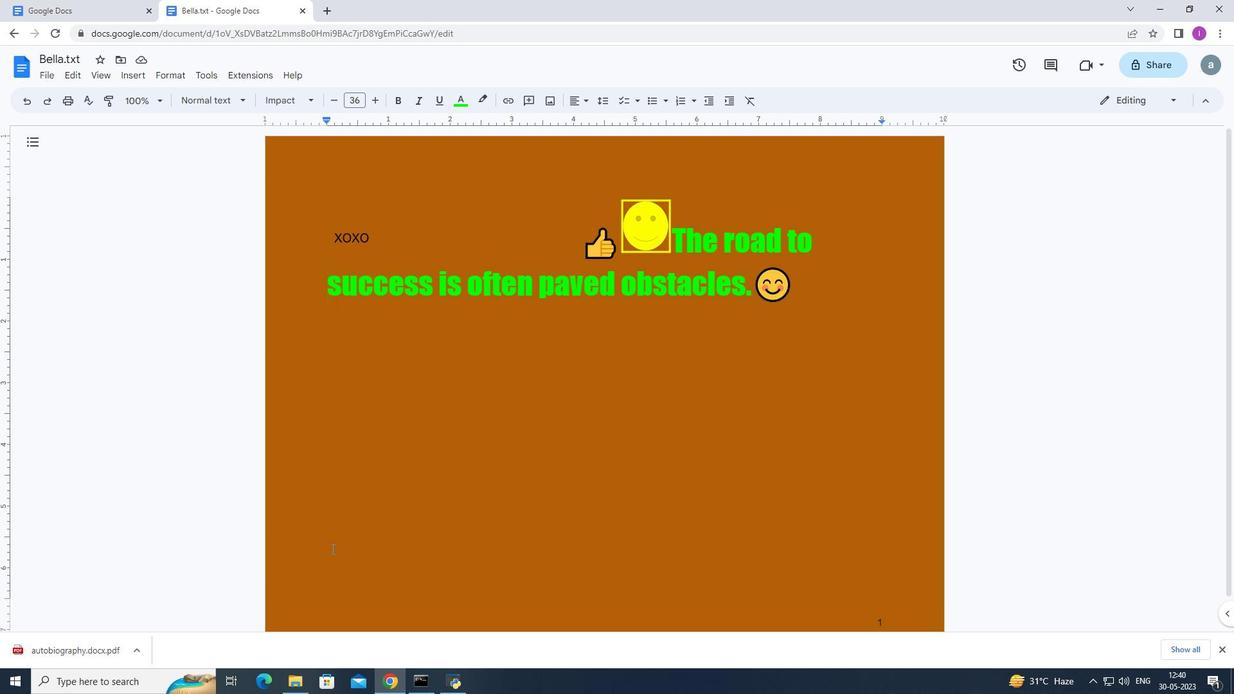 
Action: Mouse scrolled (331, 548) with delta (0, 0)
Screenshot: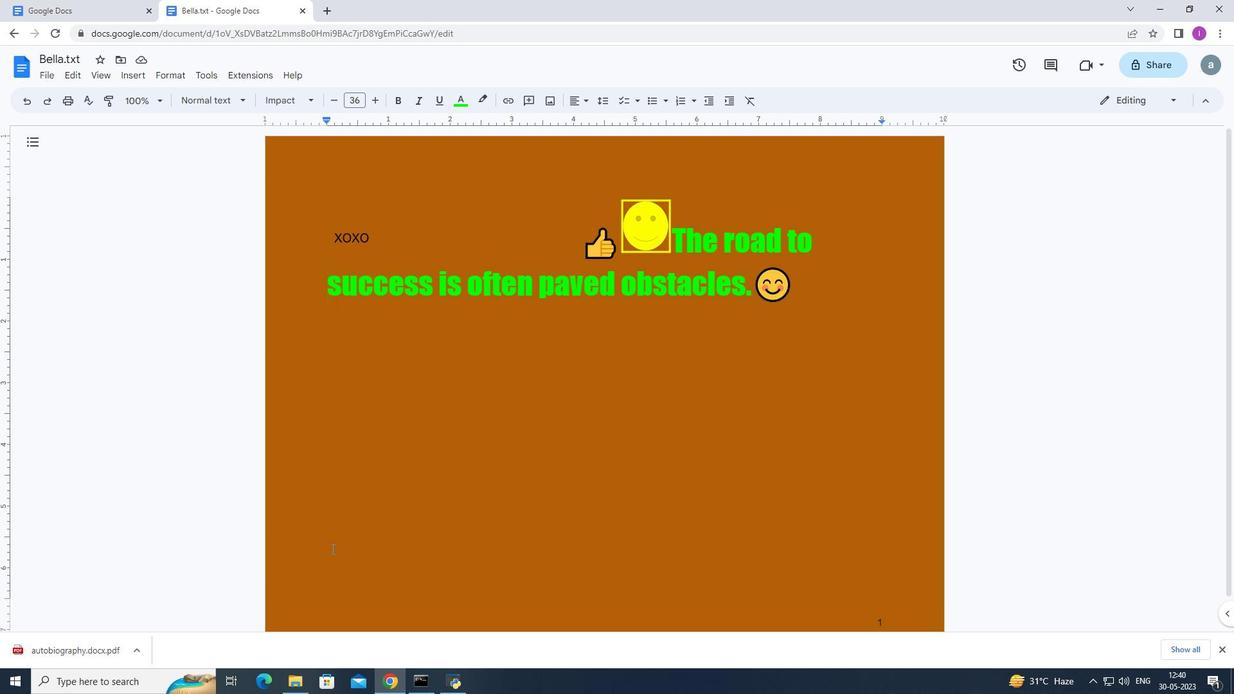 
Action: Mouse moved to (337, 543)
Screenshot: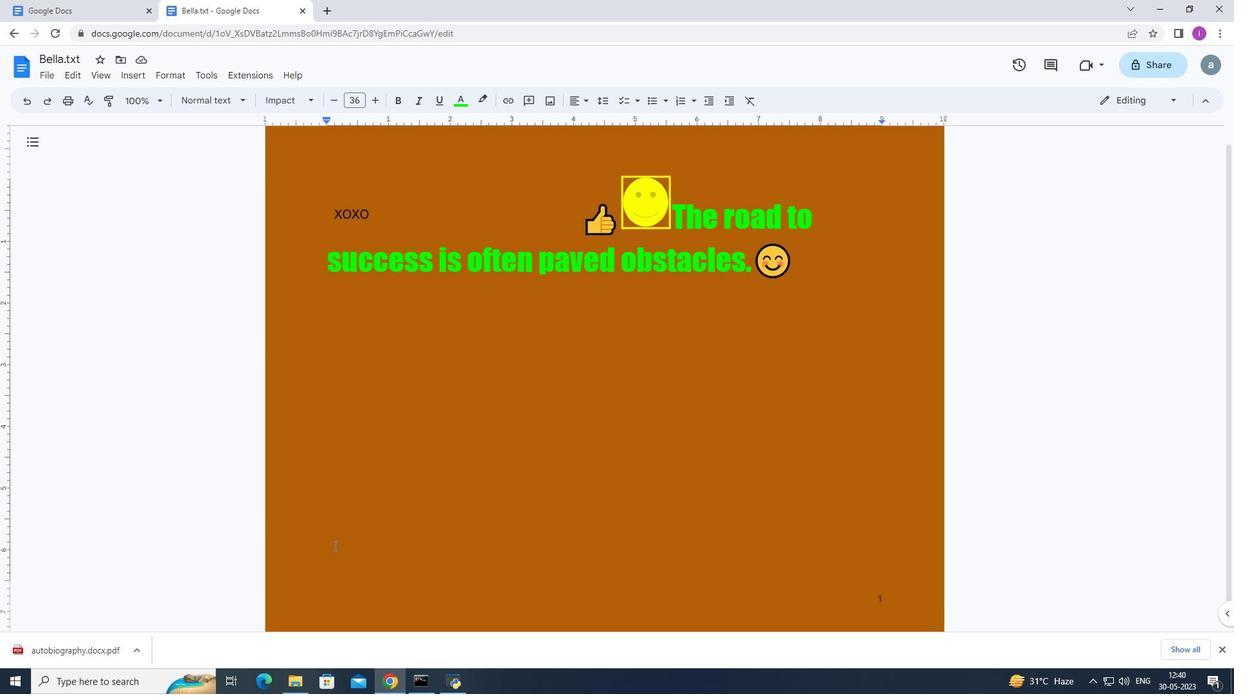 
Action: Mouse scrolled (337, 542) with delta (0, 0)
Screenshot: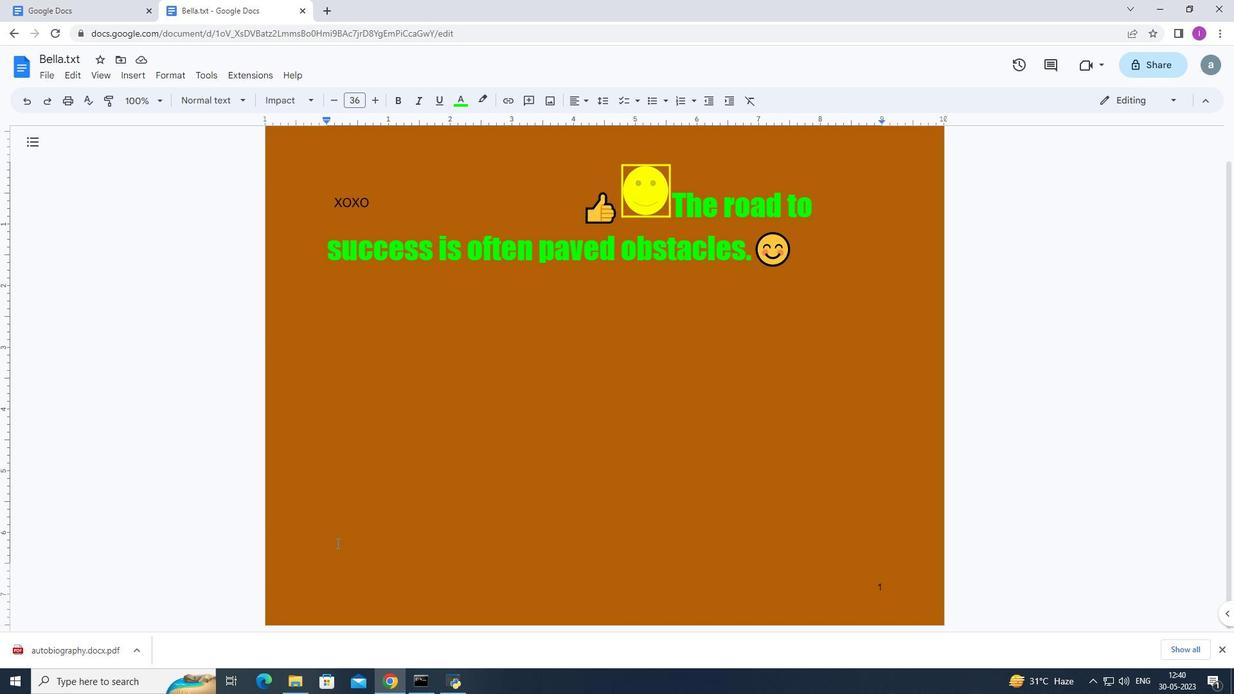 
Action: Mouse scrolled (337, 542) with delta (0, 0)
Screenshot: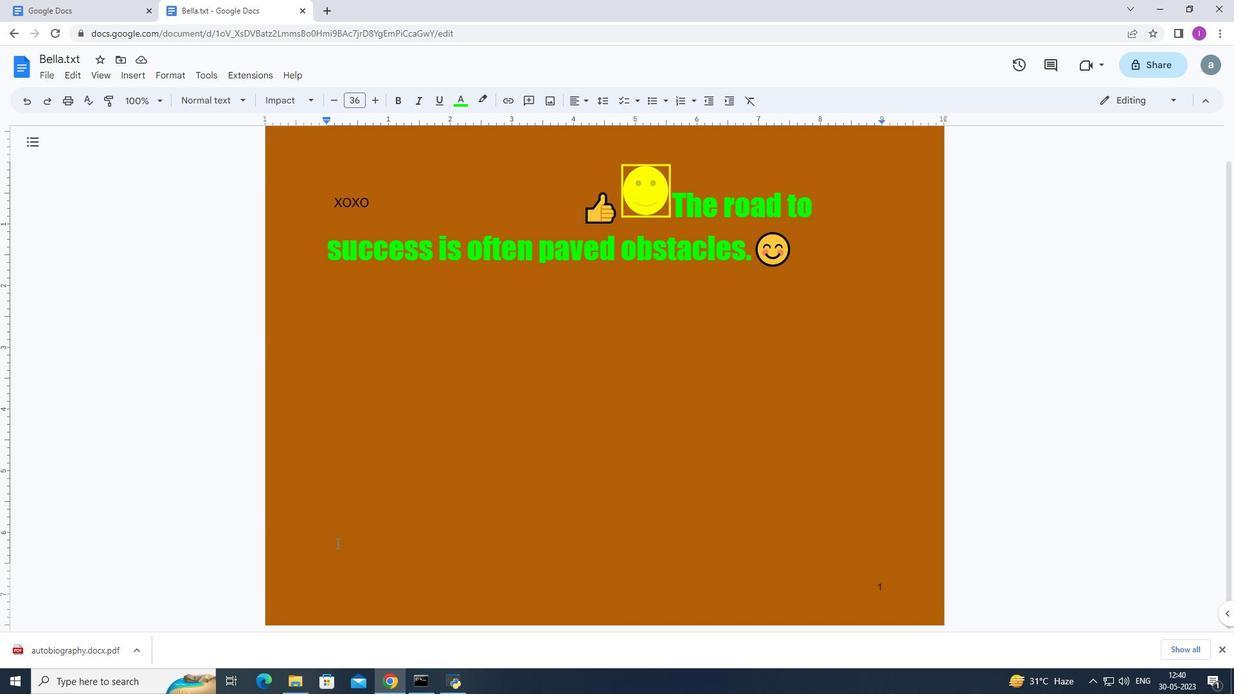 
Action: Mouse scrolled (337, 542) with delta (0, 0)
Screenshot: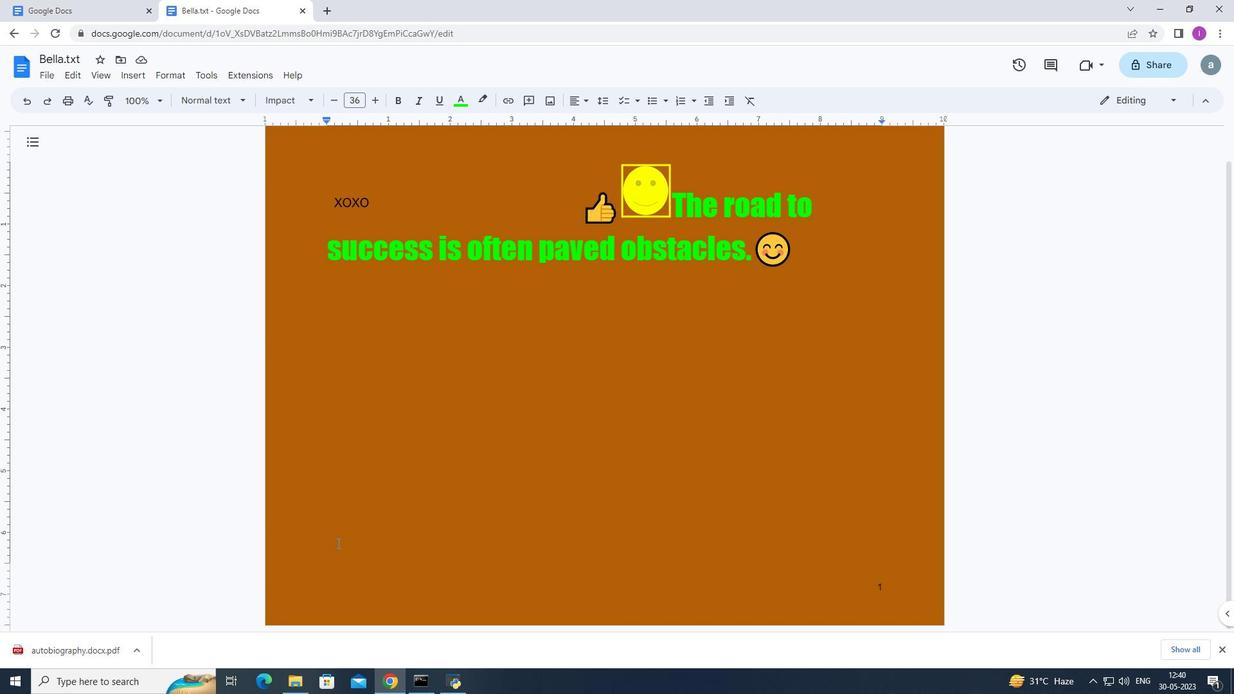 
Action: Mouse moved to (343, 541)
Screenshot: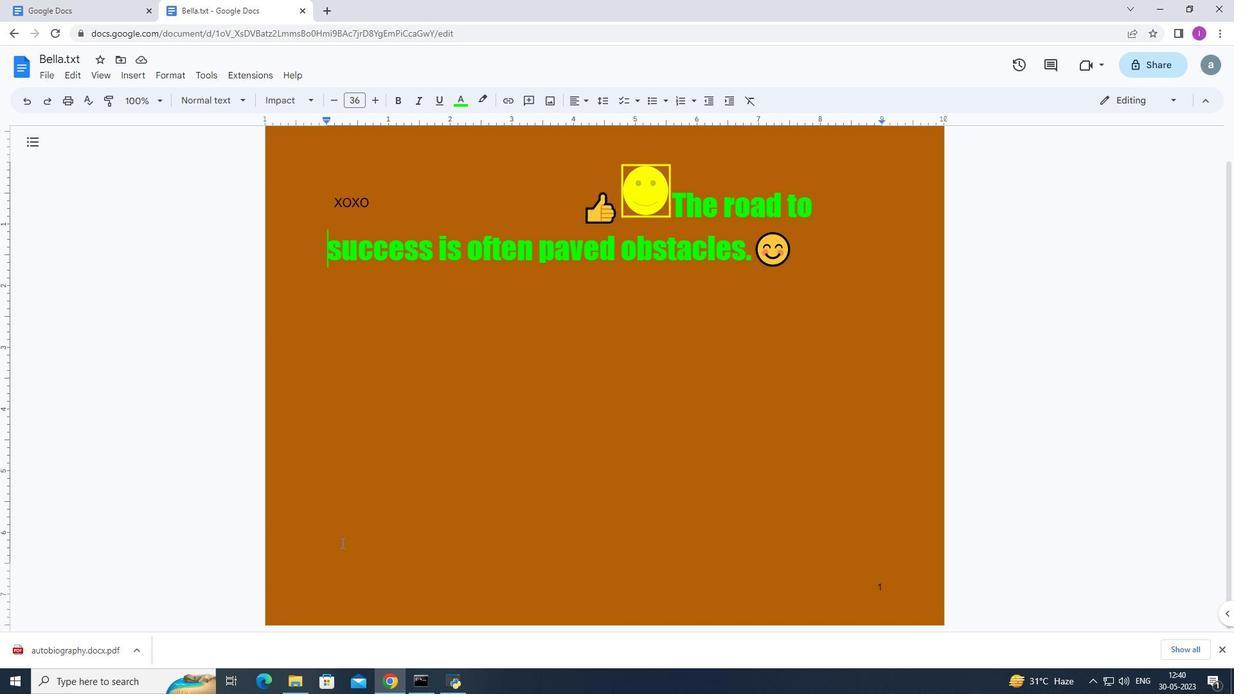 
Action: Mouse scrolled (343, 540) with delta (0, 0)
Screenshot: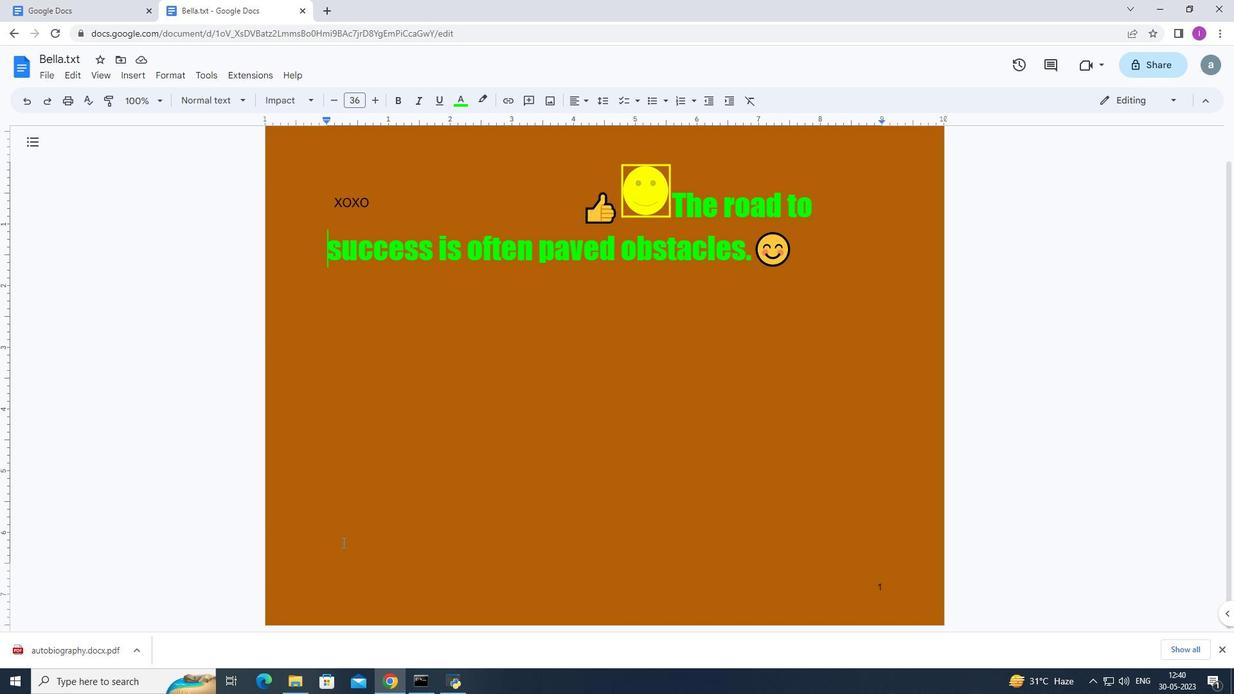 
Action: Mouse scrolled (343, 540) with delta (0, 0)
Screenshot: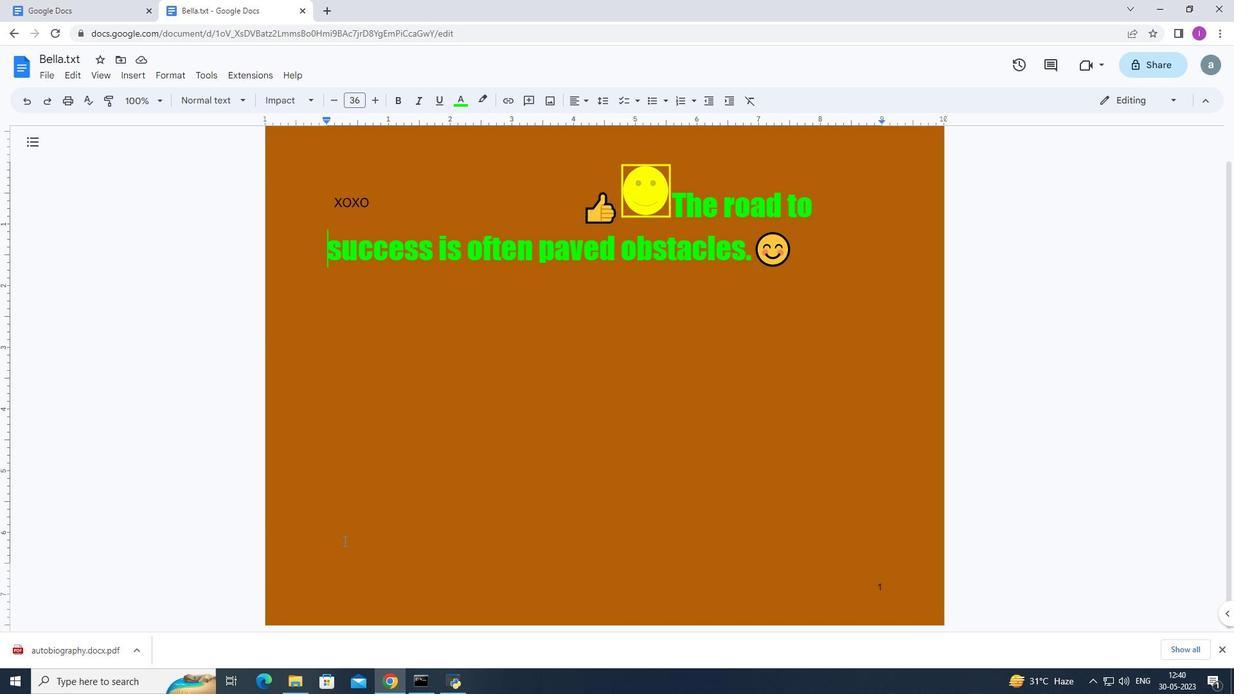 
Action: Mouse scrolled (343, 540) with delta (0, 0)
Screenshot: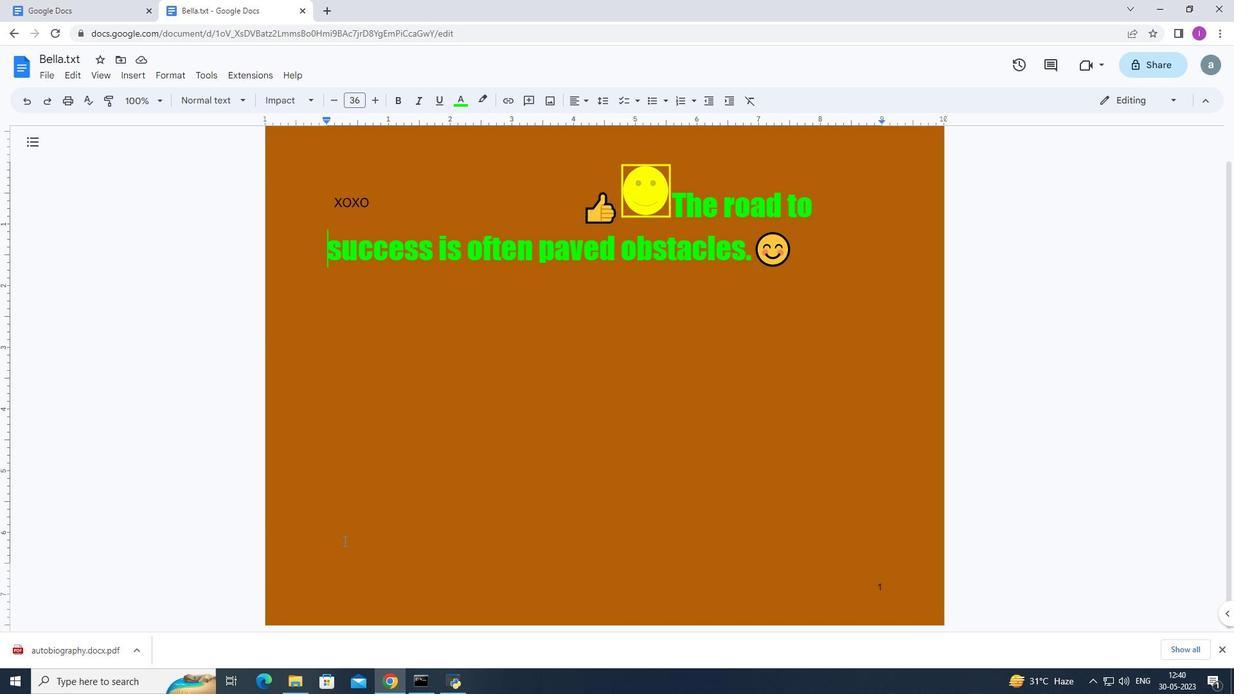
Action: Mouse scrolled (343, 540) with delta (0, 0)
Screenshot: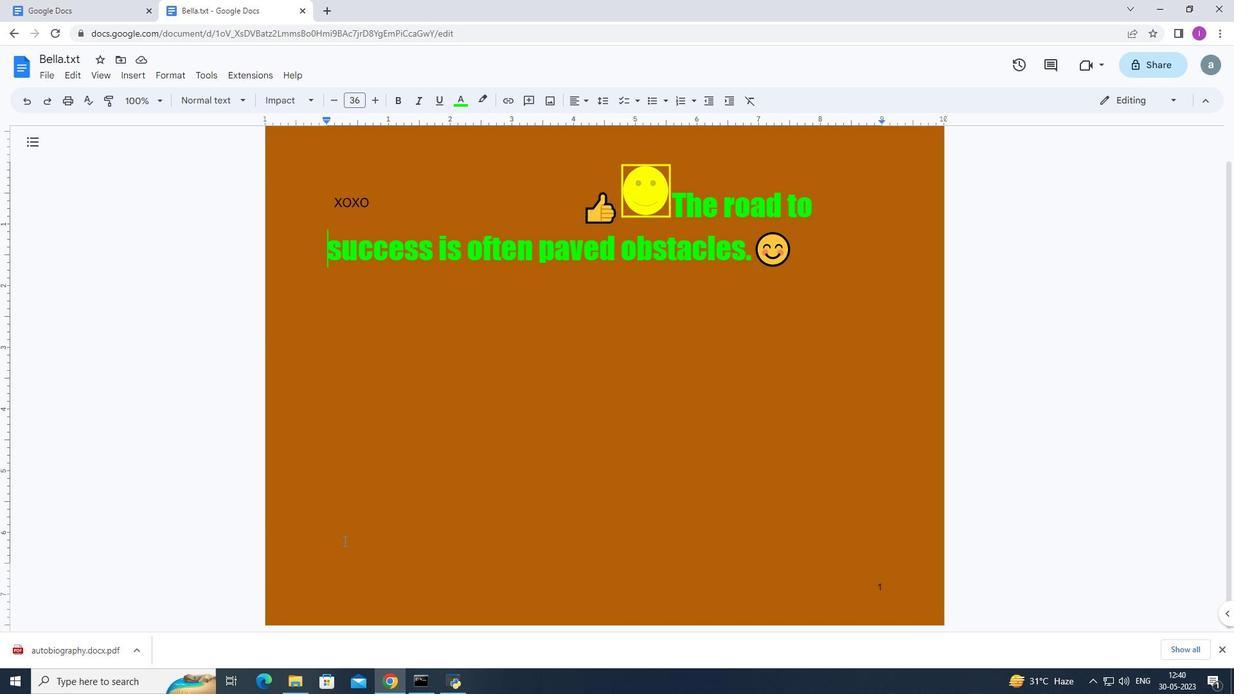 
Action: Mouse moved to (316, 510)
Screenshot: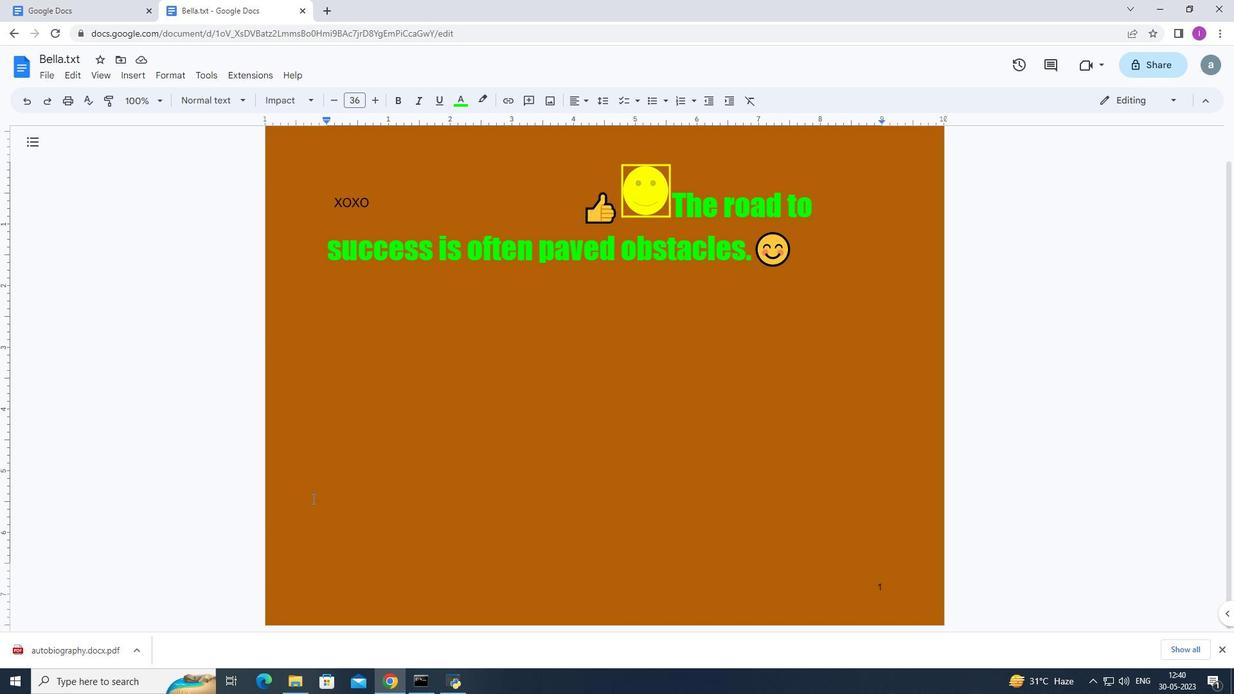 
Action: Mouse pressed left at (316, 510)
Screenshot: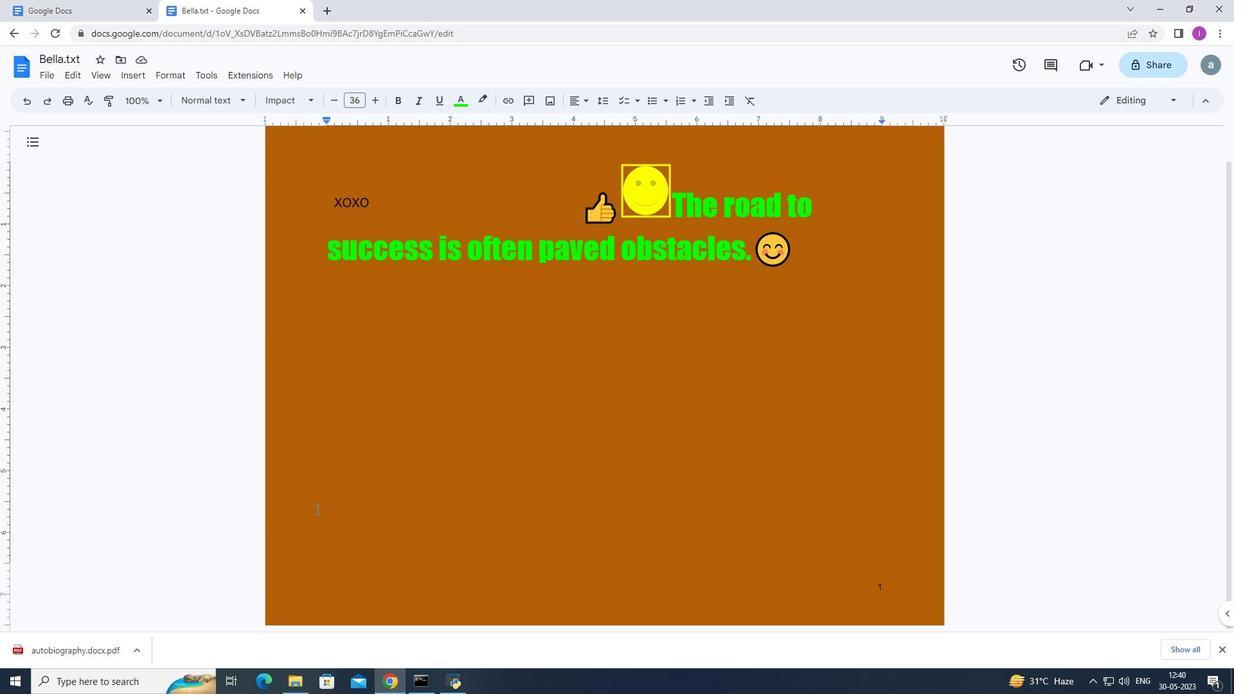 
Action: Mouse pressed left at (316, 510)
Screenshot: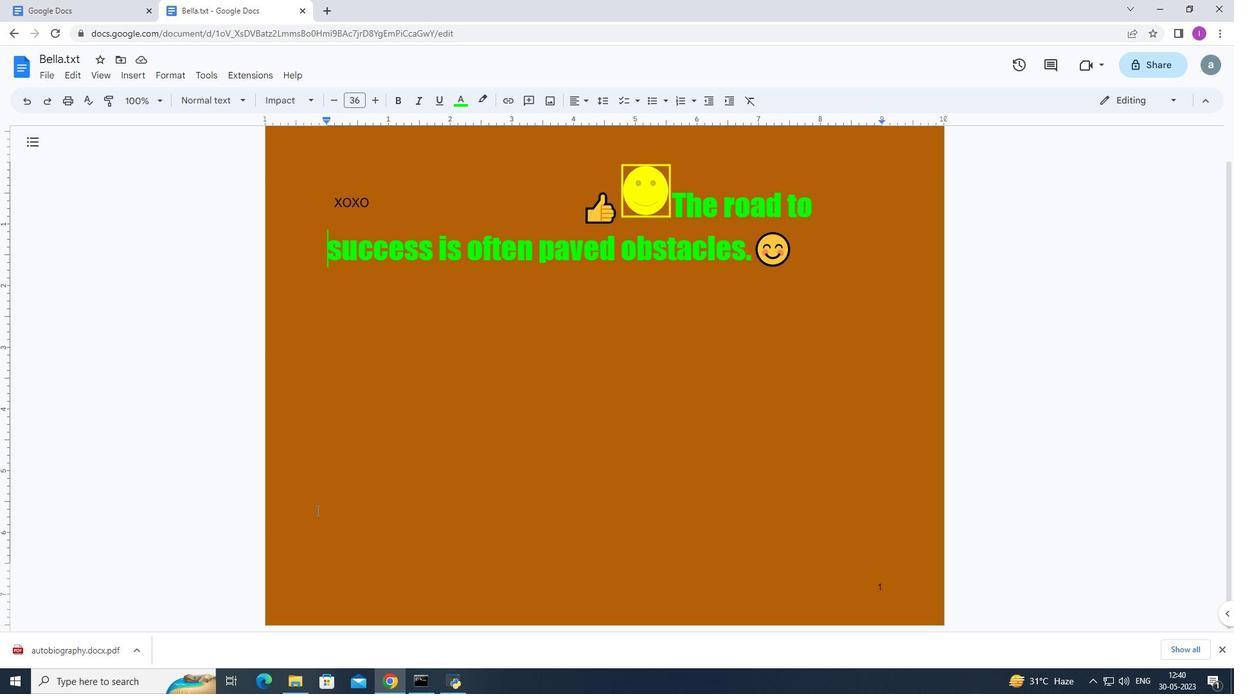 
Action: Mouse pressed left at (316, 510)
Screenshot: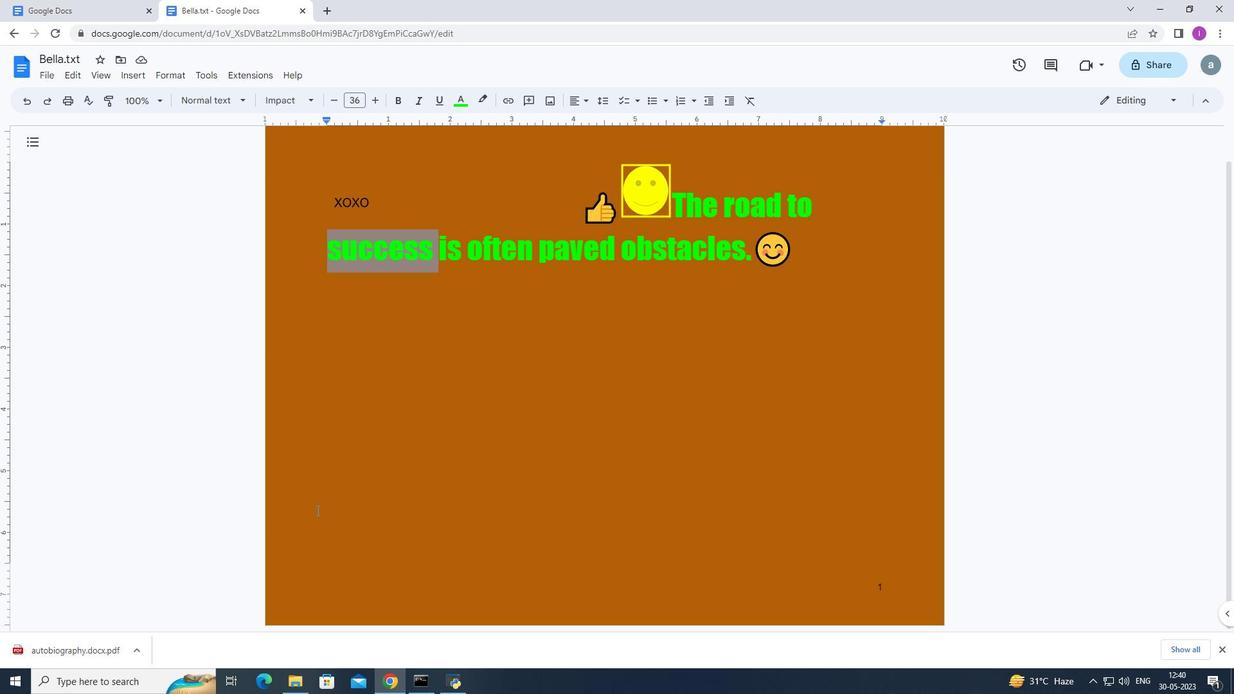 
Action: Mouse pressed left at (316, 510)
Screenshot: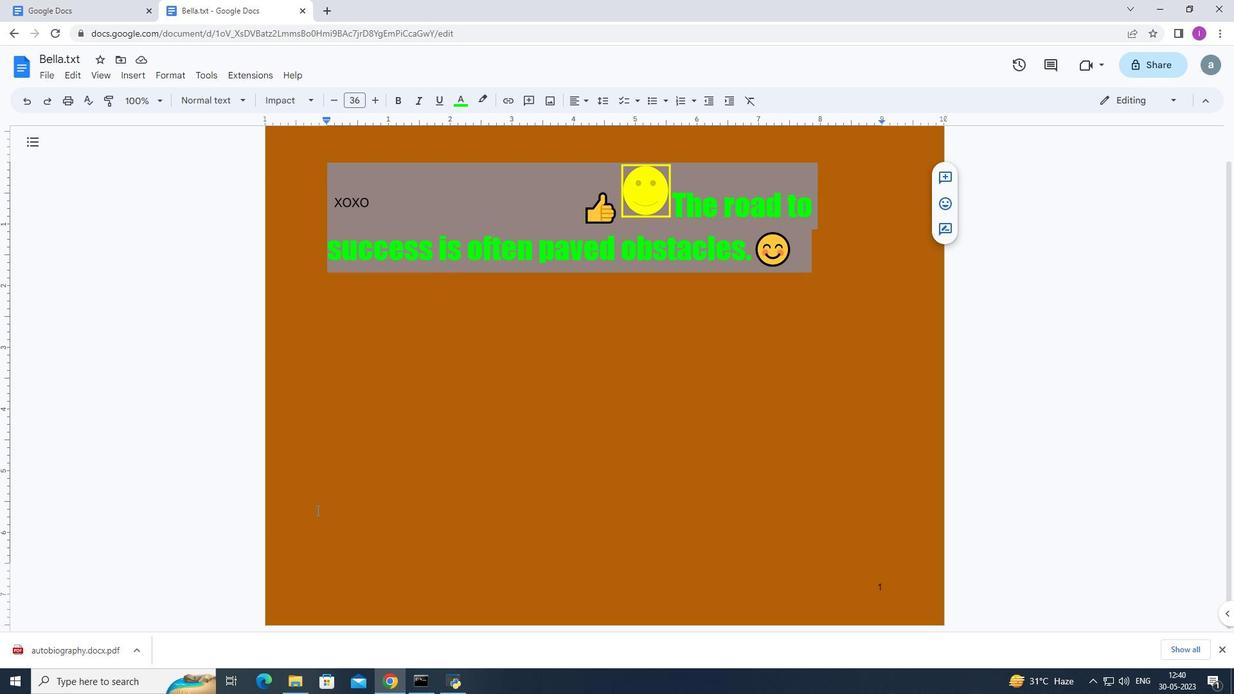 
Action: Mouse pressed left at (316, 510)
Screenshot: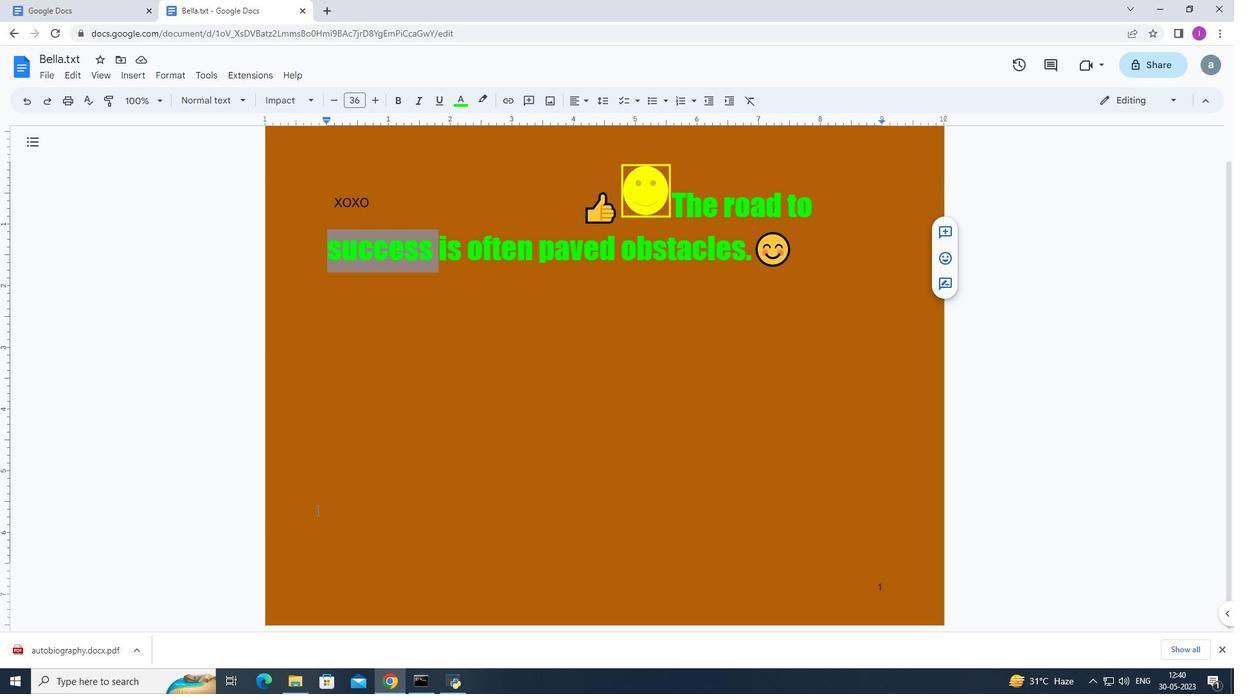 
Action: Mouse pressed left at (316, 510)
Screenshot: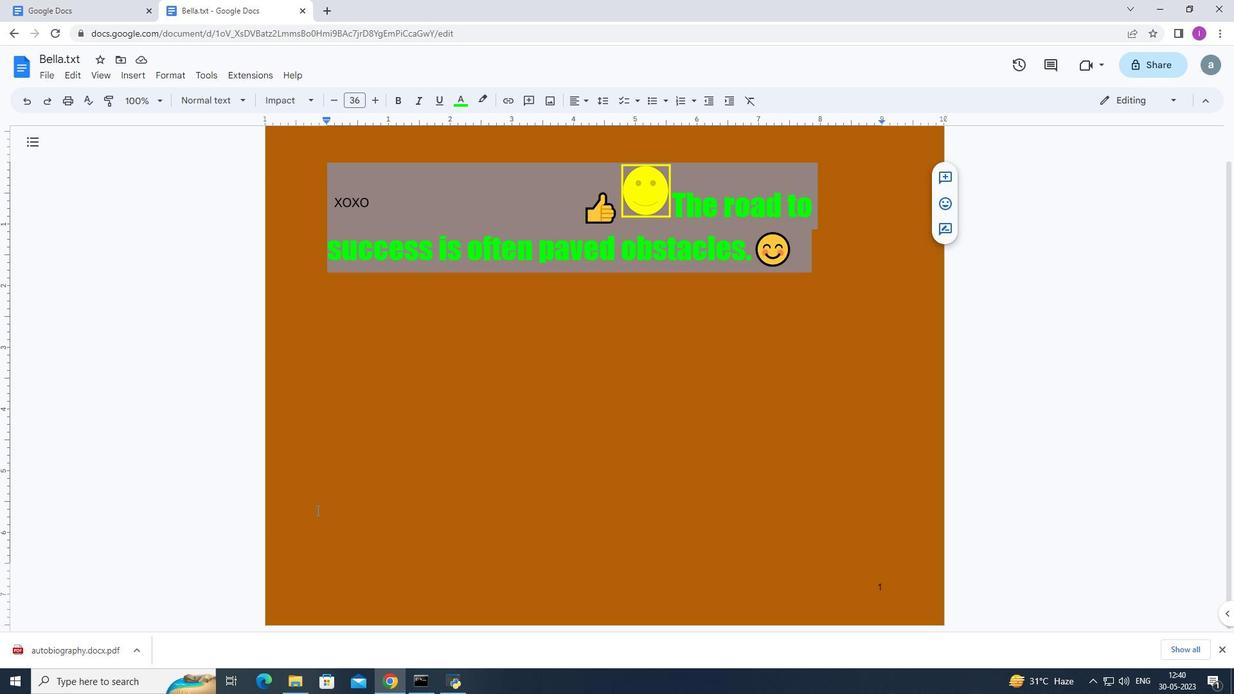 
Action: Mouse moved to (813, 272)
Screenshot: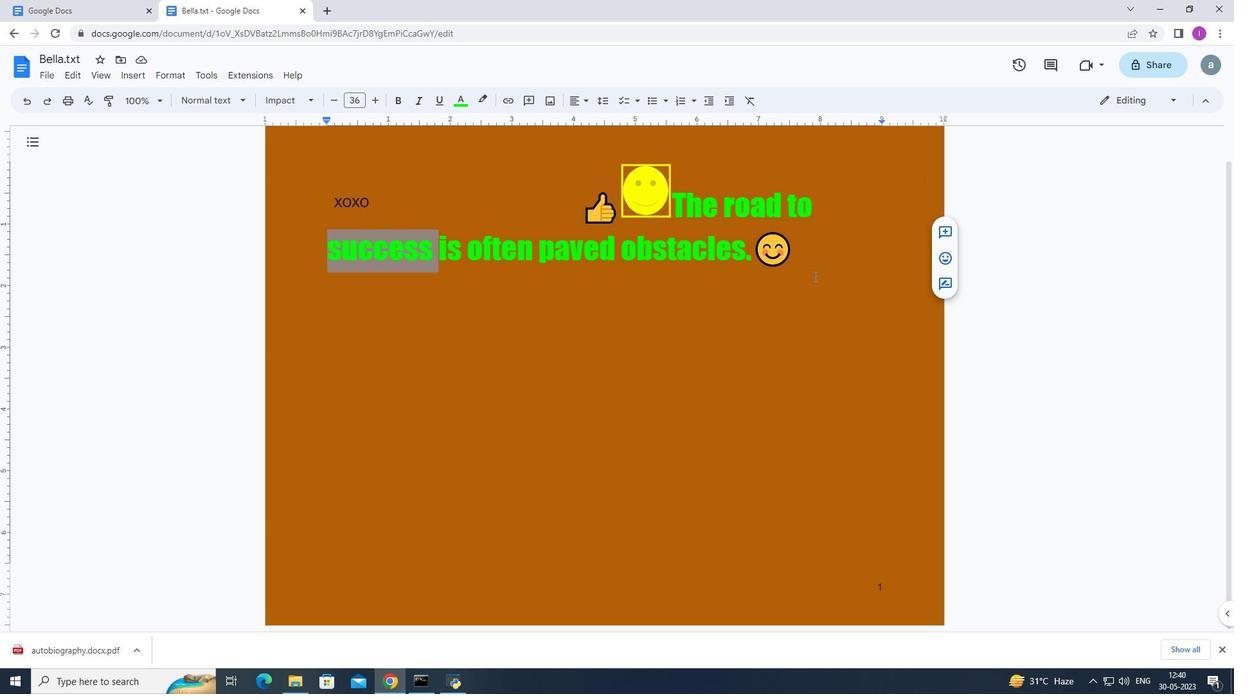 
Action: Mouse pressed left at (813, 272)
Screenshot: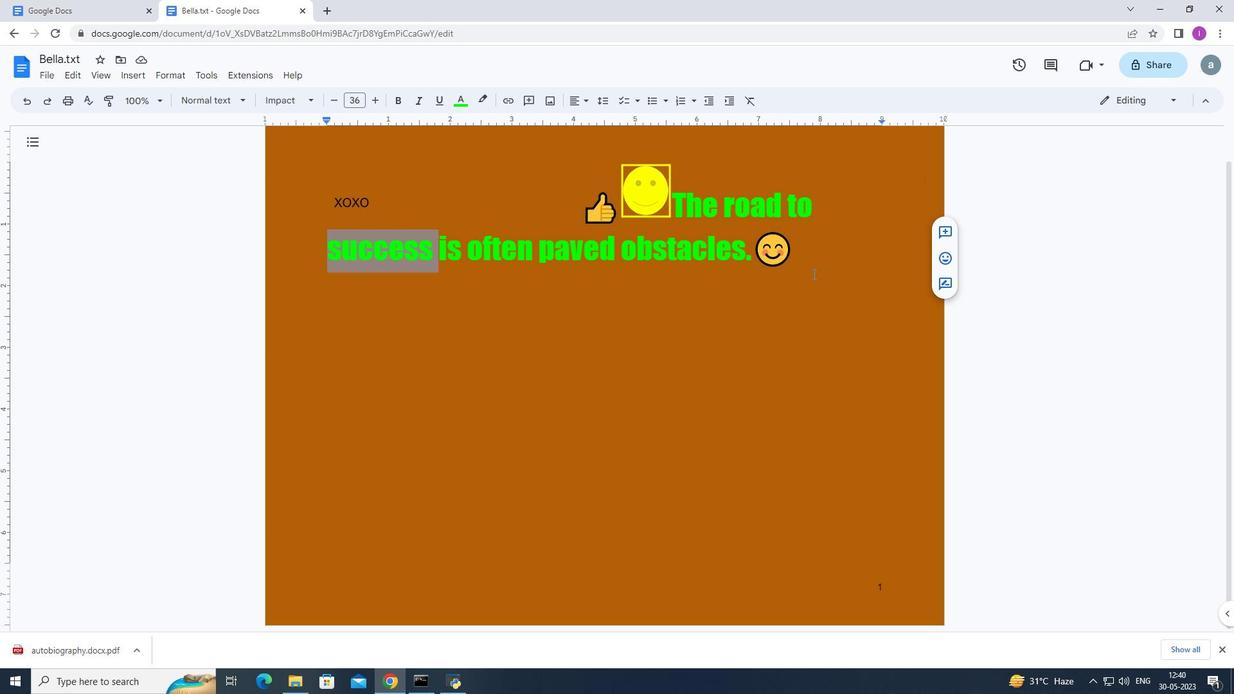 
Action: Key pressed <Key.enter><Key.enter><Key.enter><Key.enter><Key.enter><Key.enter><Key.enter>in.<Key.backspace><Key.backspace><Key.backspace><Key.backspace>in.pinterest,<Key.backspace>.com
Screenshot: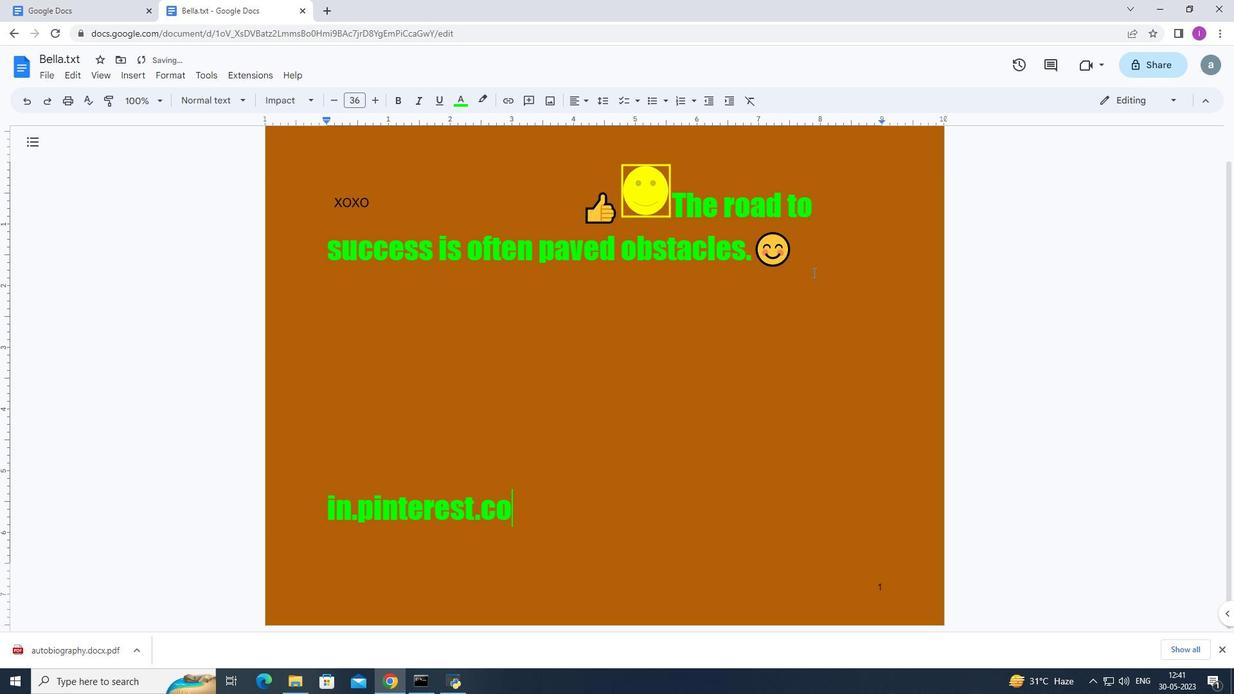 
Action: Mouse moved to (1058, 381)
Screenshot: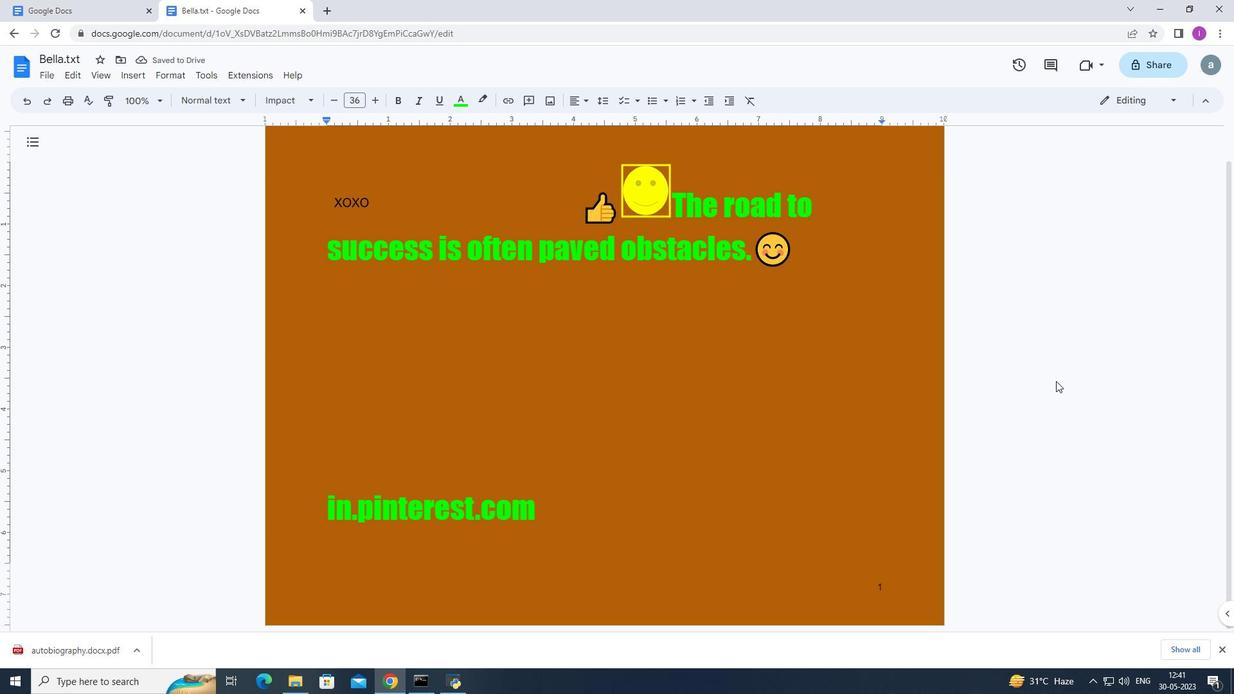 
Action: Mouse scrolled (1058, 380) with delta (0, 0)
Screenshot: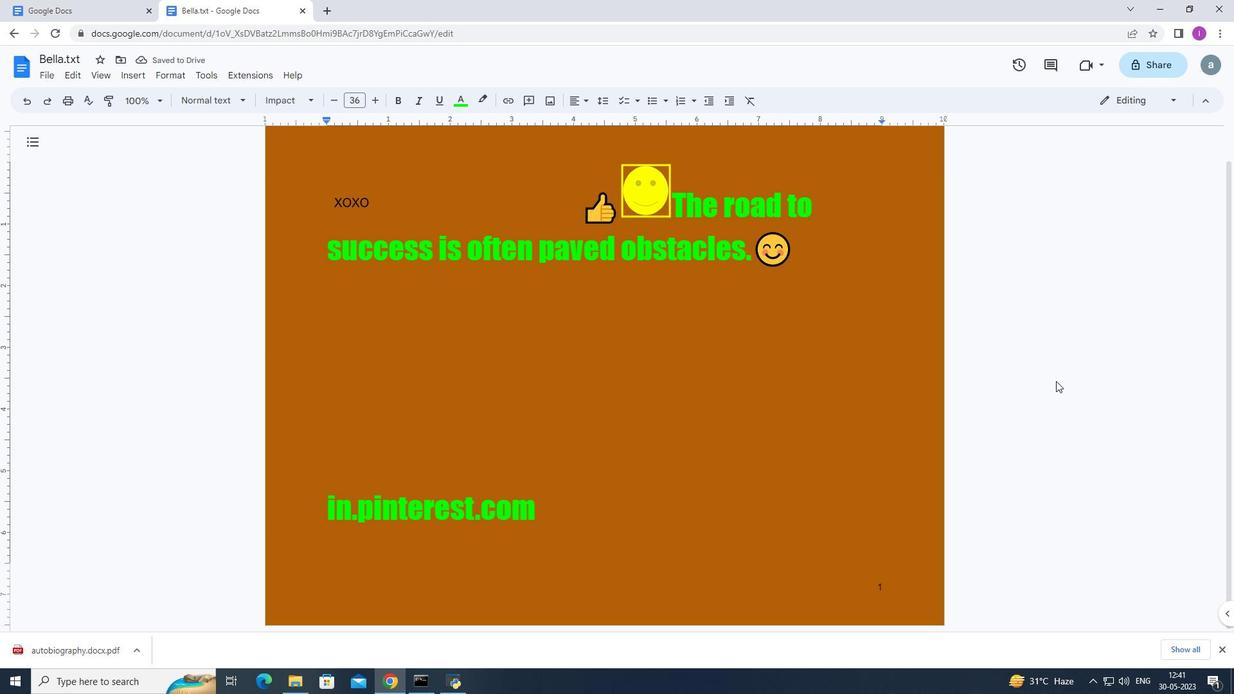 
Action: Mouse moved to (1060, 381)
Screenshot: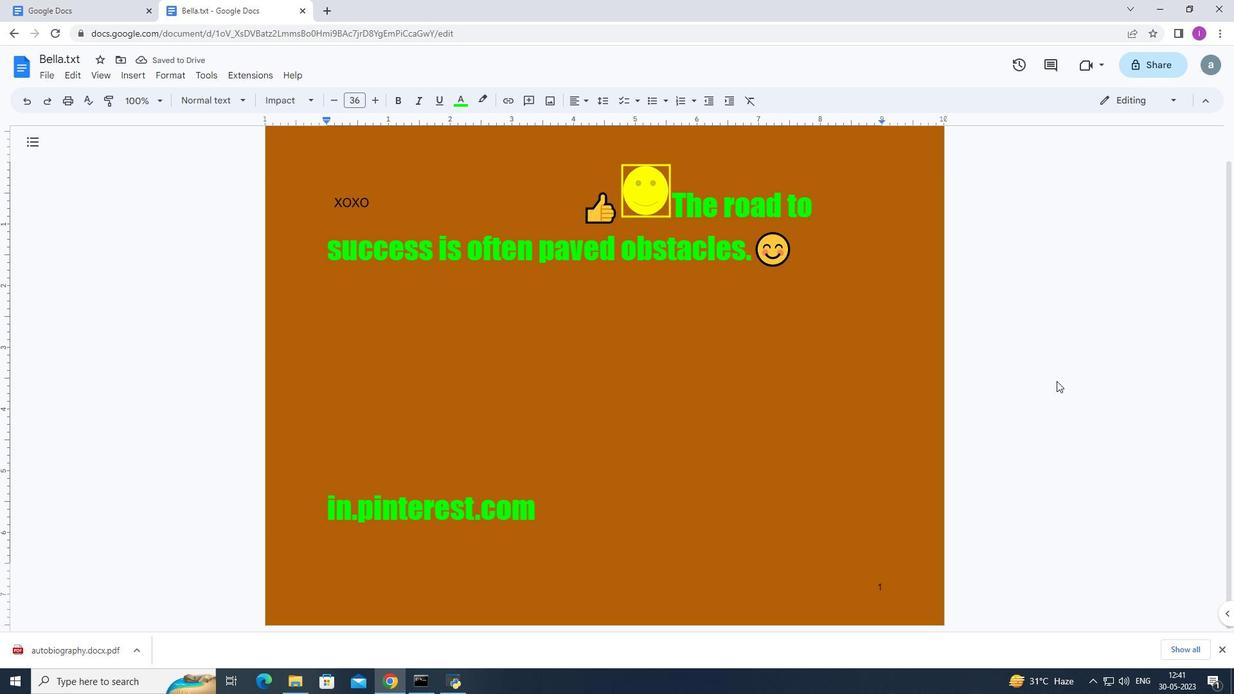 
Action: Mouse scrolled (1060, 381) with delta (0, 0)
Screenshot: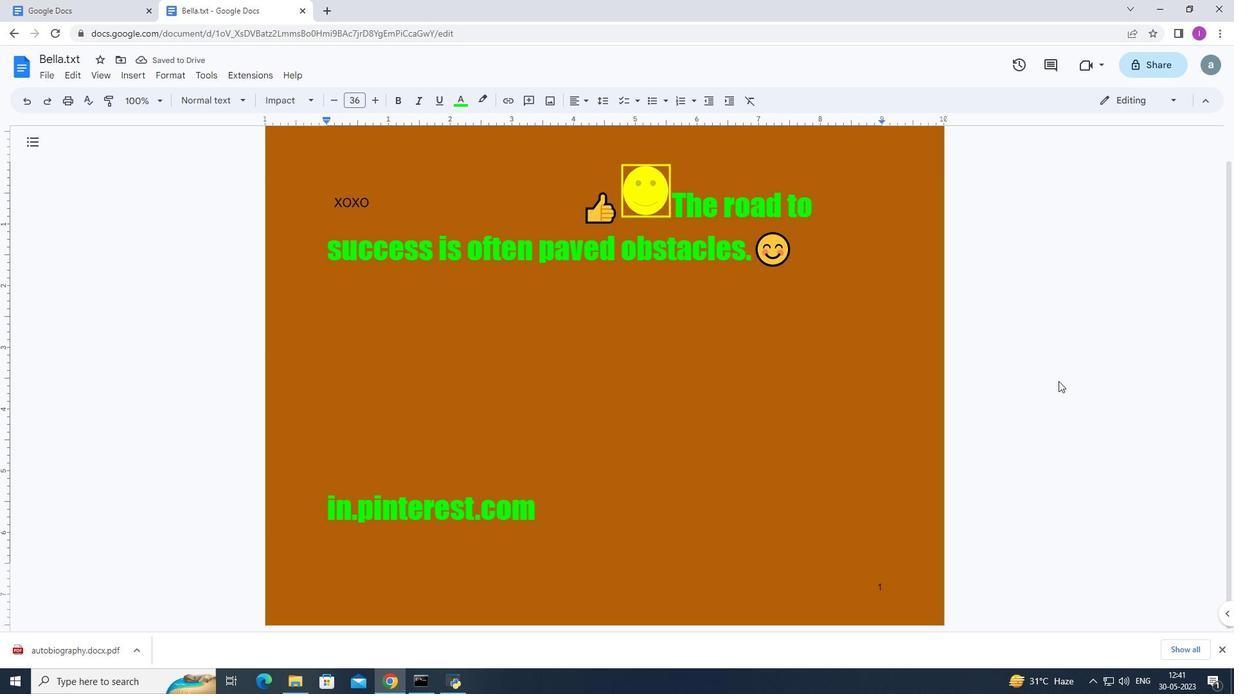
Action: Mouse moved to (1061, 381)
Screenshot: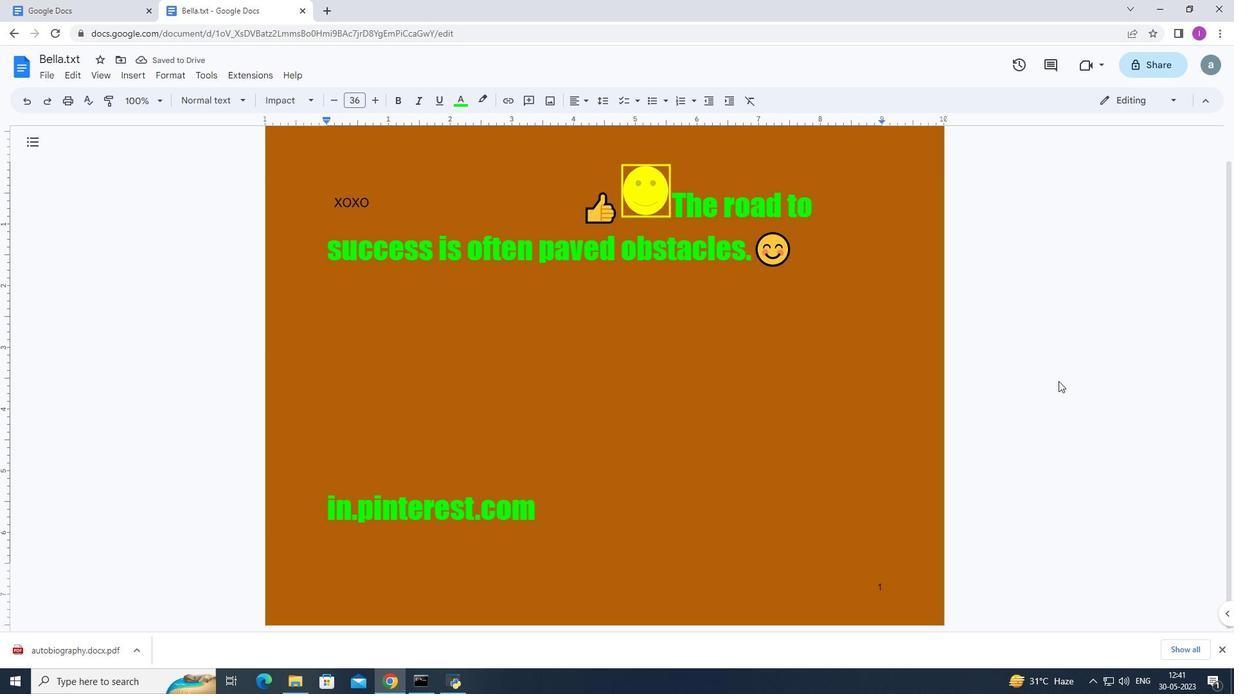 
Action: Mouse scrolled (1061, 380) with delta (0, 0)
Screenshot: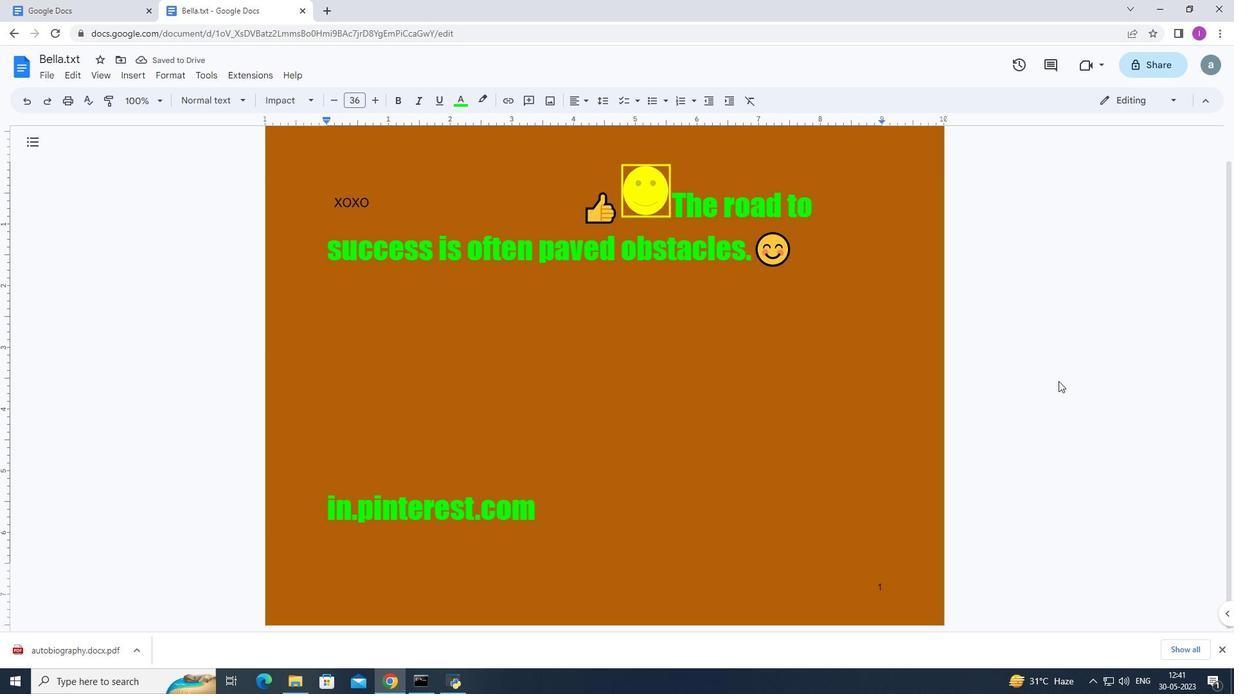 
Action: Mouse moved to (1064, 380)
Screenshot: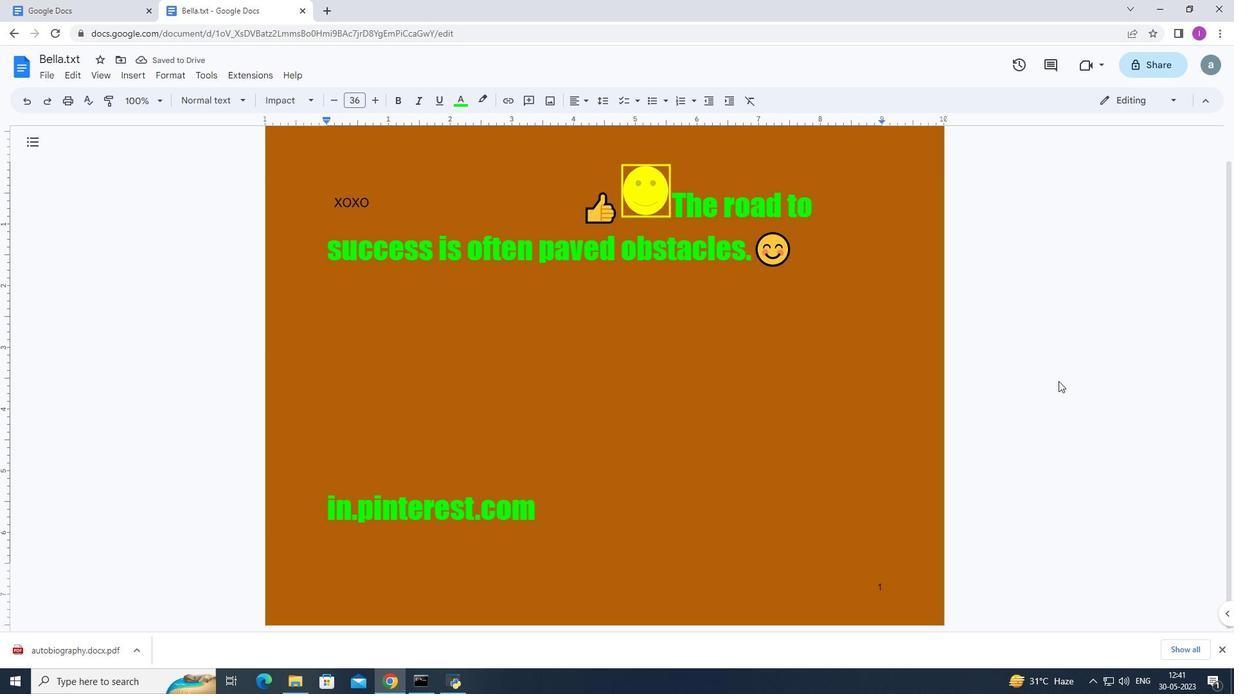 
Action: Mouse scrolled (1064, 379) with delta (0, 0)
Screenshot: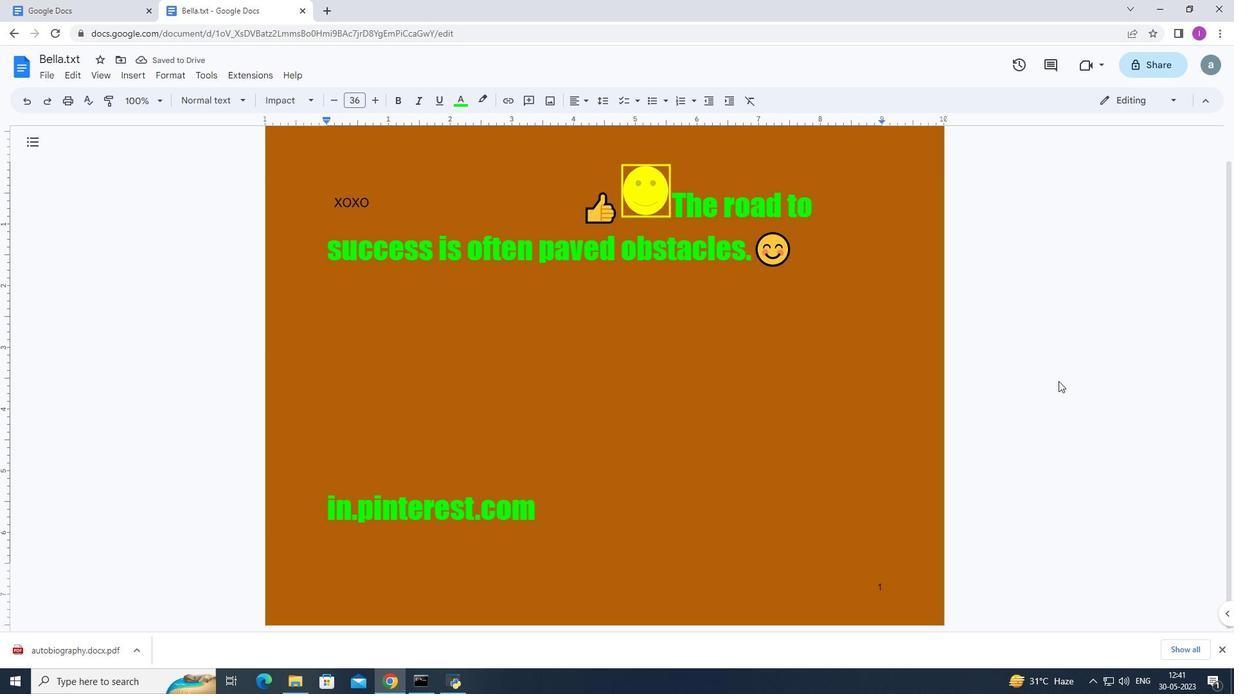 
Action: Mouse scrolled (1064, 379) with delta (0, 0)
Screenshot: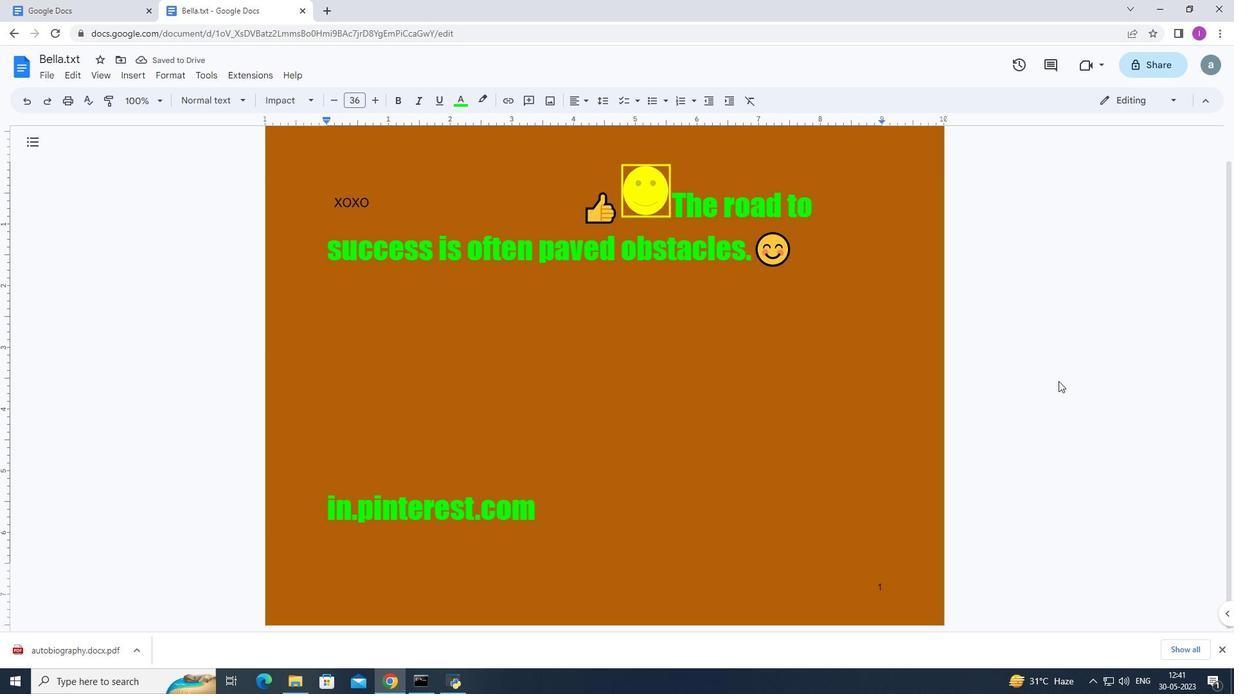
Action: Mouse moved to (1065, 379)
Screenshot: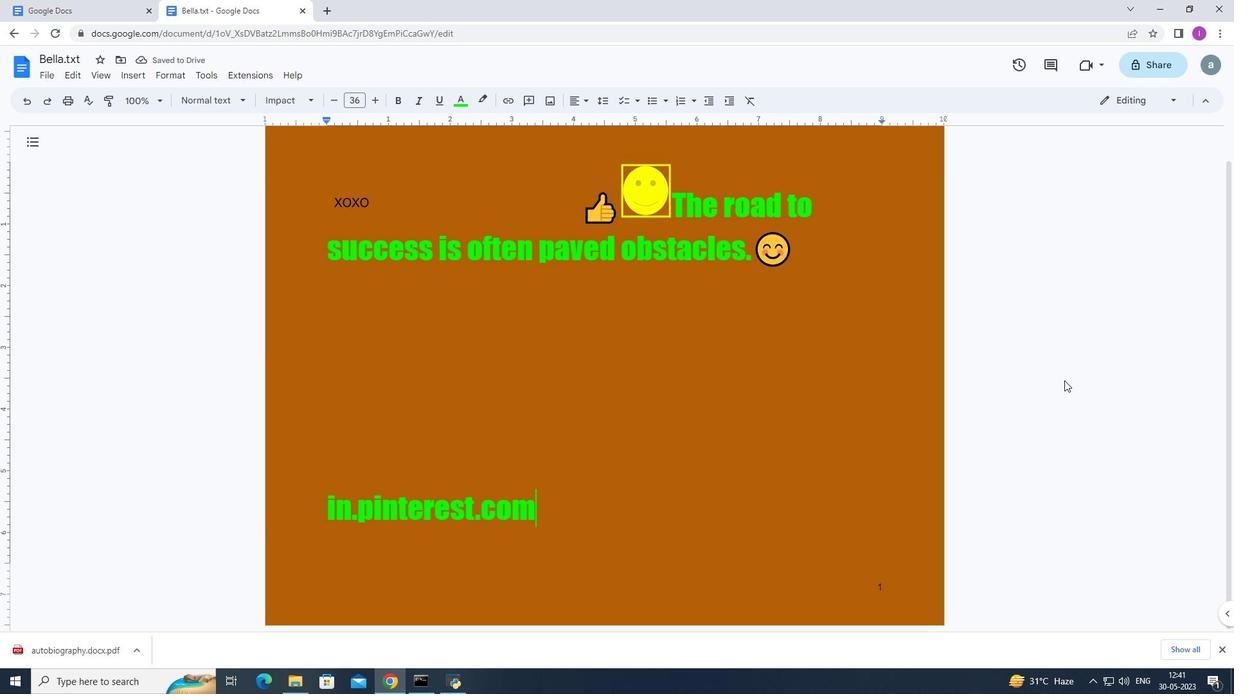 
Action: Mouse scrolled (1065, 379) with delta (0, 0)
Screenshot: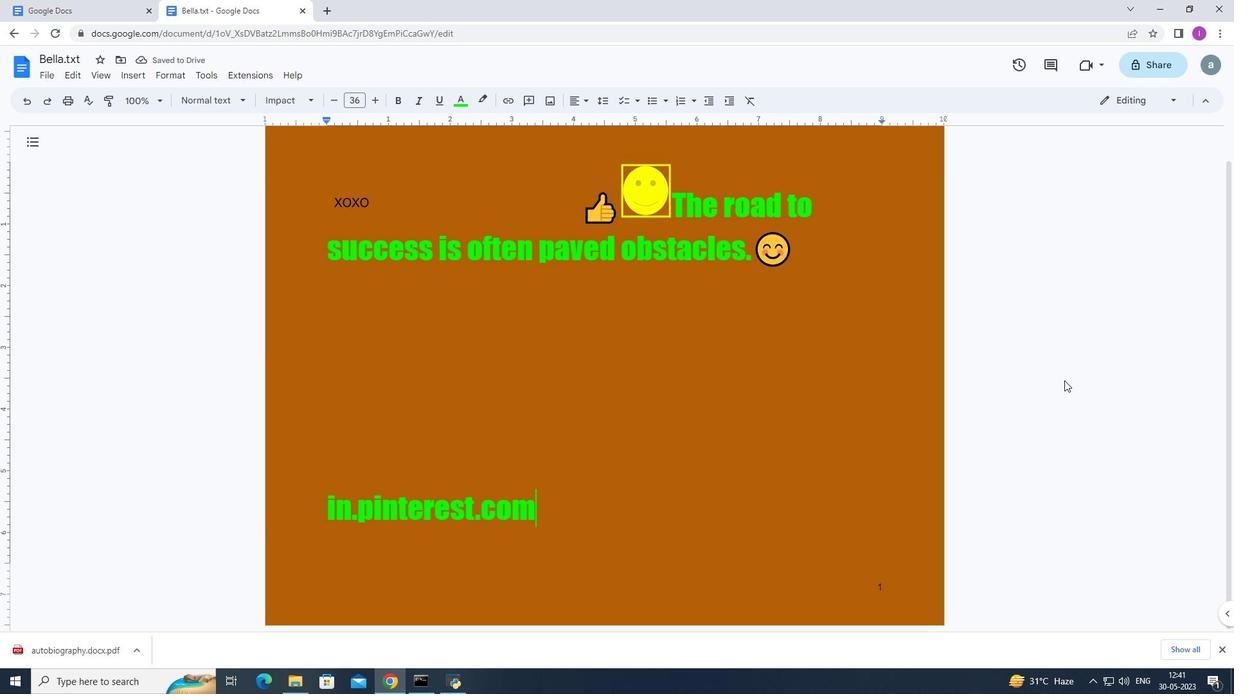 
Action: Mouse moved to (1066, 379)
Screenshot: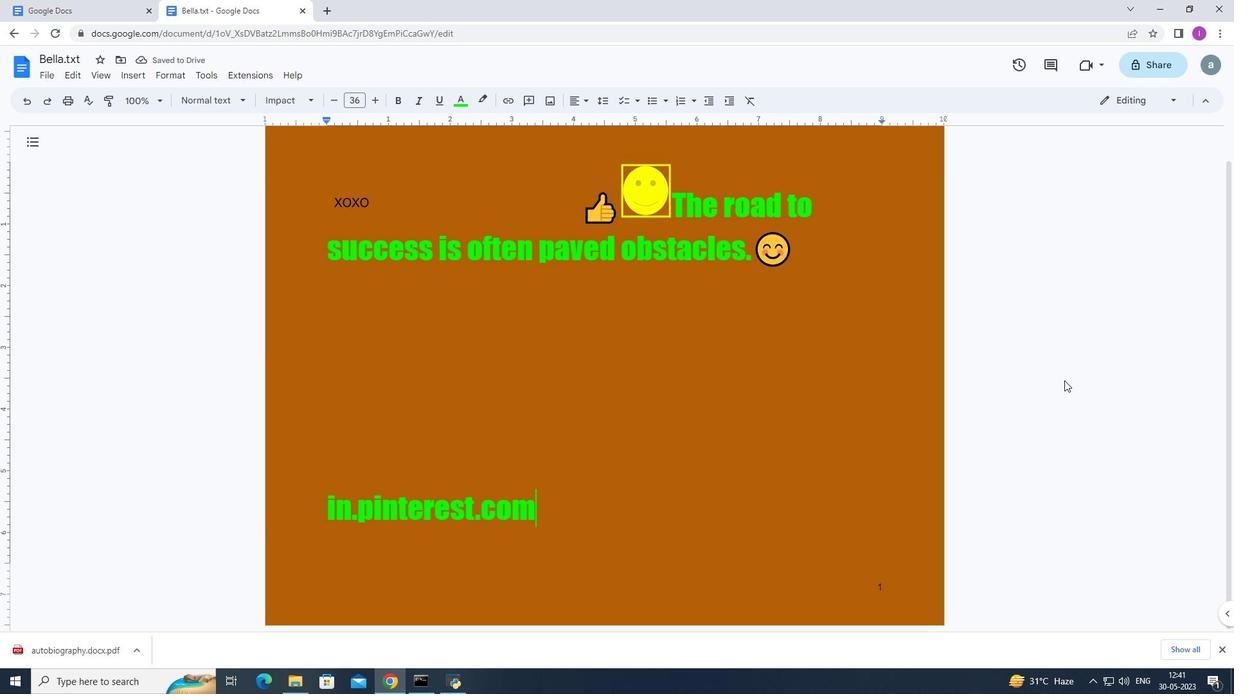 
Action: Mouse scrolled (1066, 379) with delta (0, 0)
Screenshot: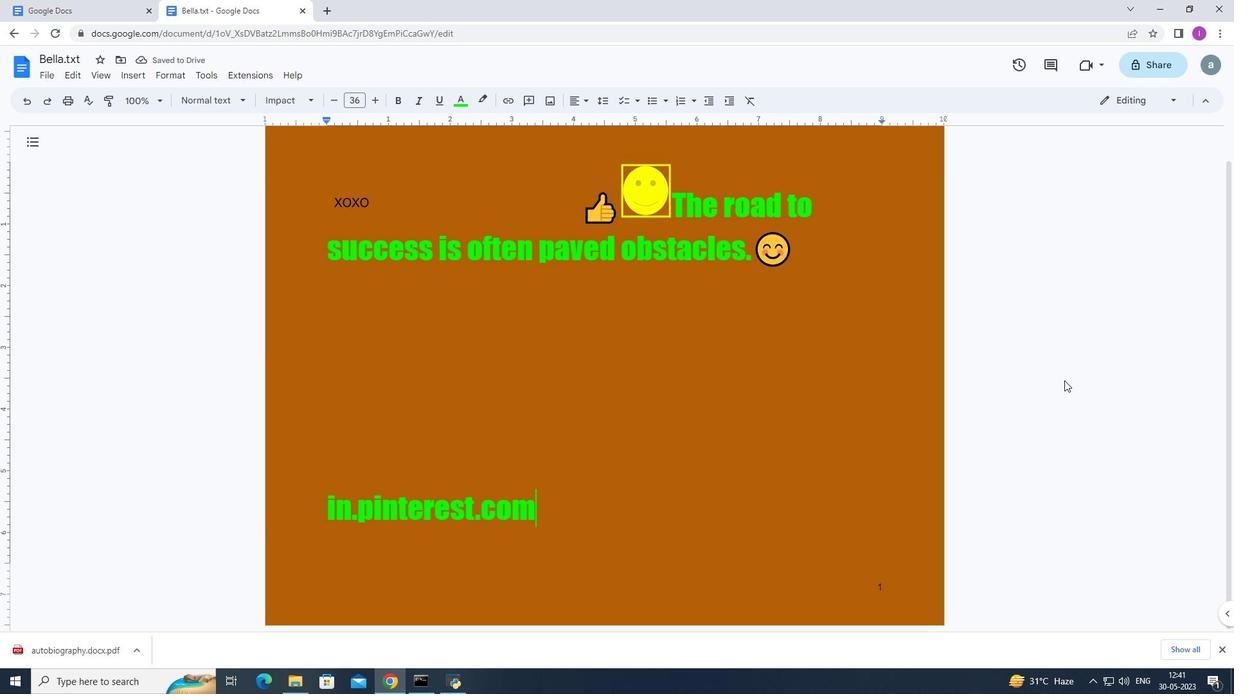 
Action: Mouse moved to (1066, 379)
Screenshot: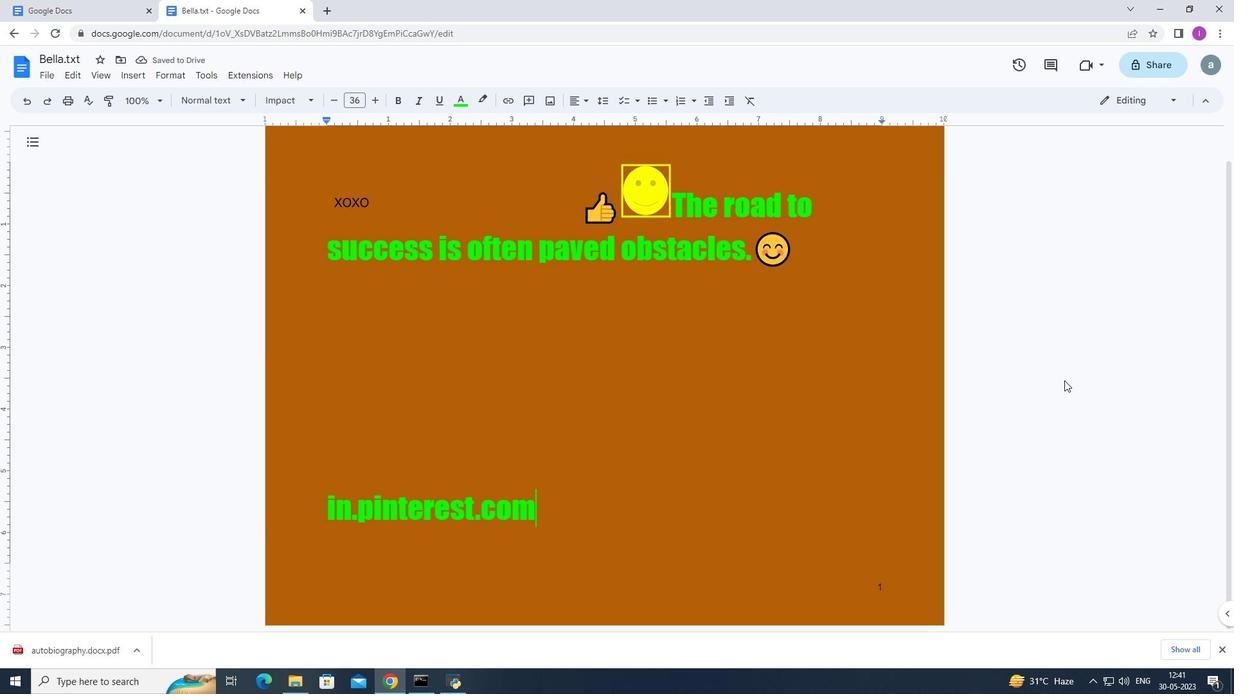 
Action: Mouse scrolled (1066, 378) with delta (0, 0)
Screenshot: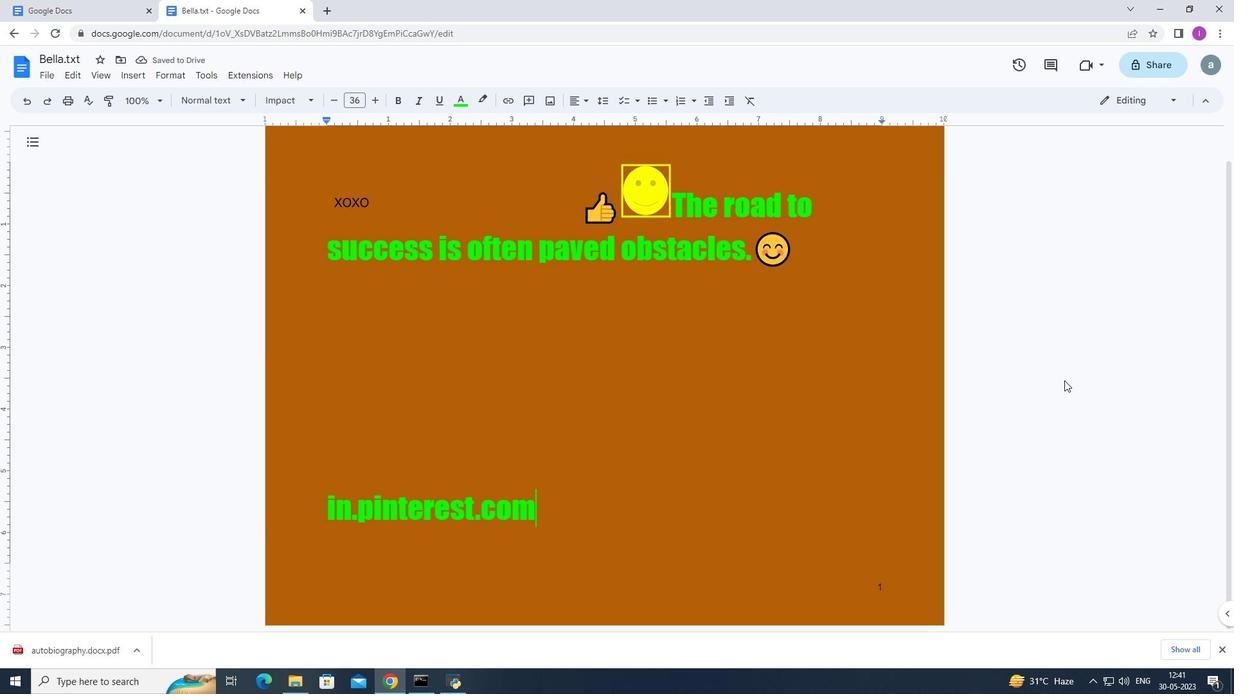 
Action: Mouse moved to (93, 30)
Screenshot: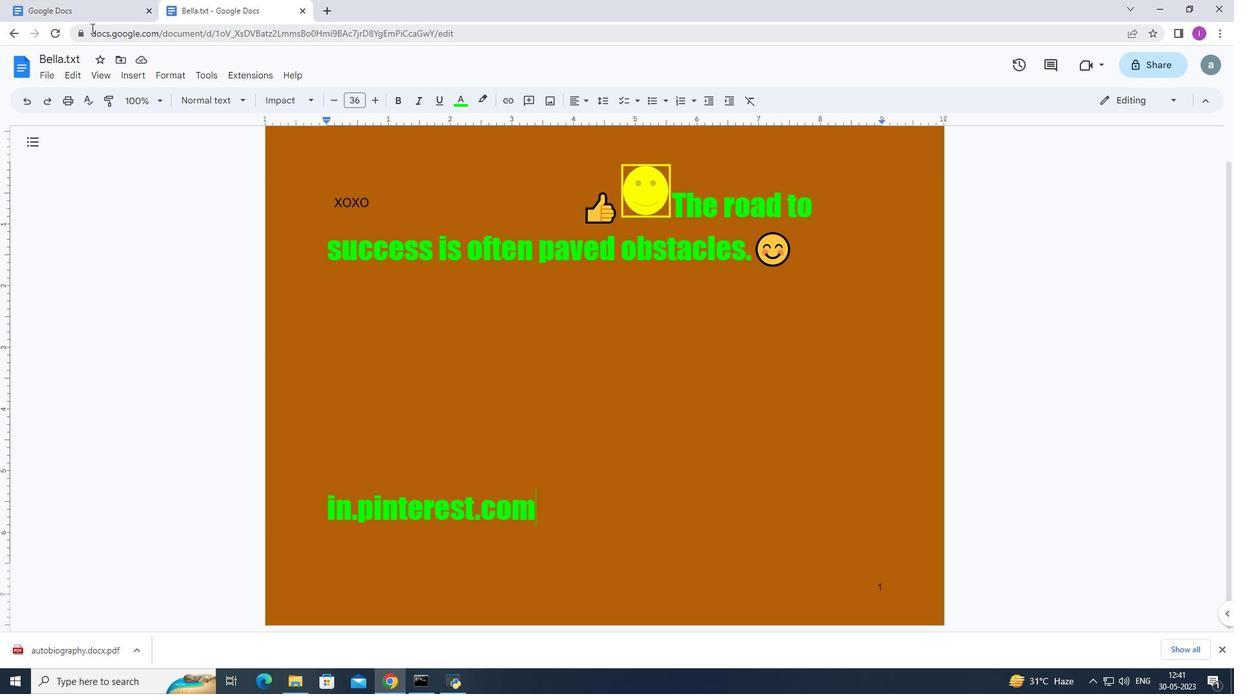 
